 Task: Look for space in Gillette, United States from 24th June, 2023 to 10th July,  2023 for 5 adults in price range Rs.15000 to Rs.25000. Place can be entire place or private room with 5 bedrooms having 5 beds and 5 bathrooms. Property type can be house, flat, guest house. Amenities needed are: wifi, TV, free parkinig on premises, gym, breakfast. Booking option can be shelf check-in. Required host language is English.
Action: Mouse moved to (432, 118)
Screenshot: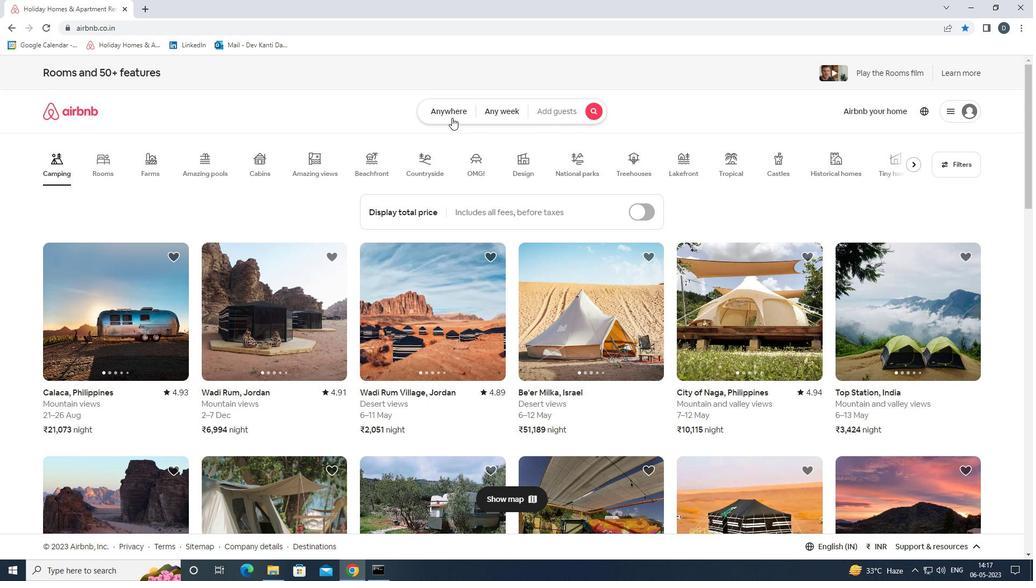 
Action: Mouse pressed left at (432, 118)
Screenshot: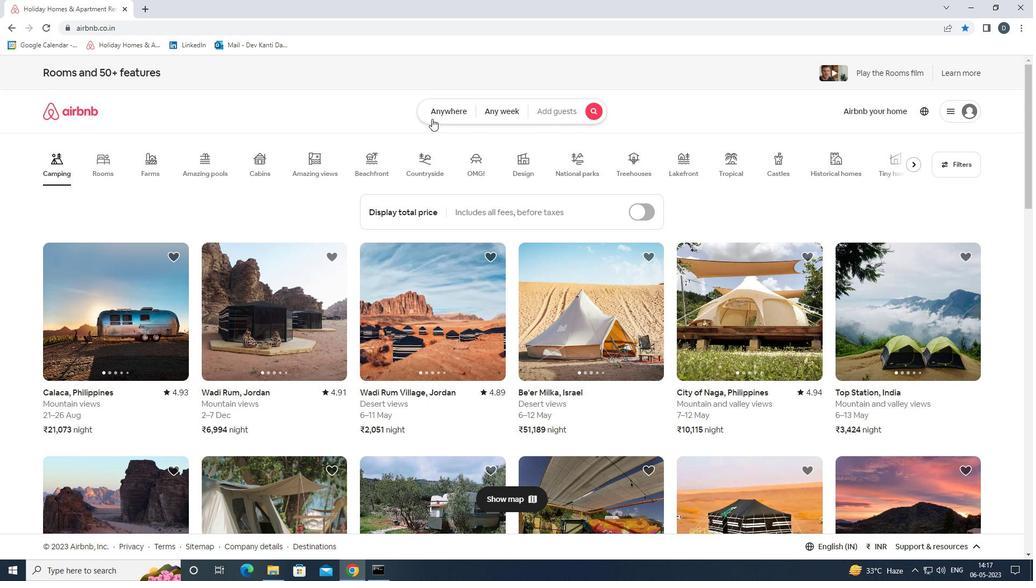 
Action: Mouse moved to (380, 151)
Screenshot: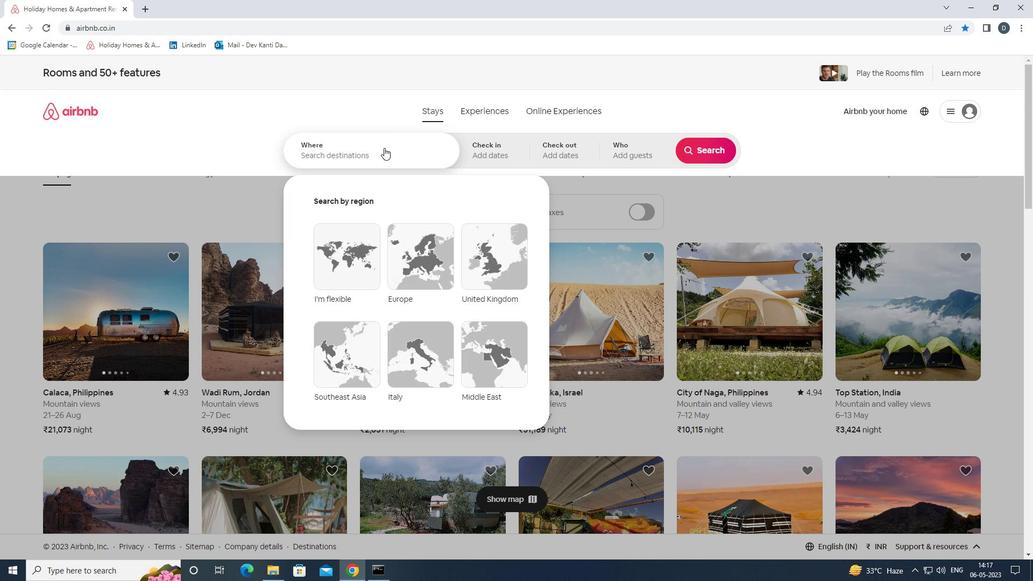 
Action: Mouse pressed left at (380, 151)
Screenshot: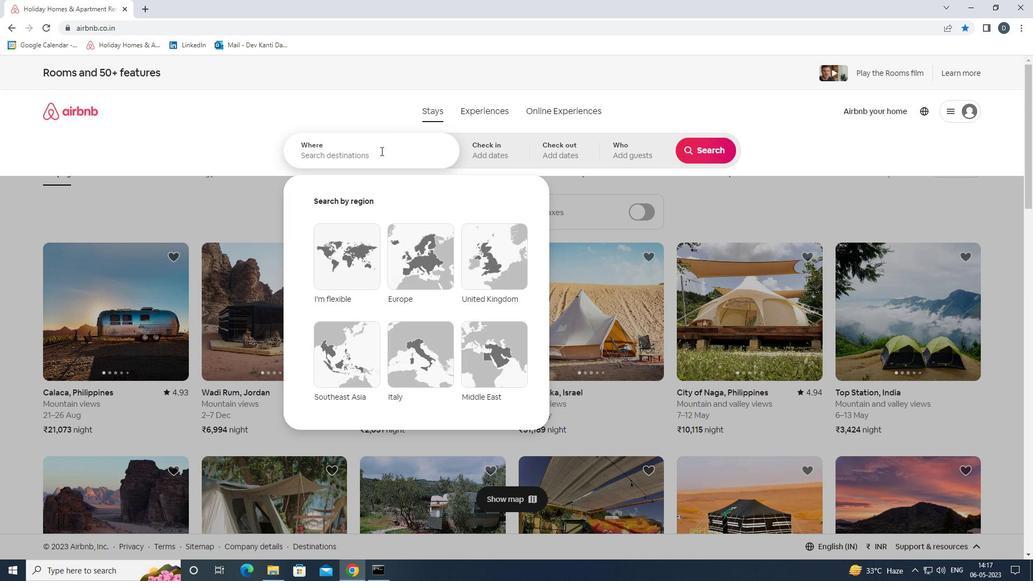 
Action: Key pressed <Key.shift><Key.shift><Key.shift><Key.shift><Key.shift><Key.shift><Key.shift><Key.shift><Key.shift><Key.shift><Key.shift><Key.shift><Key.shift><Key.shift><Key.shift><Key.shift><Key.shift><Key.shift><Key.shift><Key.shift><Key.shift><Key.shift><Key.shift><Key.shift><Key.shift><Key.shift><Key.shift><Key.shift><Key.shift><Key.shift><Key.shift><Key.shift><Key.shift><Key.shift><Key.shift><Key.shift><Key.shift><Key.shift><Key.shift><Key.shift><Key.shift><Key.shift><Key.shift><Key.shift><Key.shift><Key.shift><Key.shift><Key.shift><Key.shift>GILLETTE,<Key.shift><Key.shift>UNITED<Key.space><Key.shift>STATES<Key.enter>
Screenshot: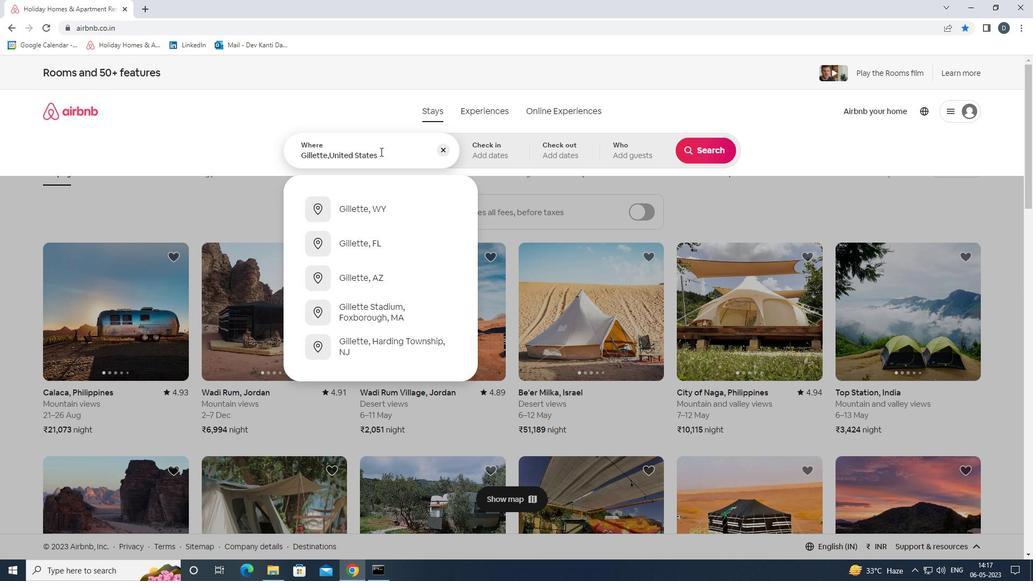 
Action: Mouse moved to (711, 238)
Screenshot: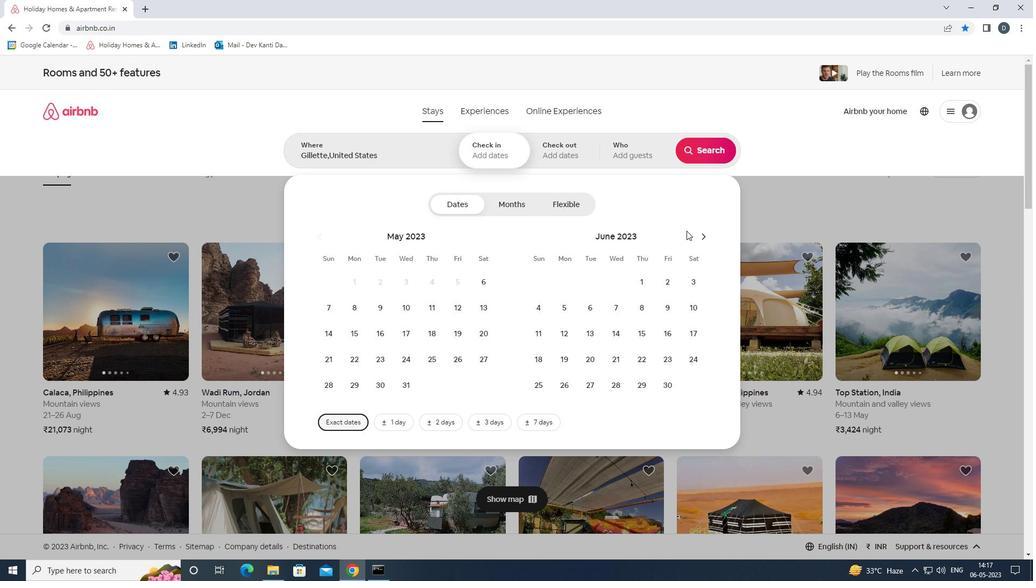 
Action: Mouse pressed left at (711, 238)
Screenshot: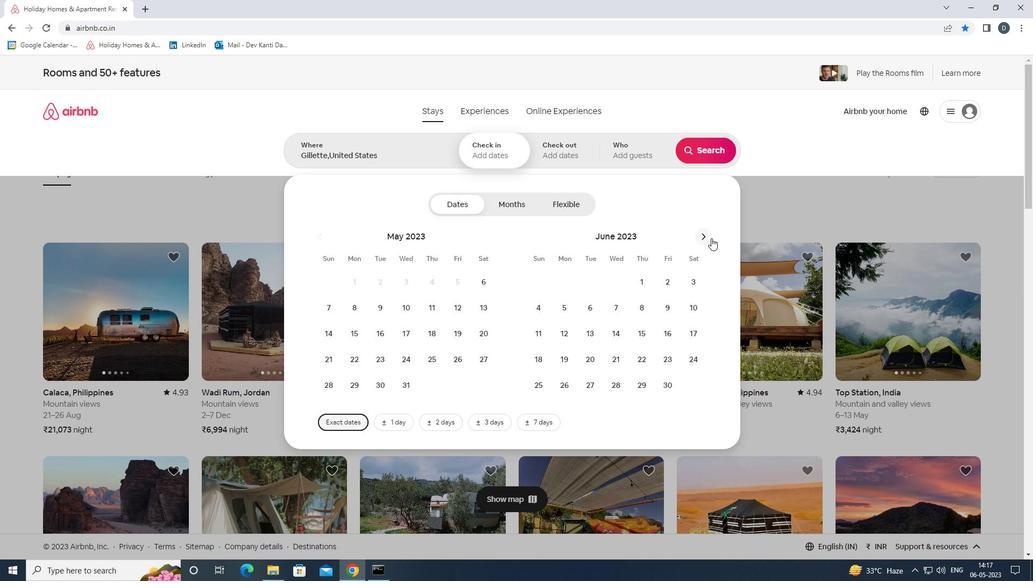
Action: Mouse moved to (708, 236)
Screenshot: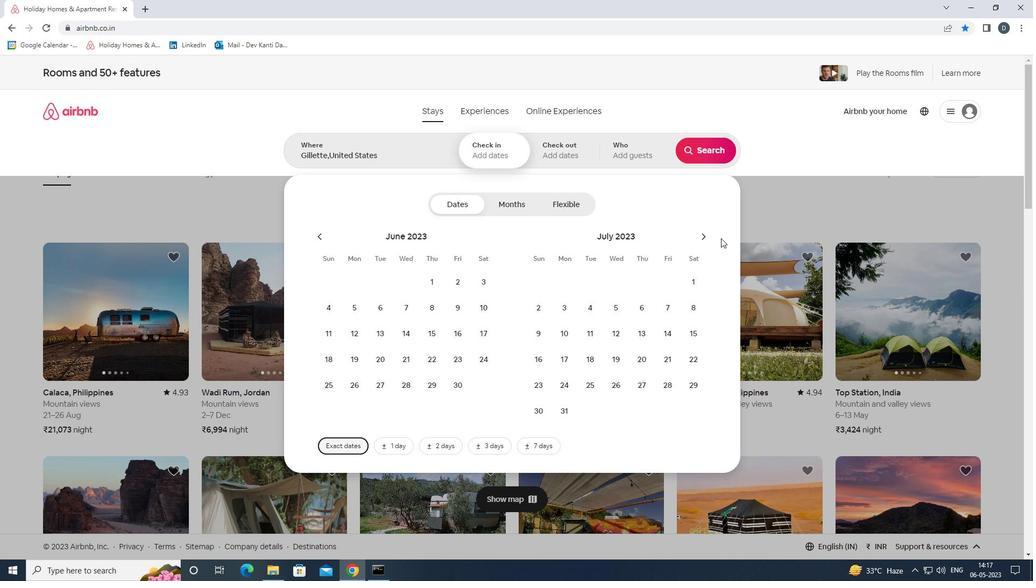 
Action: Mouse pressed left at (708, 236)
Screenshot: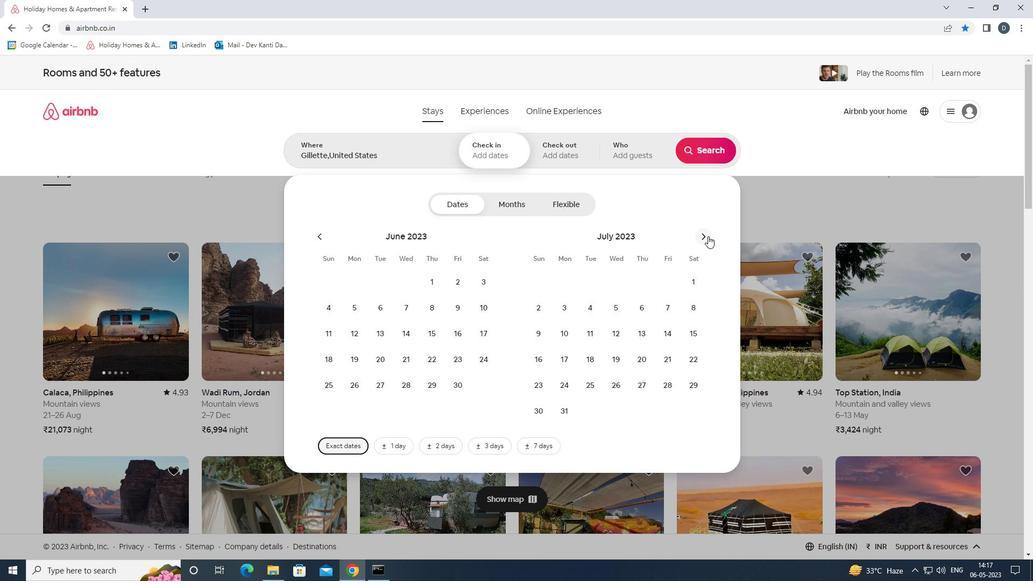 
Action: Mouse moved to (646, 354)
Screenshot: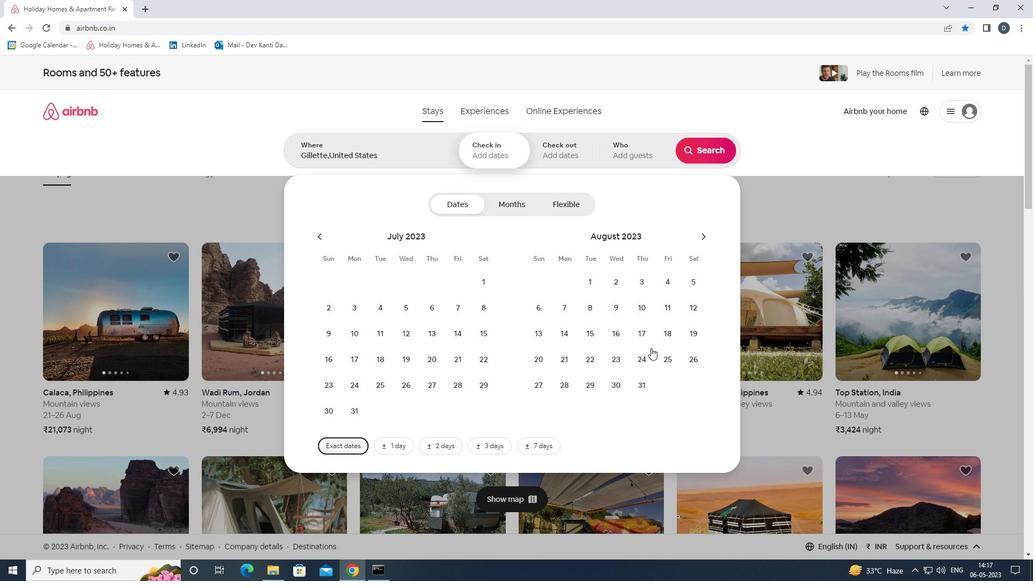
Action: Mouse pressed left at (646, 354)
Screenshot: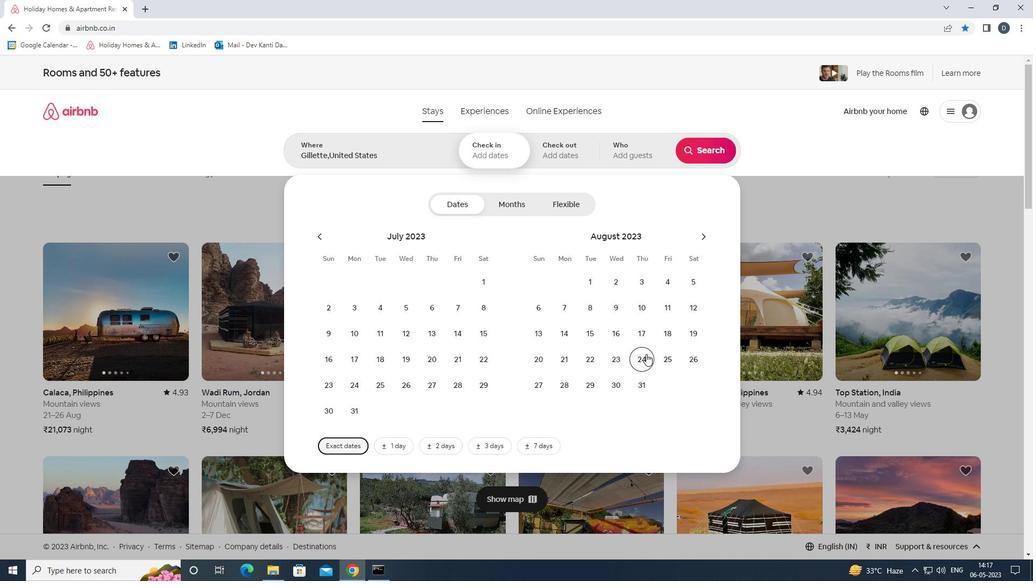 
Action: Mouse moved to (322, 238)
Screenshot: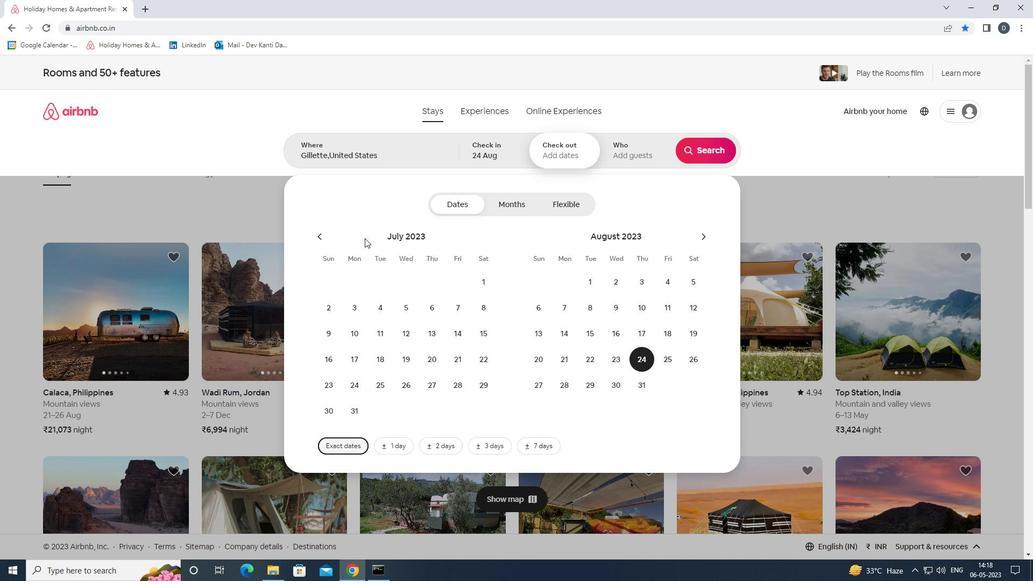 
Action: Mouse pressed left at (322, 238)
Screenshot: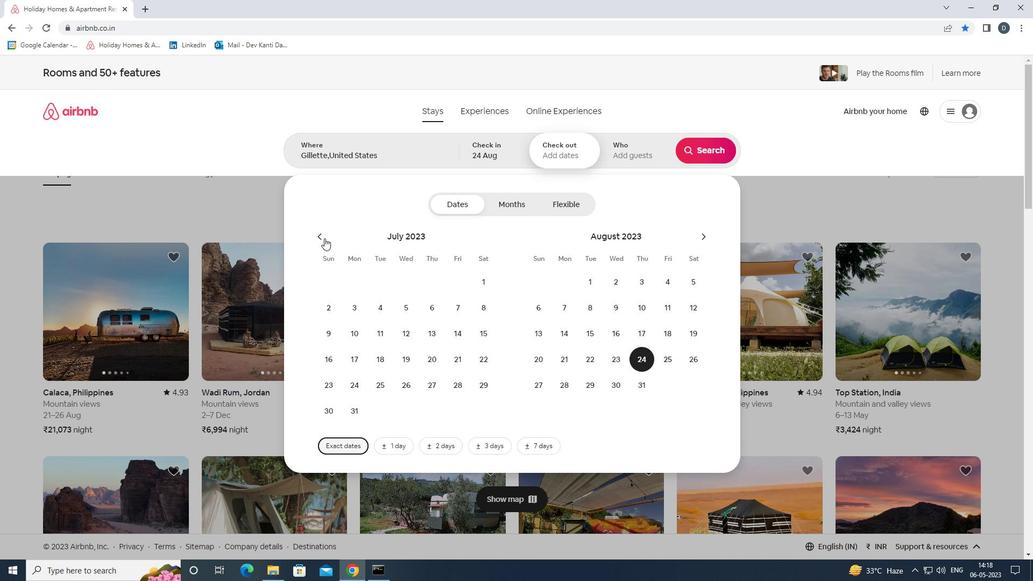 
Action: Mouse moved to (518, 164)
Screenshot: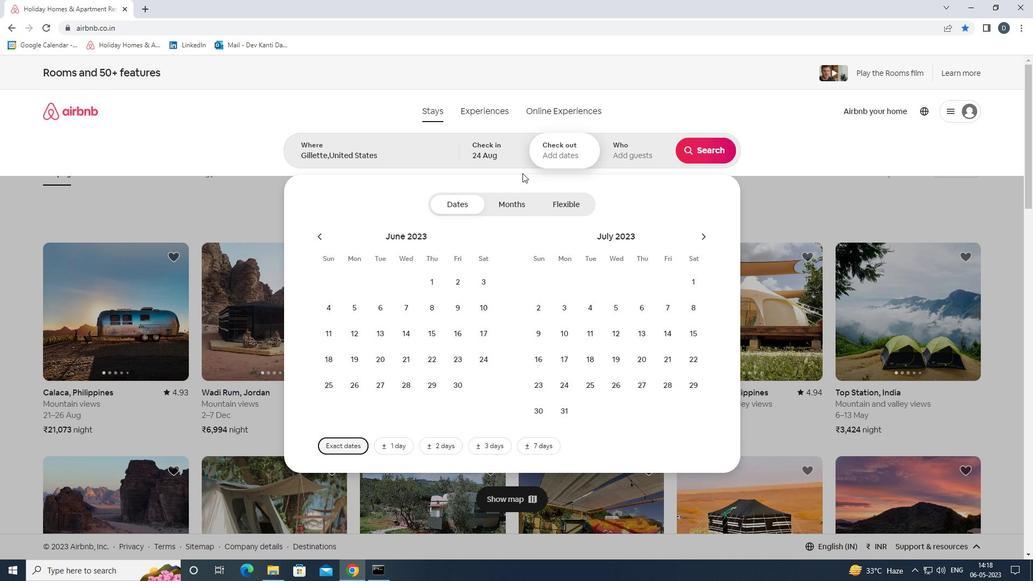 
Action: Mouse pressed left at (518, 164)
Screenshot: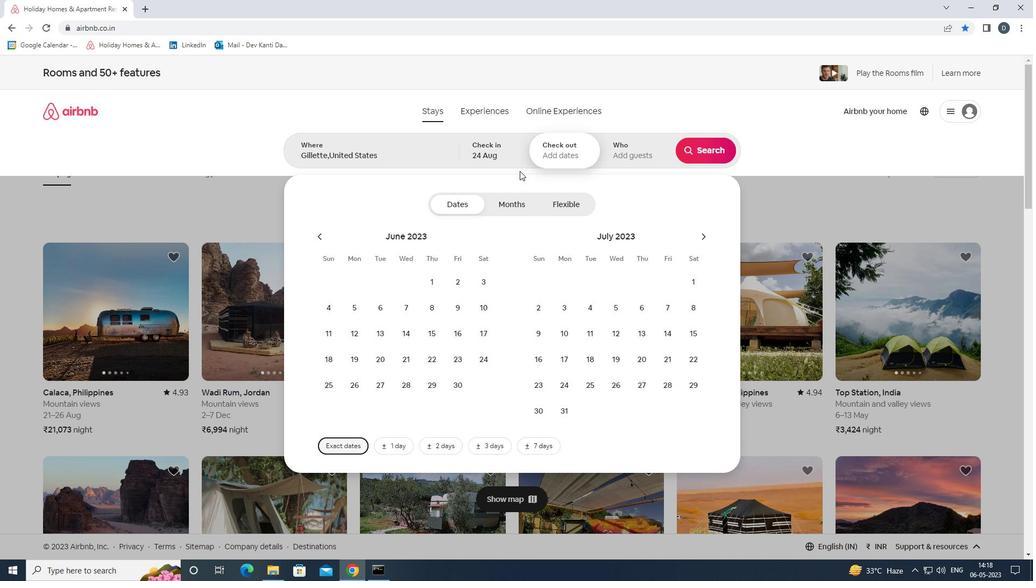 
Action: Mouse moved to (515, 151)
Screenshot: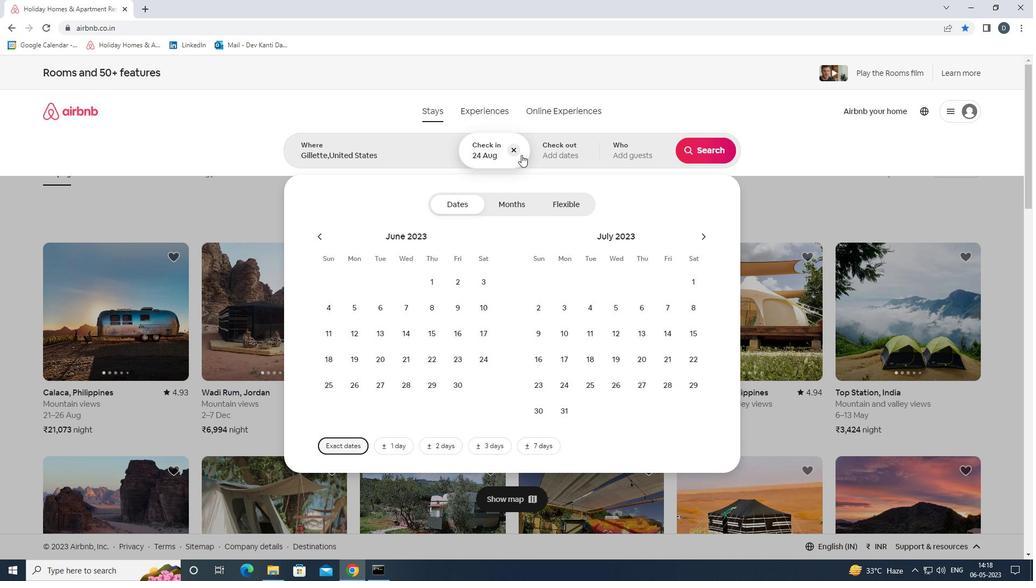 
Action: Mouse pressed left at (515, 151)
Screenshot: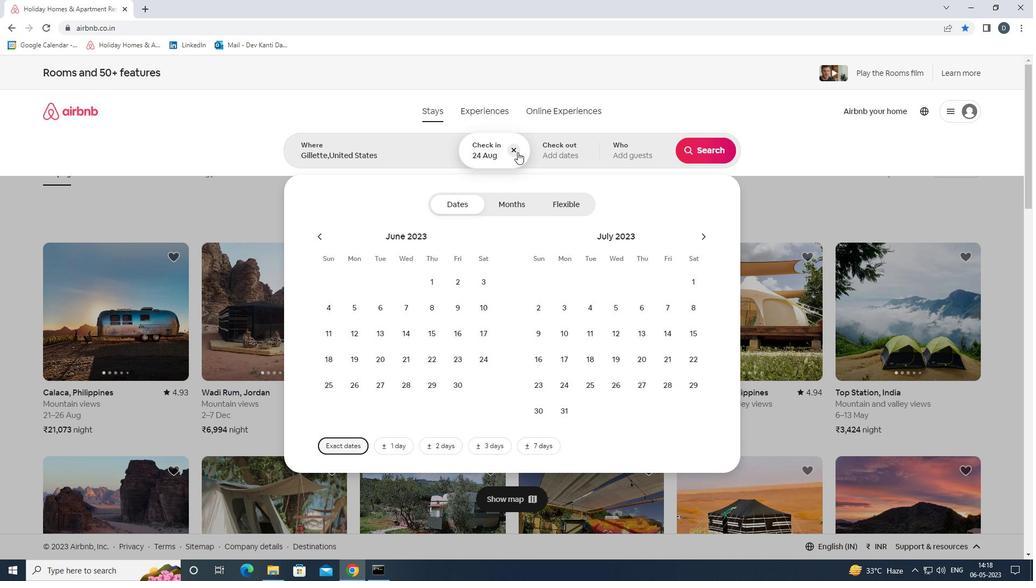 
Action: Mouse moved to (479, 358)
Screenshot: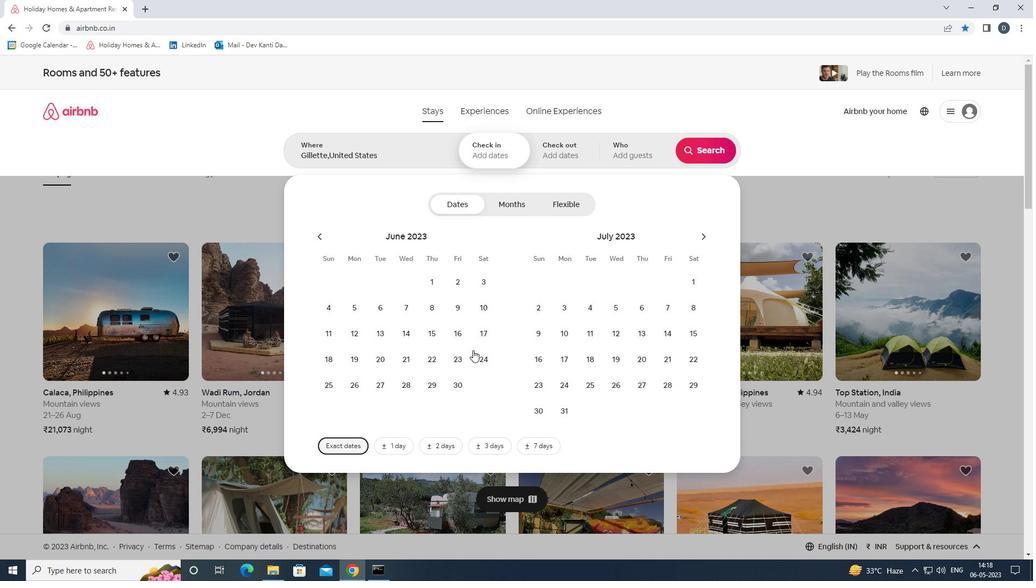 
Action: Mouse pressed left at (479, 358)
Screenshot: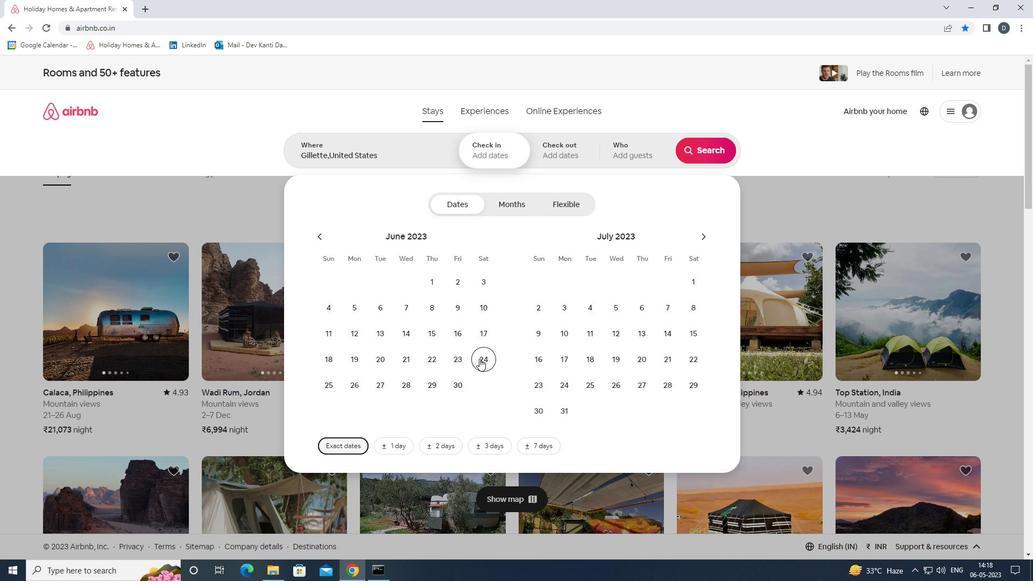 
Action: Mouse moved to (573, 330)
Screenshot: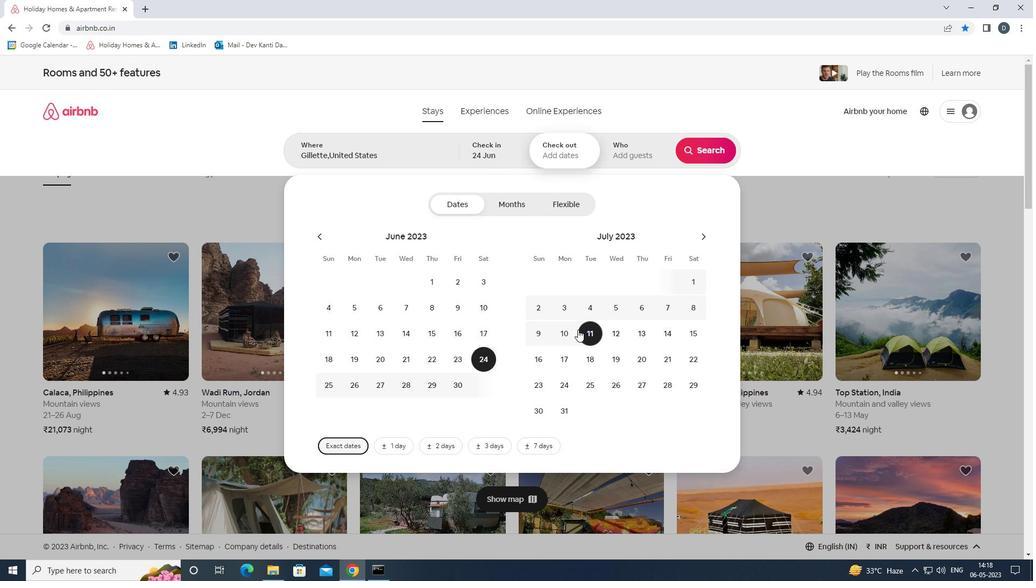 
Action: Mouse pressed left at (573, 330)
Screenshot: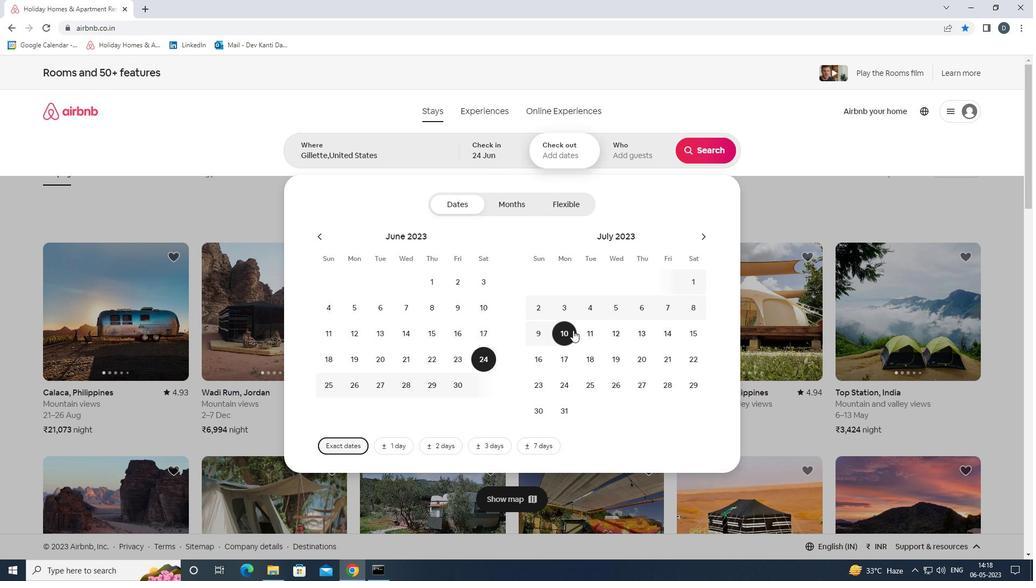 
Action: Mouse moved to (636, 154)
Screenshot: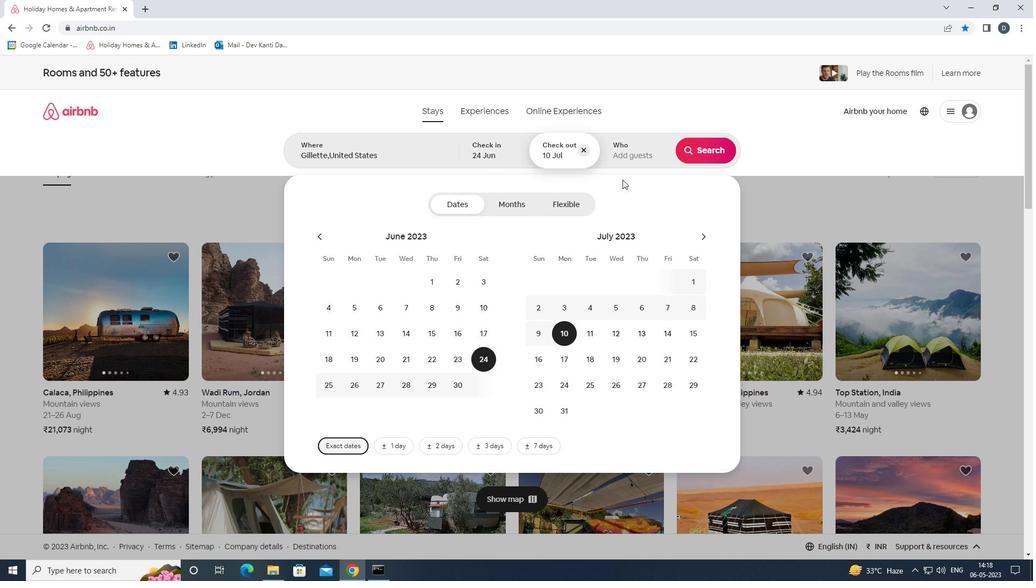 
Action: Mouse pressed left at (636, 154)
Screenshot: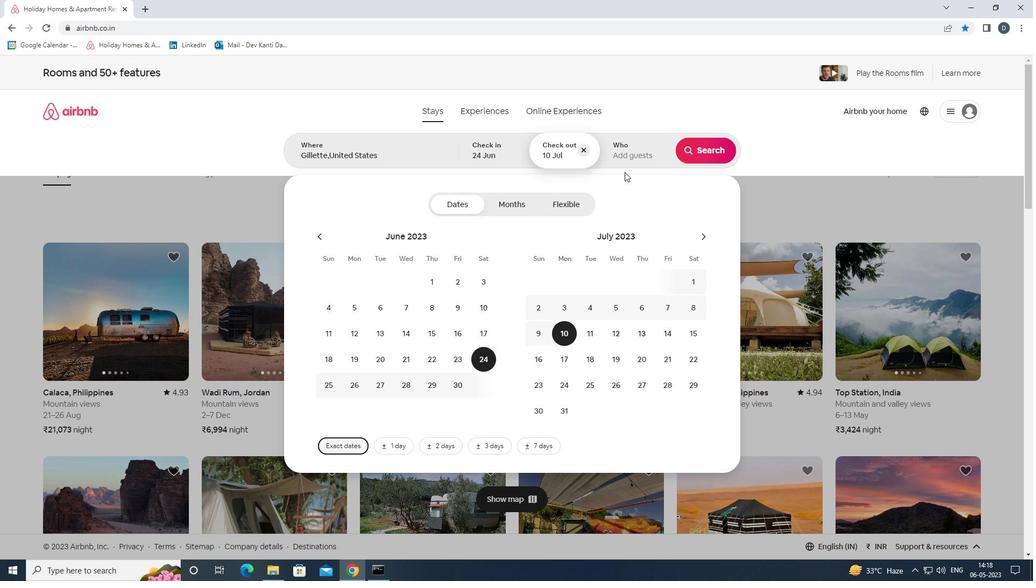 
Action: Mouse moved to (703, 207)
Screenshot: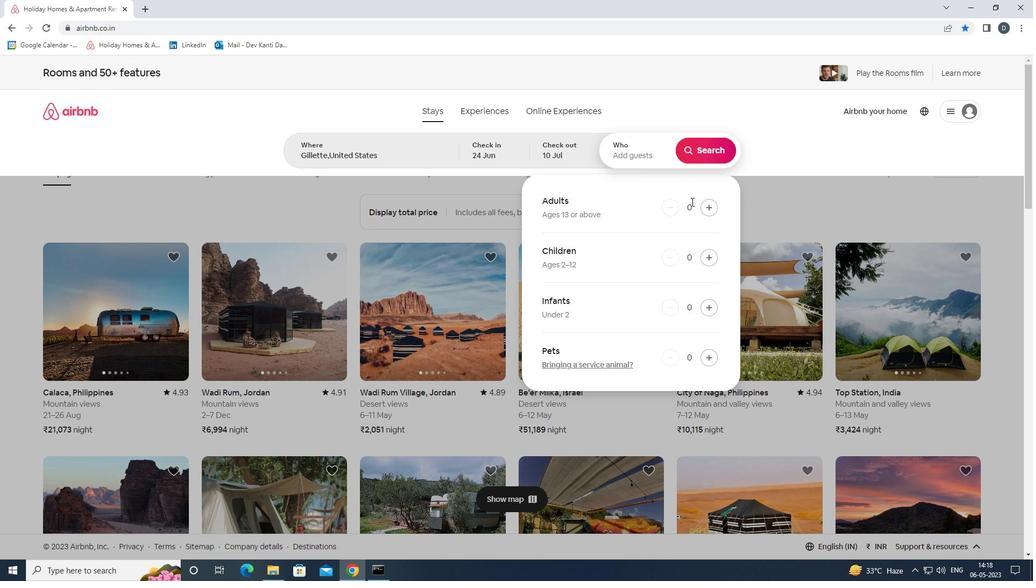 
Action: Mouse pressed left at (703, 207)
Screenshot: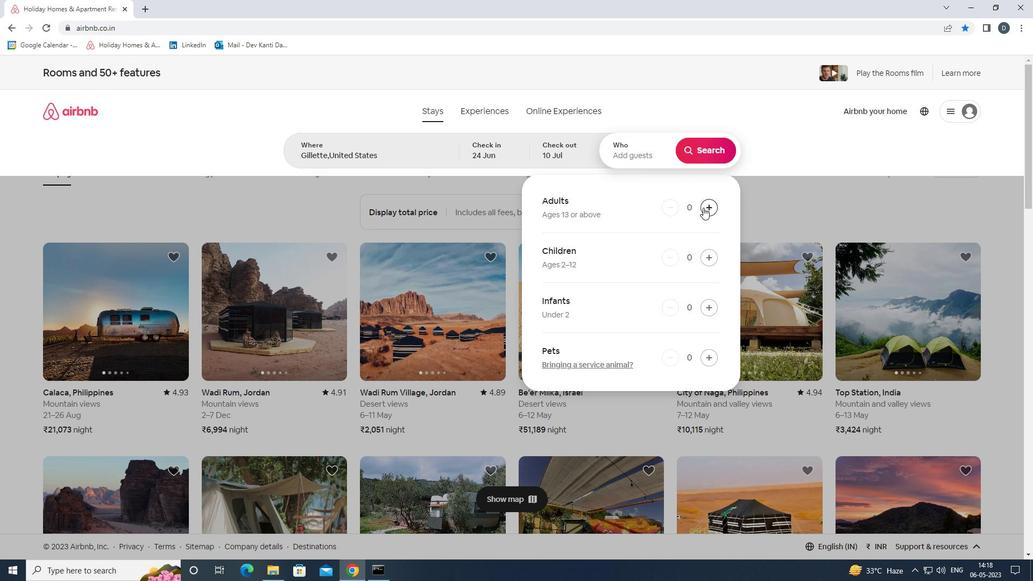 
Action: Mouse pressed left at (703, 207)
Screenshot: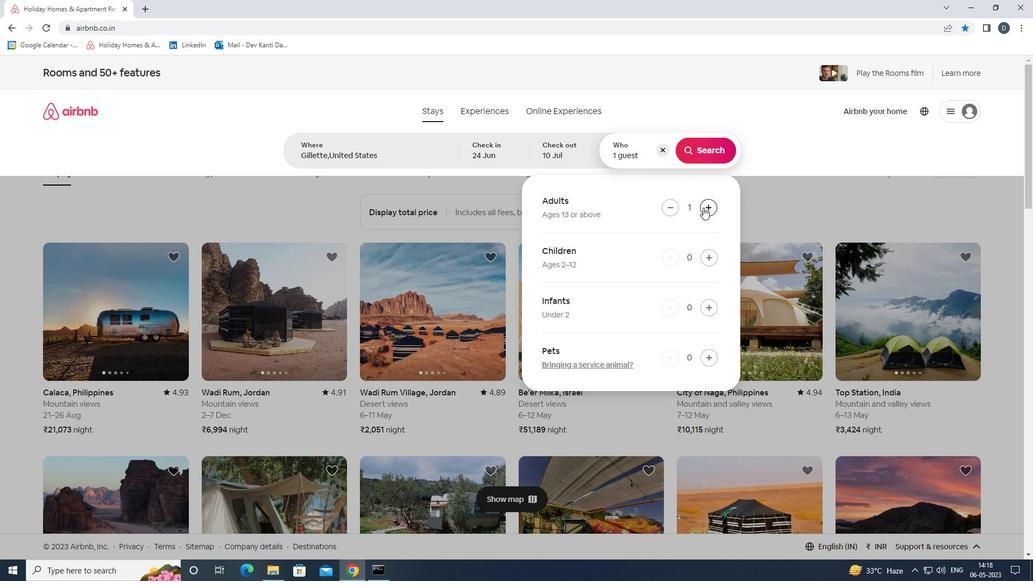 
Action: Mouse pressed left at (703, 207)
Screenshot: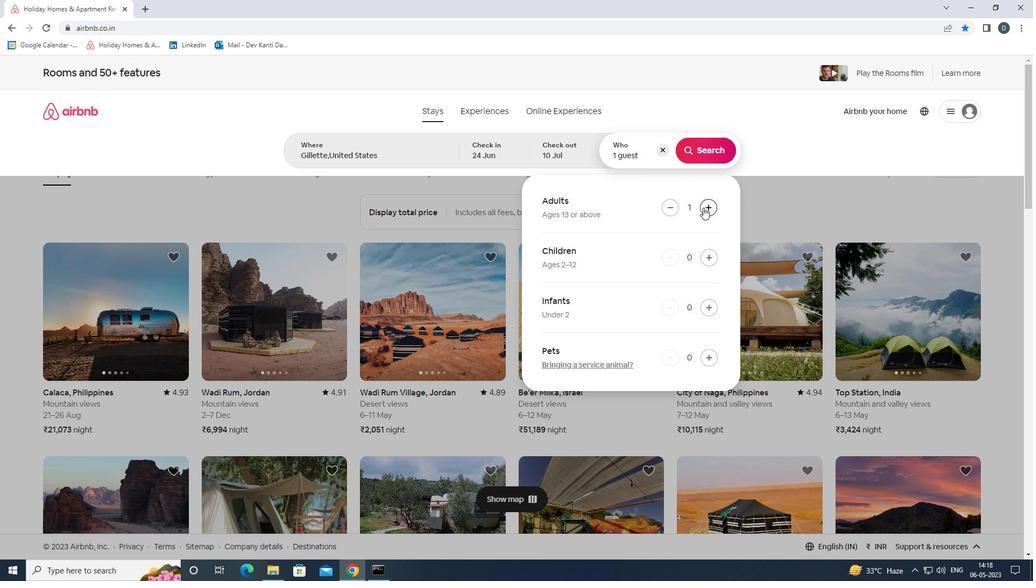 
Action: Mouse moved to (703, 207)
Screenshot: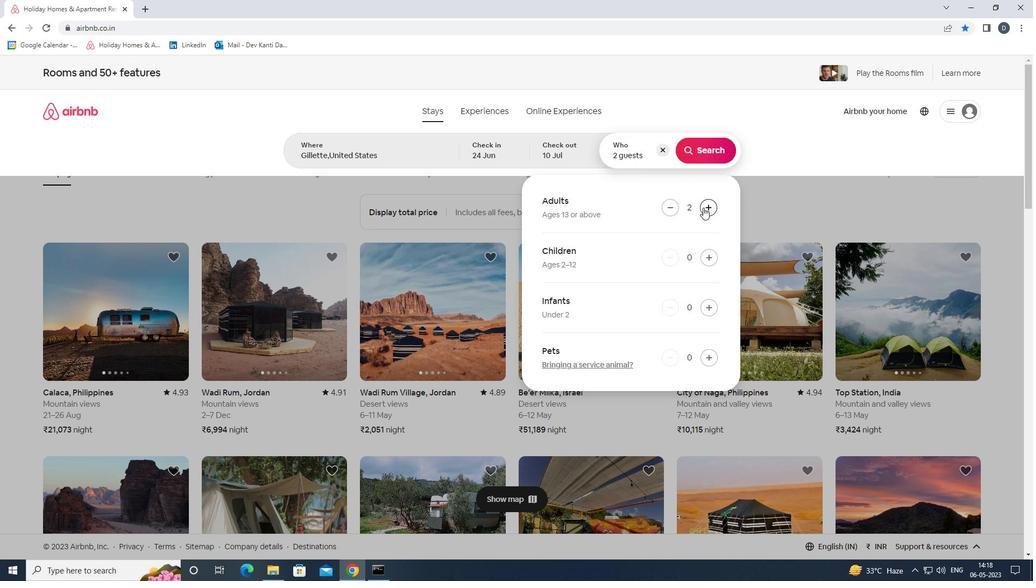 
Action: Mouse pressed left at (703, 207)
Screenshot: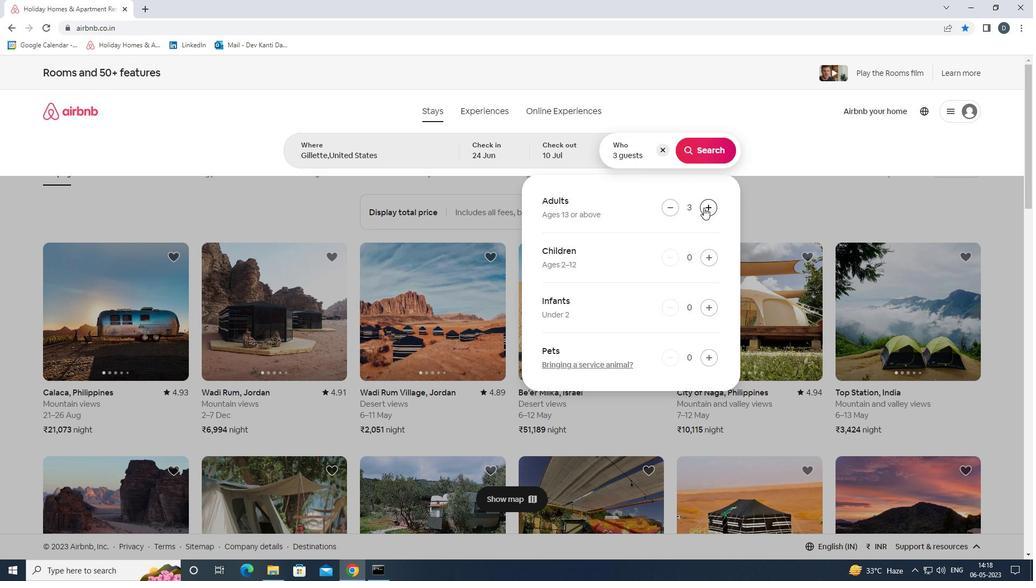 
Action: Mouse pressed left at (703, 207)
Screenshot: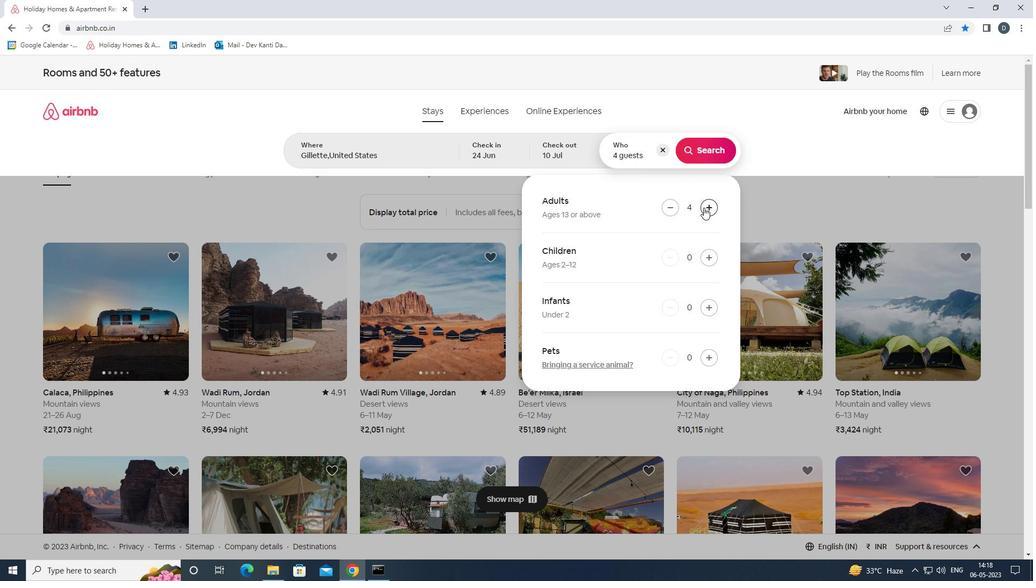 
Action: Mouse moved to (703, 158)
Screenshot: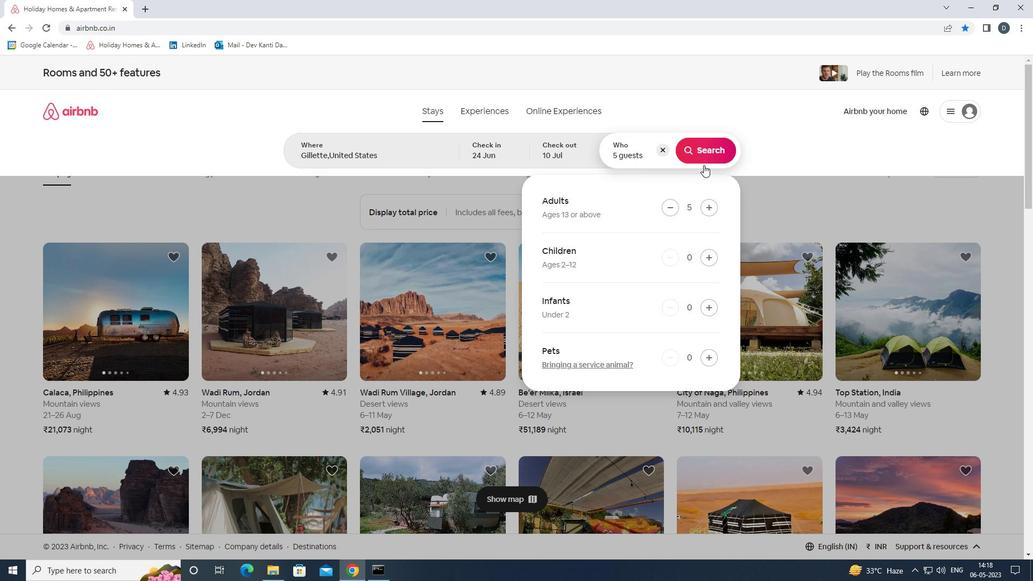 
Action: Mouse pressed left at (703, 158)
Screenshot: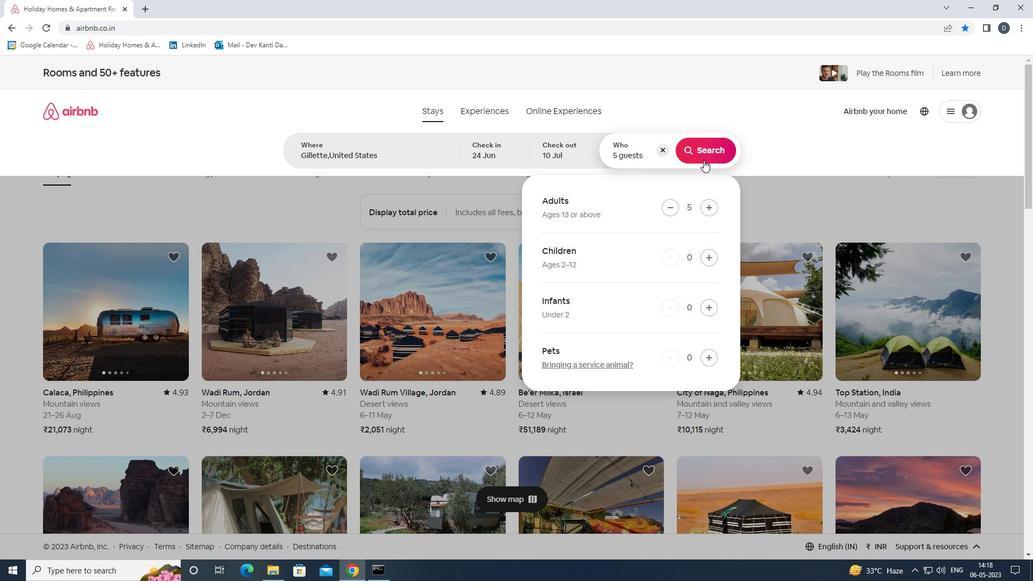 
Action: Mouse moved to (975, 123)
Screenshot: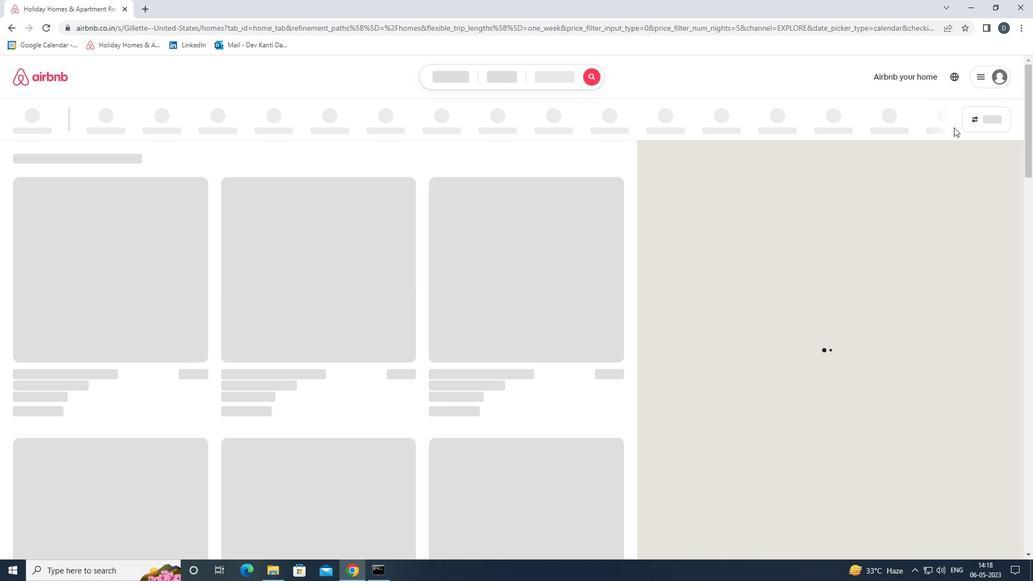 
Action: Mouse pressed left at (975, 123)
Screenshot: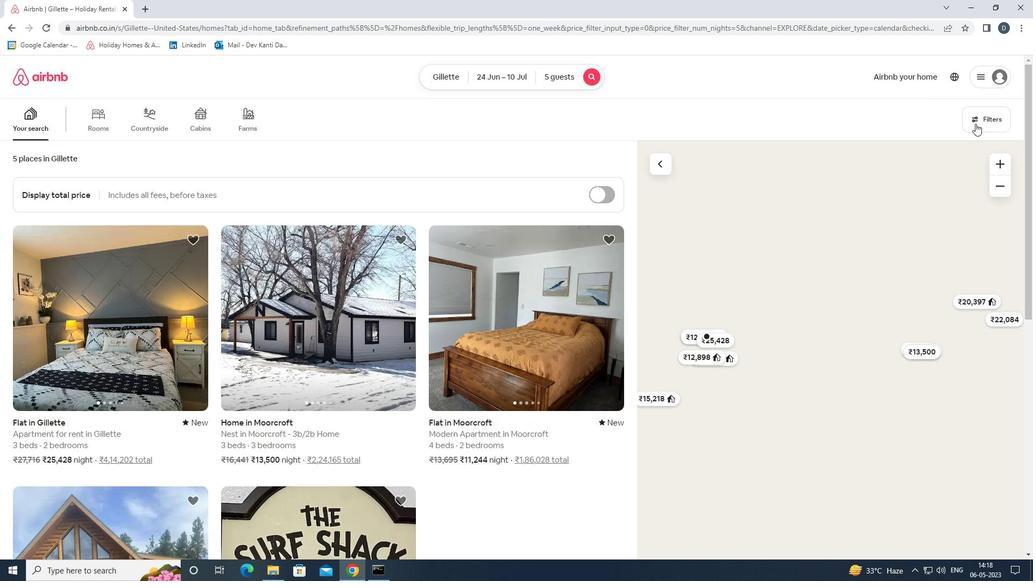 
Action: Mouse moved to (456, 378)
Screenshot: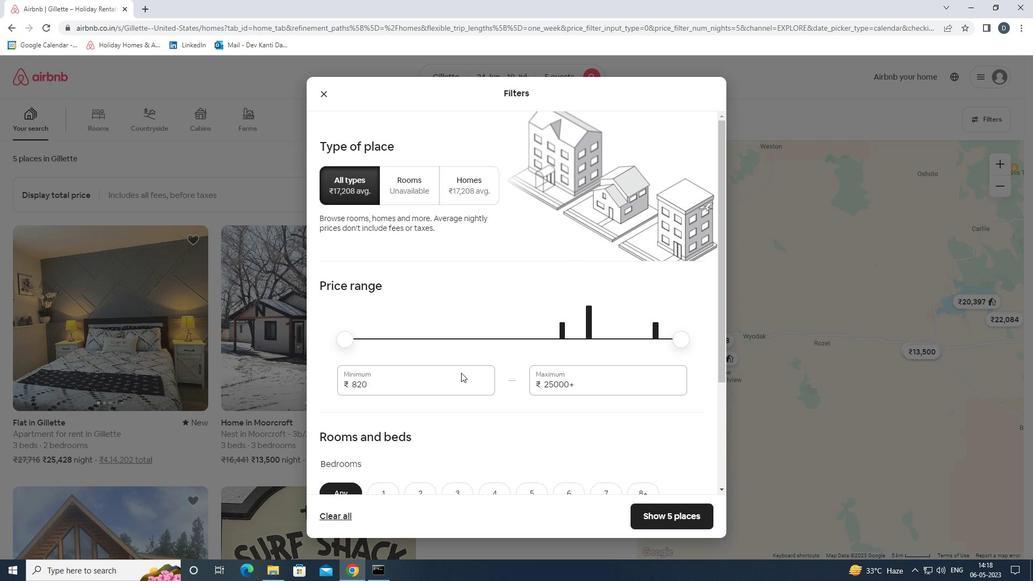 
Action: Mouse pressed left at (456, 378)
Screenshot: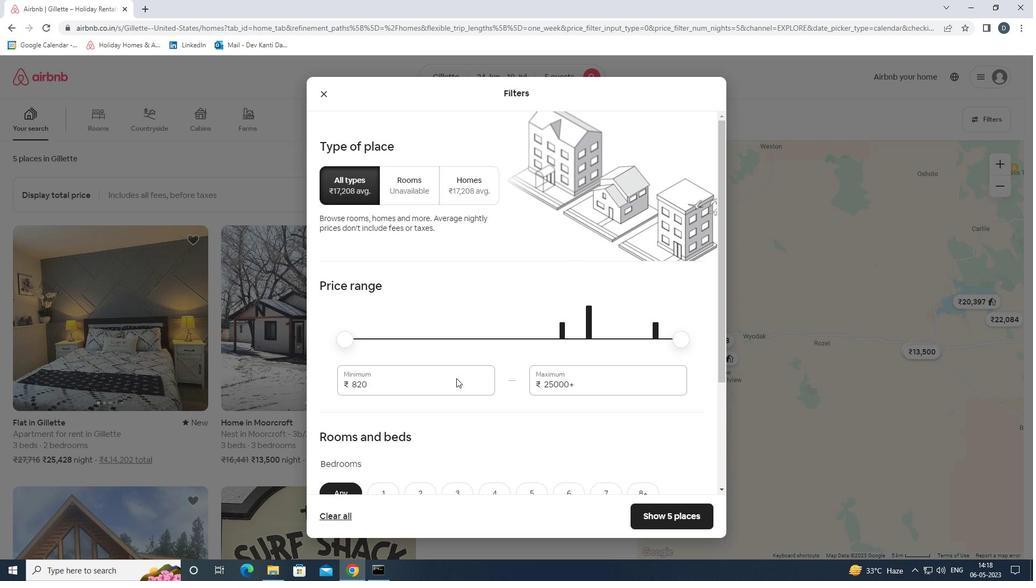 
Action: Mouse pressed left at (456, 378)
Screenshot: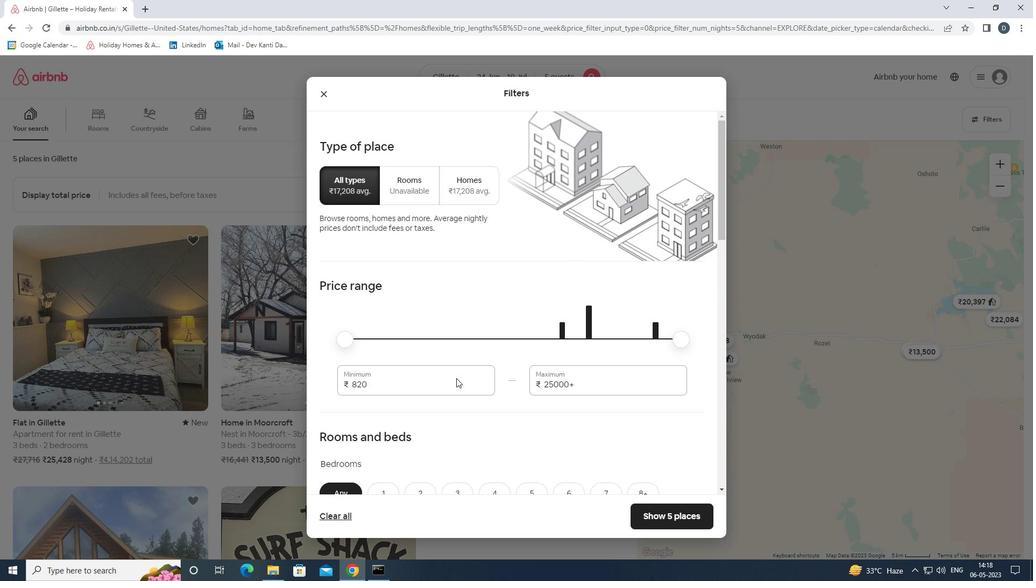 
Action: Mouse pressed left at (456, 378)
Screenshot: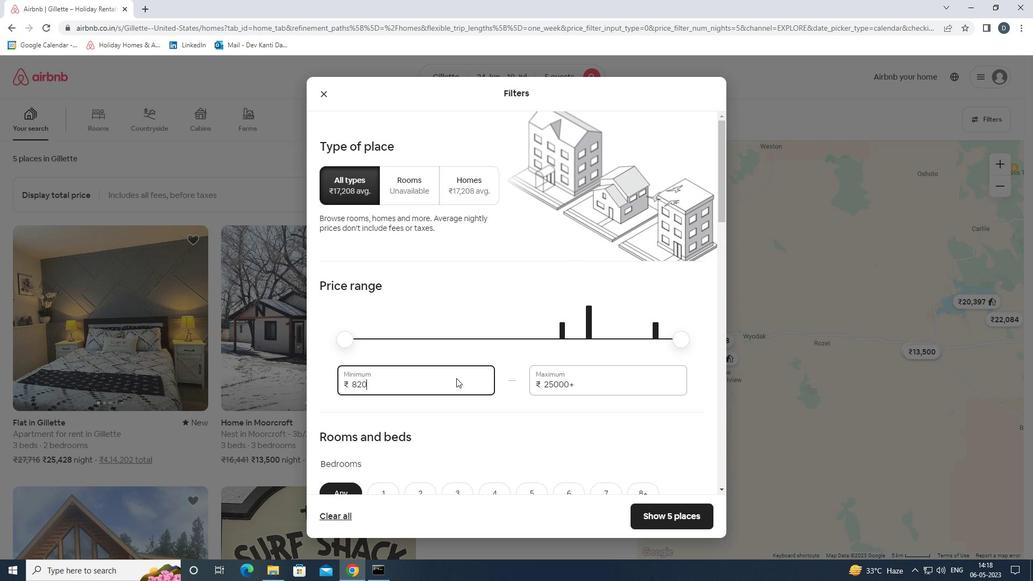 
Action: Mouse moved to (456, 378)
Screenshot: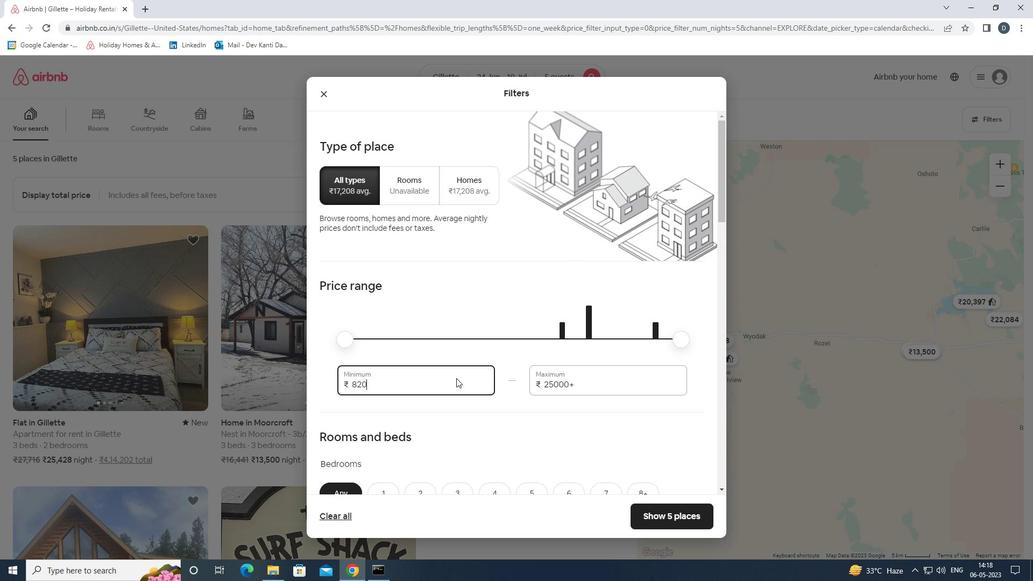 
Action: Mouse pressed left at (456, 378)
Screenshot: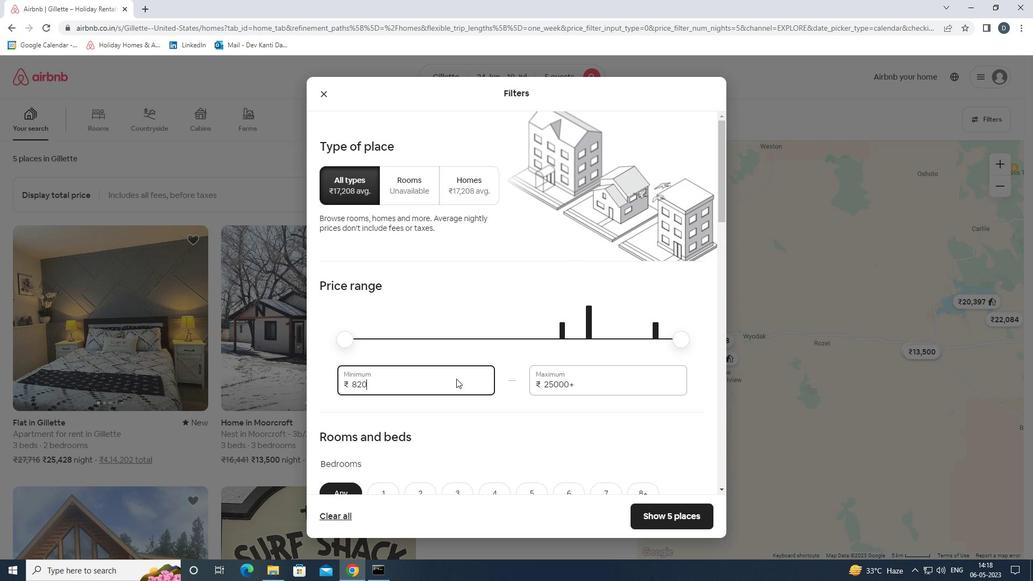 
Action: Mouse moved to (451, 383)
Screenshot: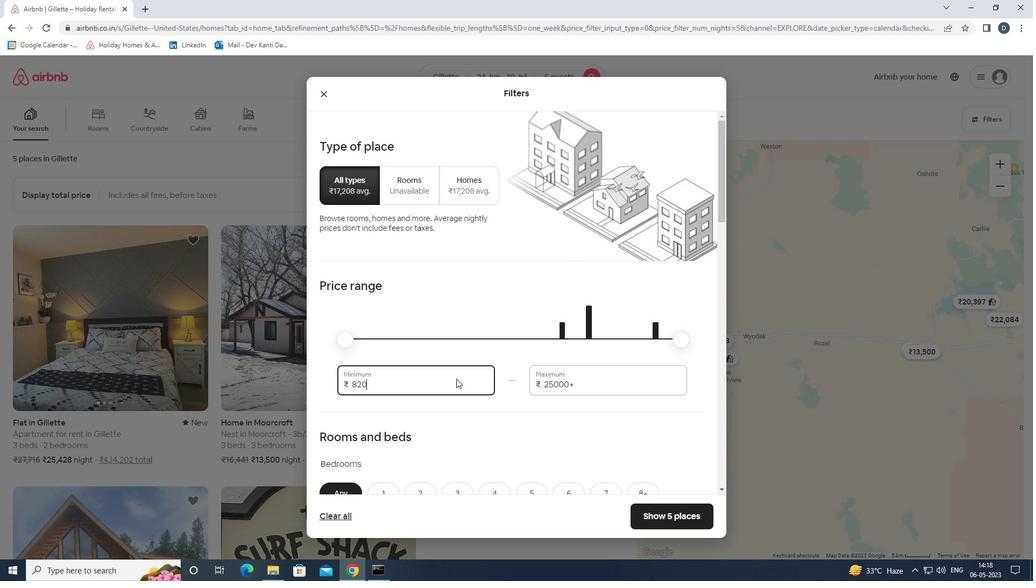 
Action: Mouse pressed left at (451, 383)
Screenshot: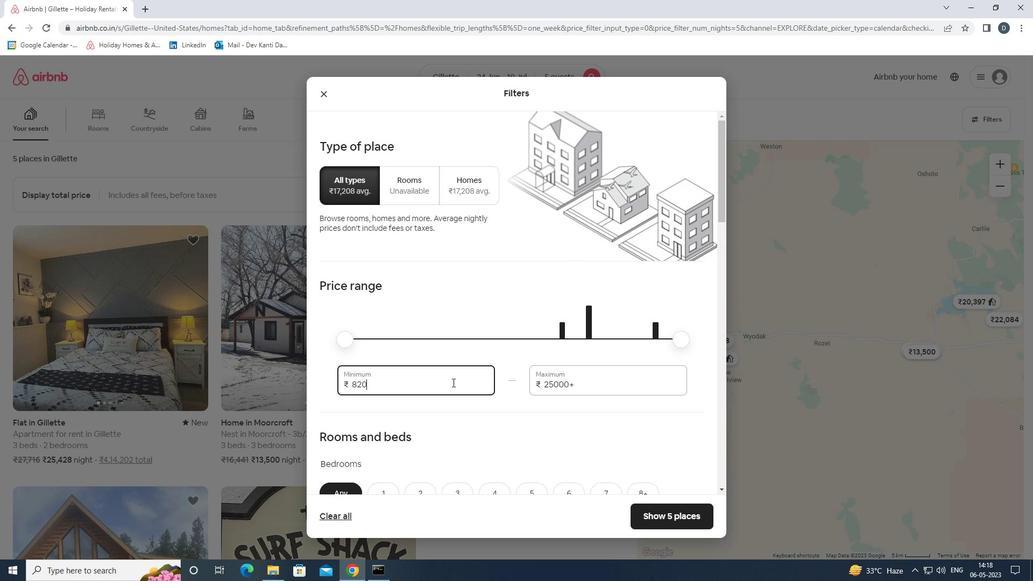 
Action: Mouse pressed left at (451, 383)
Screenshot: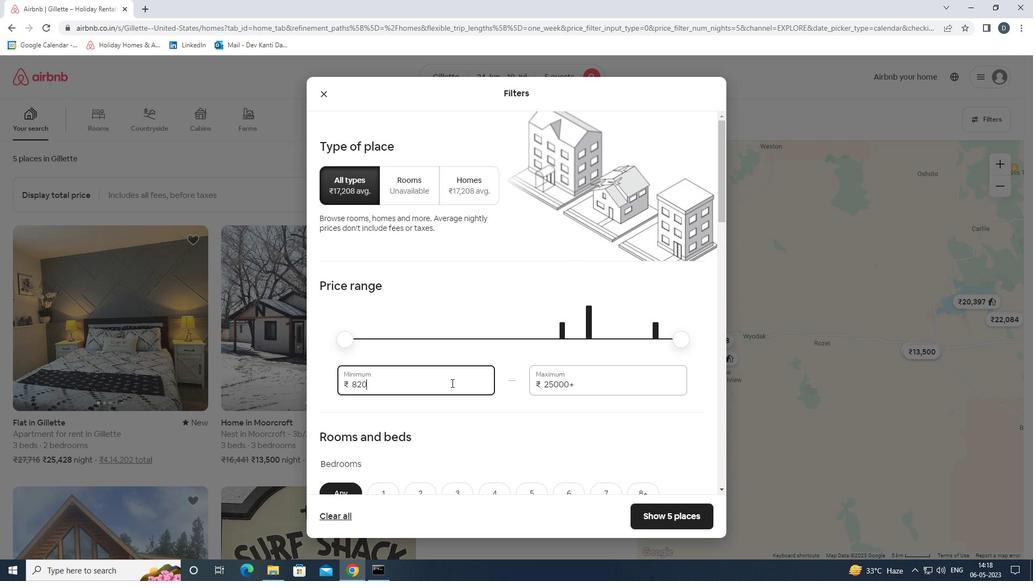 
Action: Mouse moved to (451, 383)
Screenshot: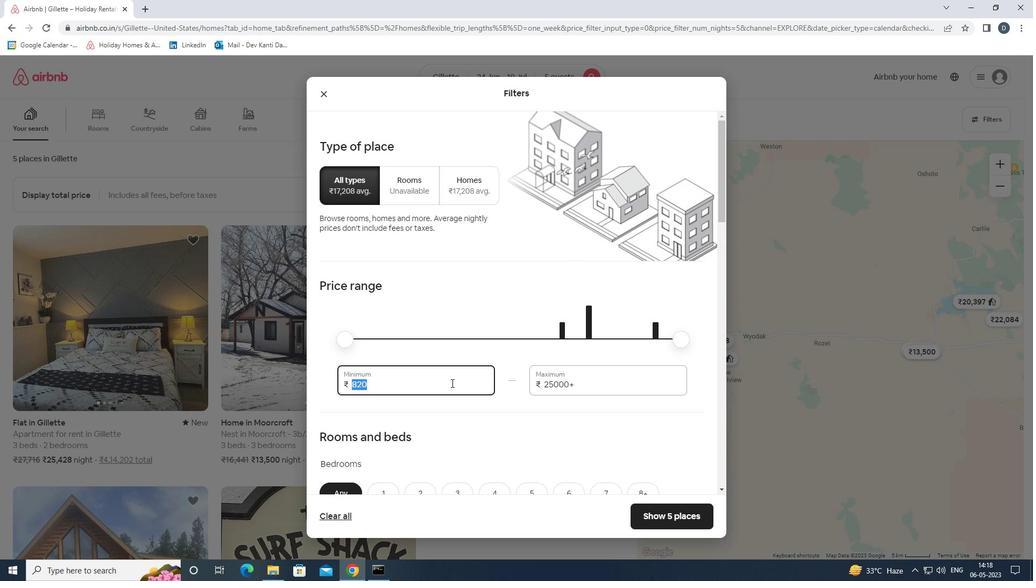 
Action: Key pressed 15000<Key.tab>25000
Screenshot: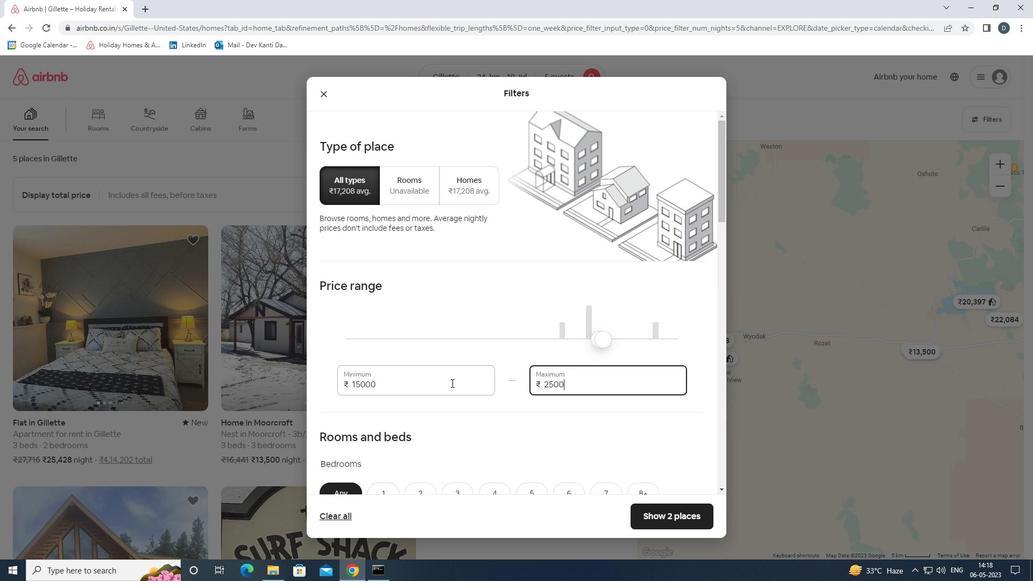 
Action: Mouse moved to (450, 379)
Screenshot: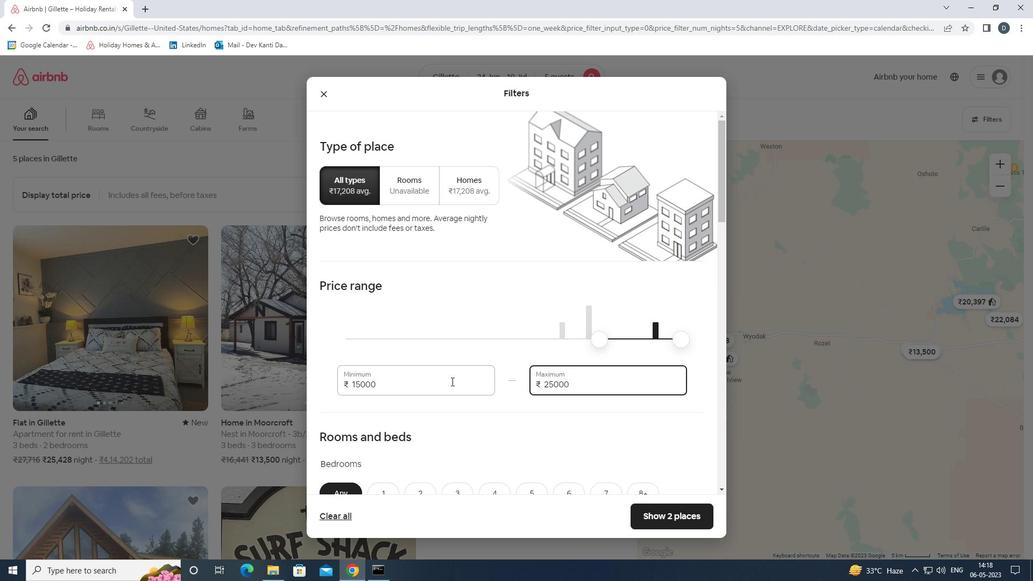 
Action: Mouse scrolled (450, 379) with delta (0, 0)
Screenshot: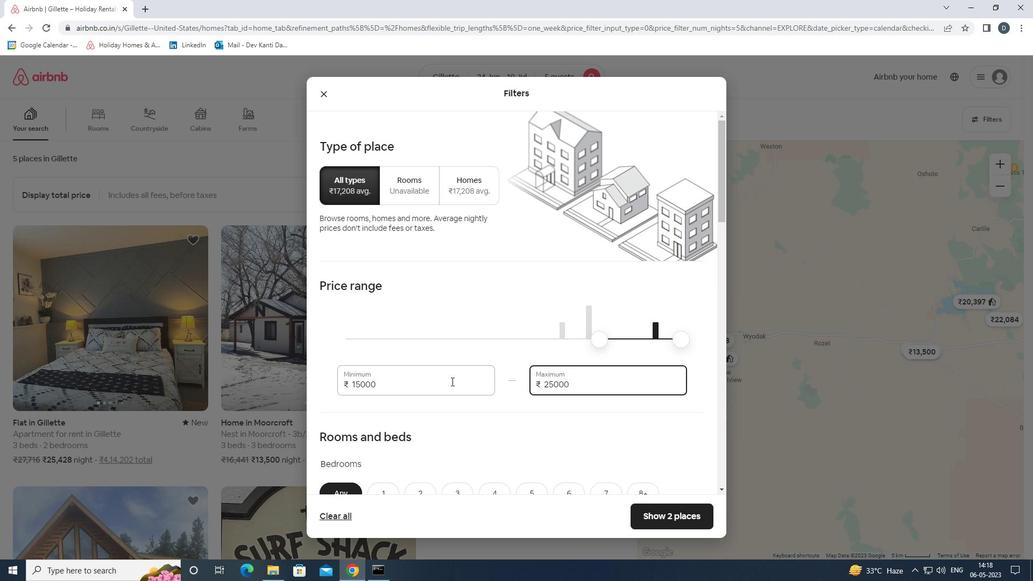 
Action: Mouse scrolled (450, 379) with delta (0, 0)
Screenshot: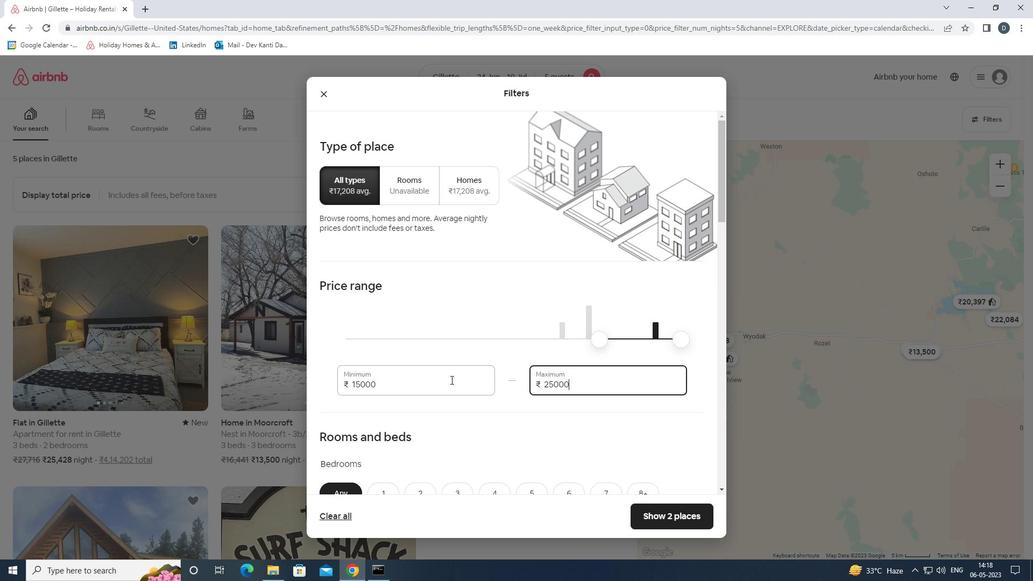 
Action: Mouse moved to (449, 376)
Screenshot: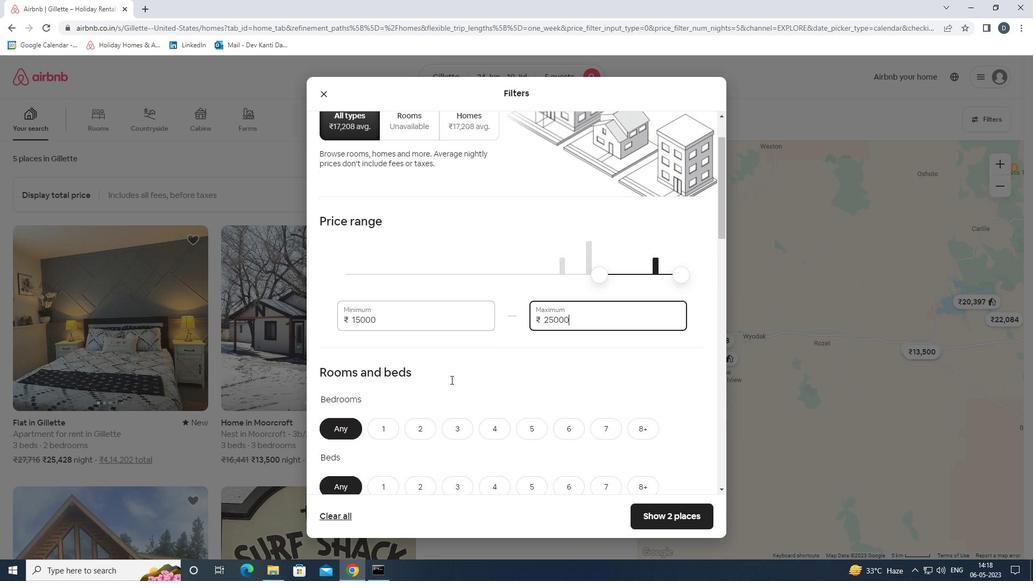 
Action: Mouse scrolled (449, 375) with delta (0, 0)
Screenshot: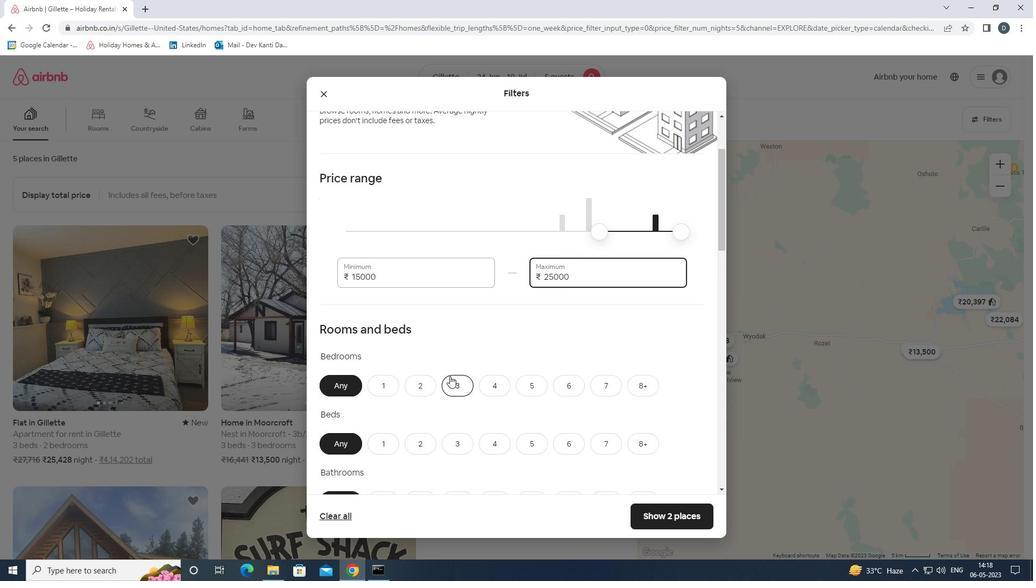 
Action: Mouse moved to (533, 330)
Screenshot: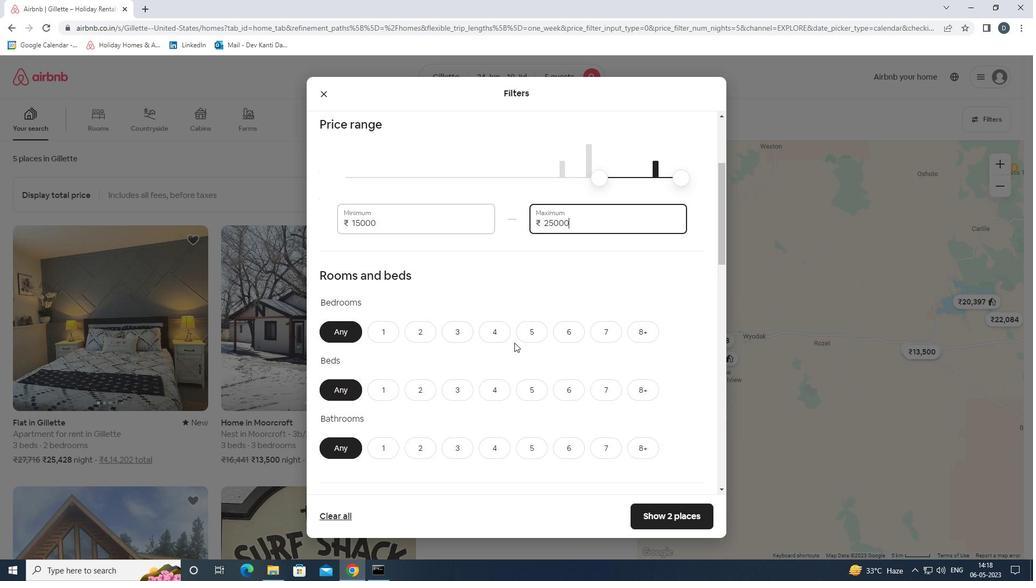 
Action: Mouse pressed left at (533, 330)
Screenshot: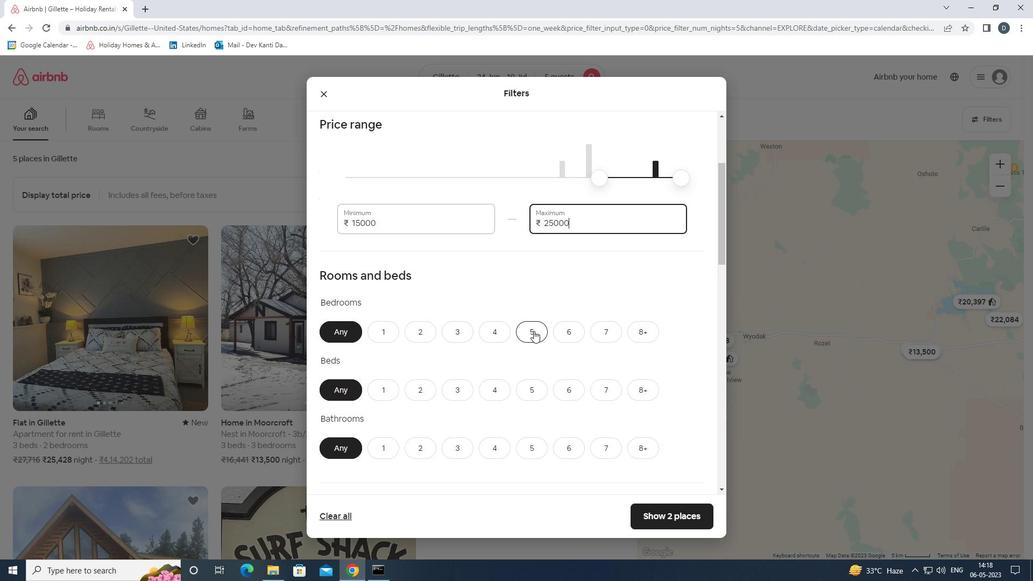 
Action: Mouse moved to (529, 389)
Screenshot: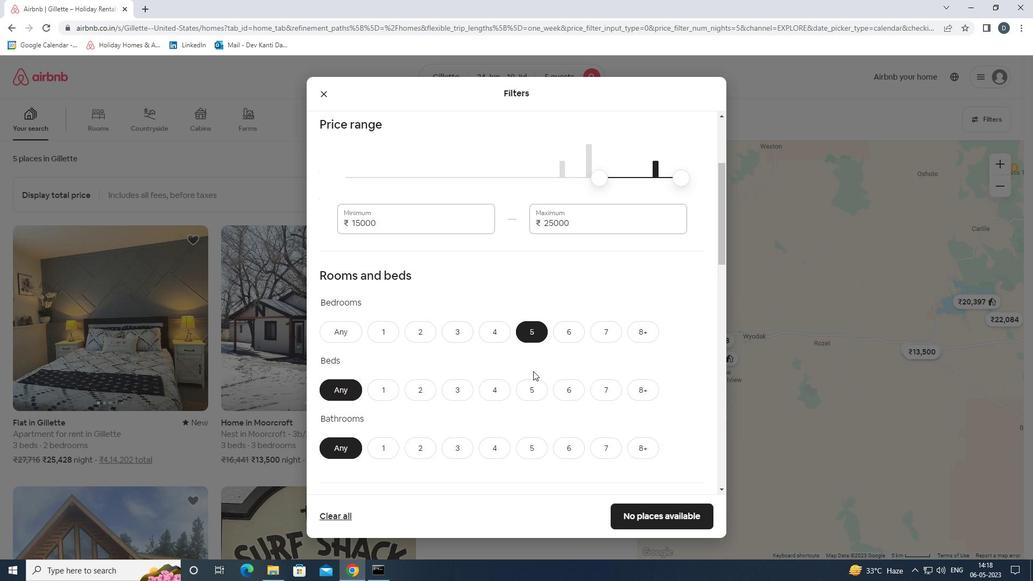 
Action: Mouse pressed left at (529, 389)
Screenshot: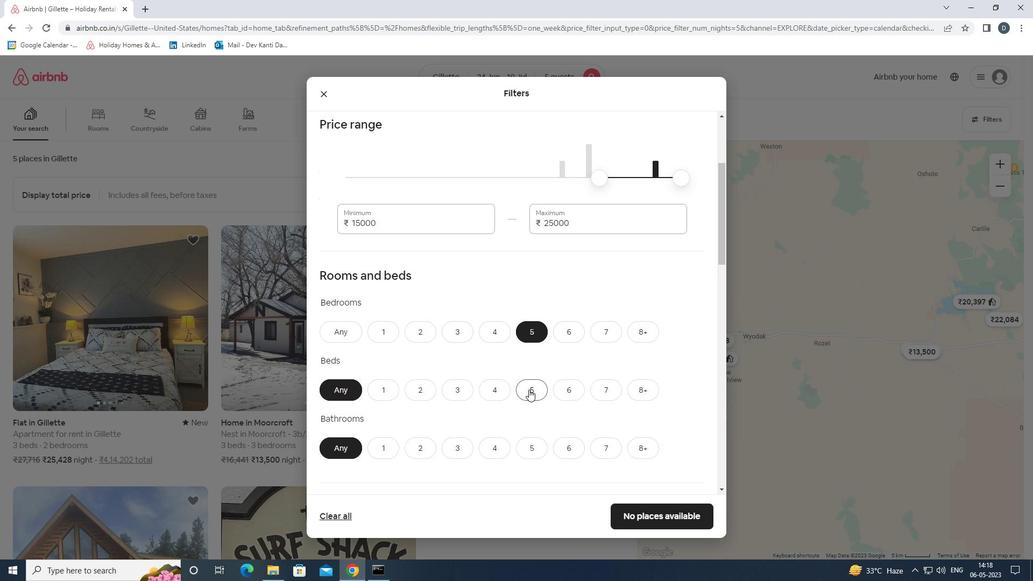 
Action: Mouse moved to (531, 449)
Screenshot: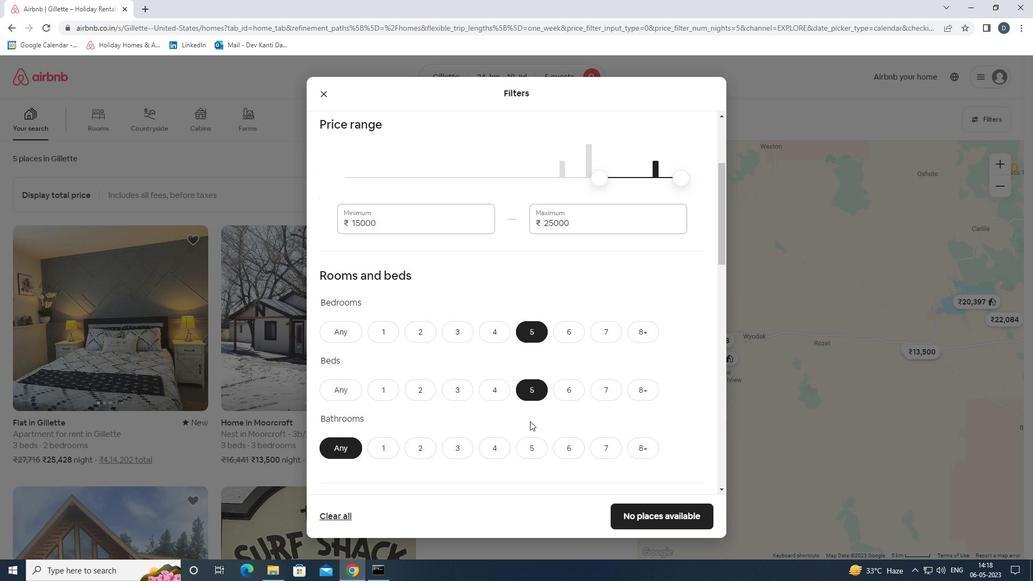 
Action: Mouse pressed left at (531, 449)
Screenshot: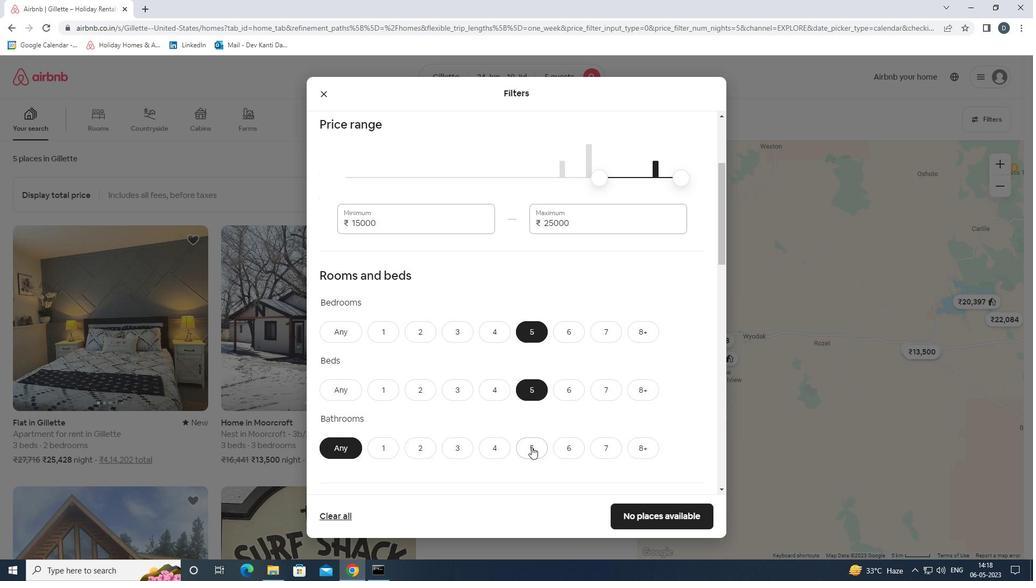 
Action: Mouse moved to (530, 413)
Screenshot: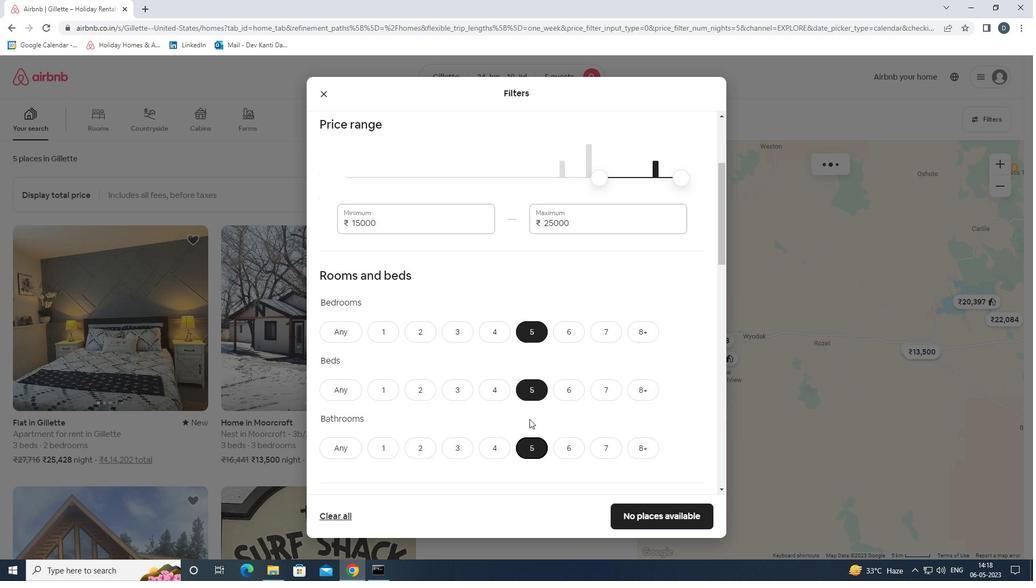 
Action: Mouse scrolled (530, 413) with delta (0, 0)
Screenshot: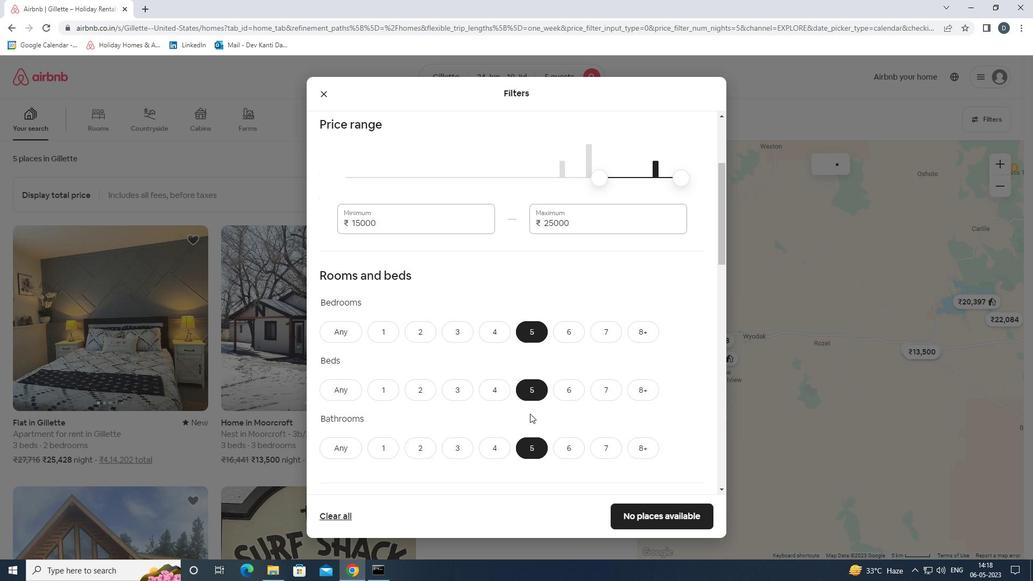 
Action: Mouse scrolled (530, 413) with delta (0, 0)
Screenshot: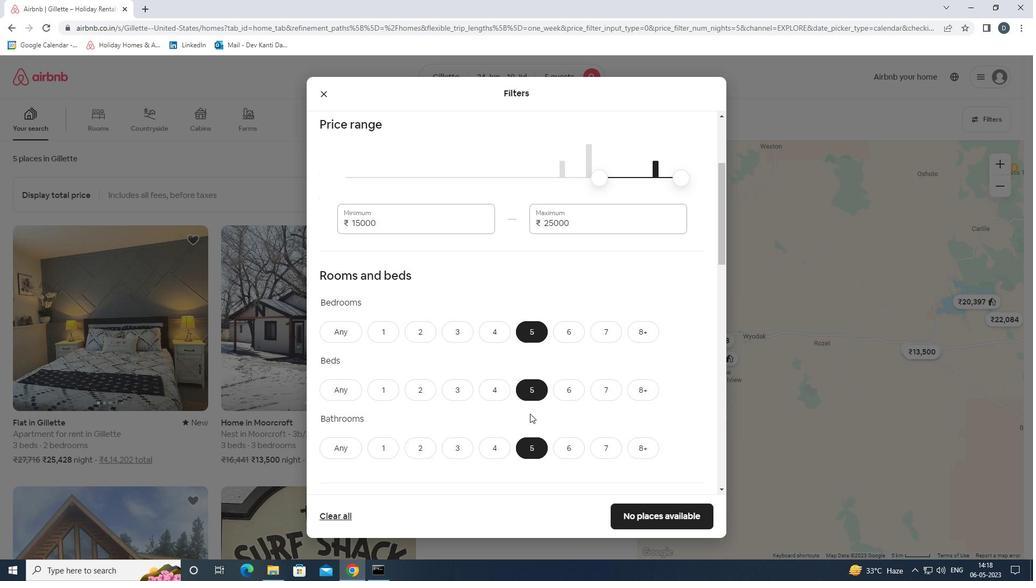 
Action: Mouse moved to (510, 383)
Screenshot: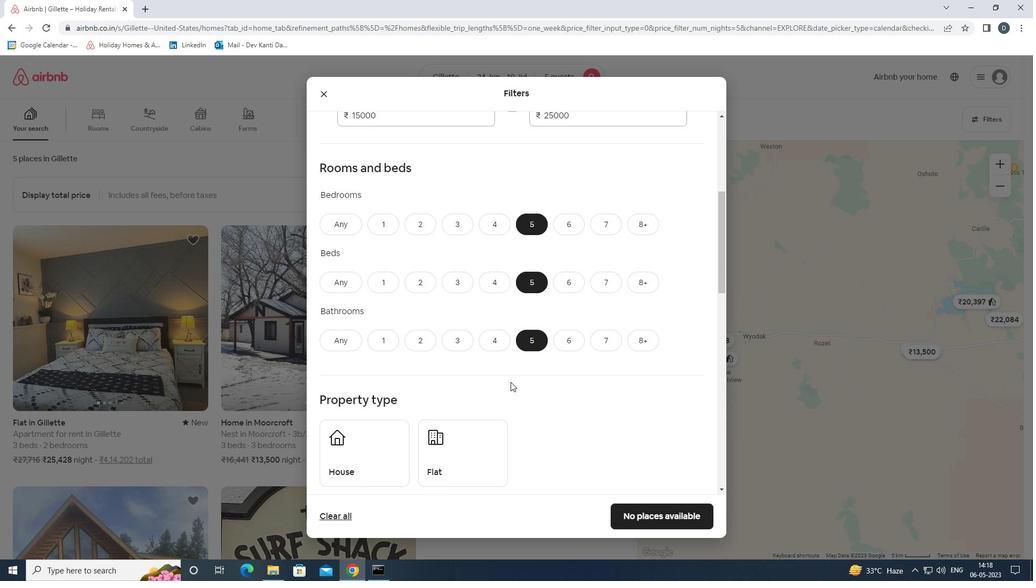 
Action: Mouse scrolled (510, 382) with delta (0, 0)
Screenshot: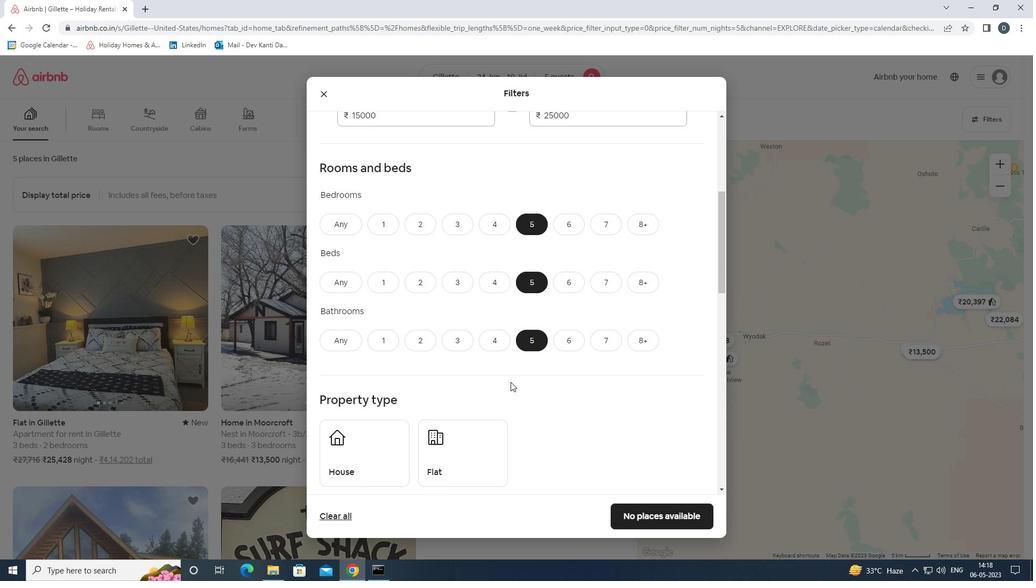 
Action: Mouse moved to (384, 403)
Screenshot: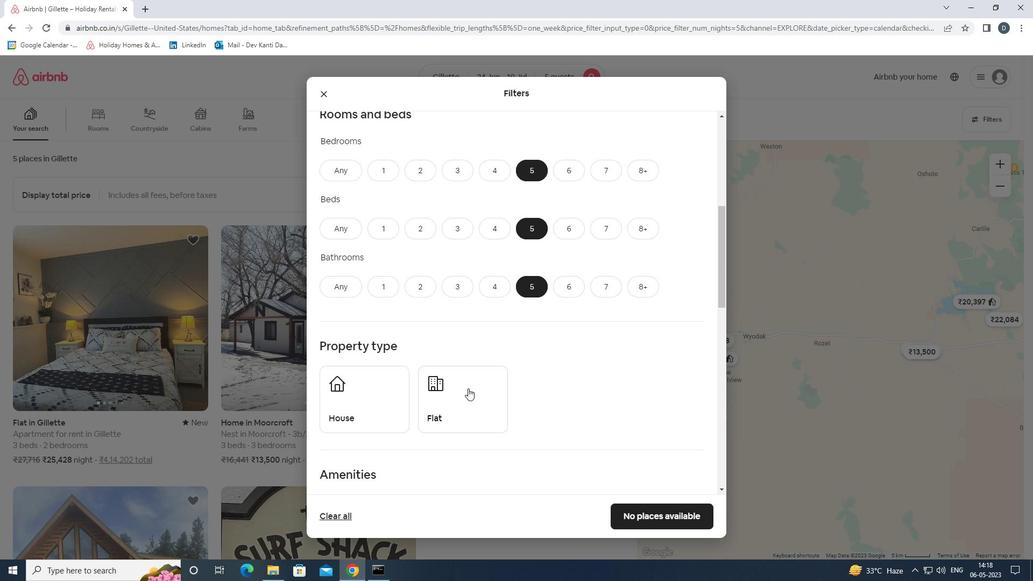 
Action: Mouse pressed left at (384, 403)
Screenshot: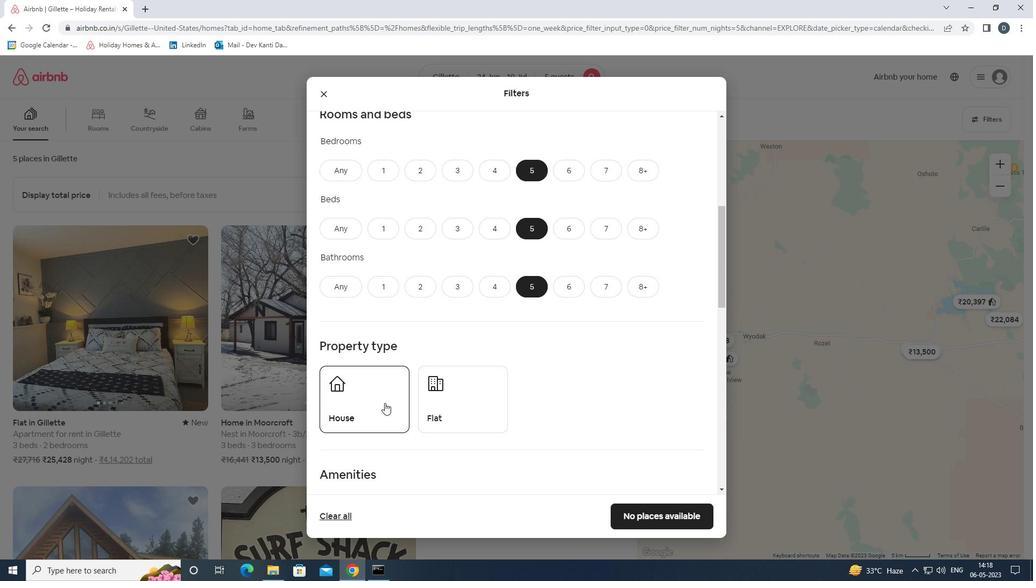 
Action: Mouse moved to (453, 408)
Screenshot: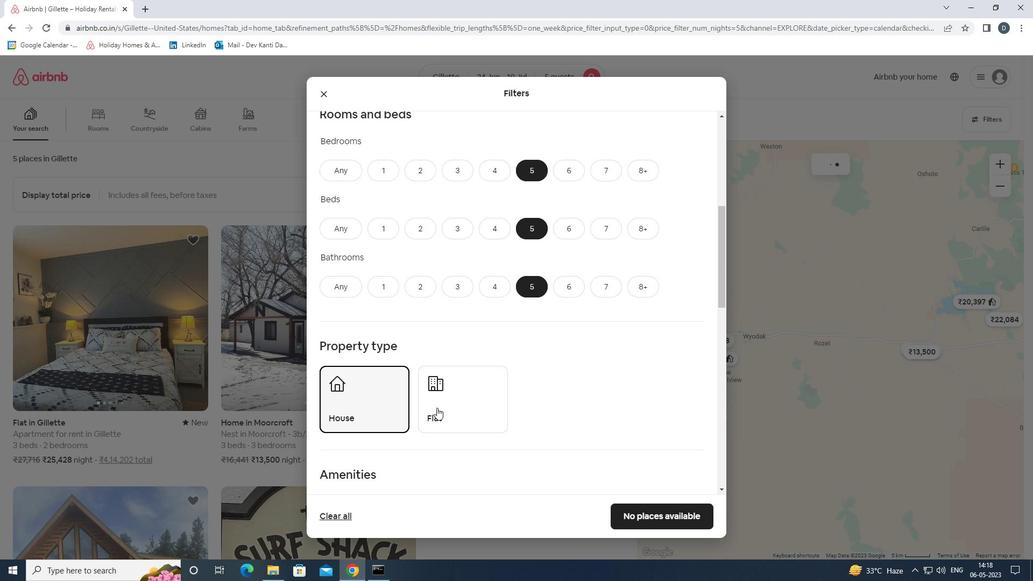 
Action: Mouse pressed left at (453, 408)
Screenshot: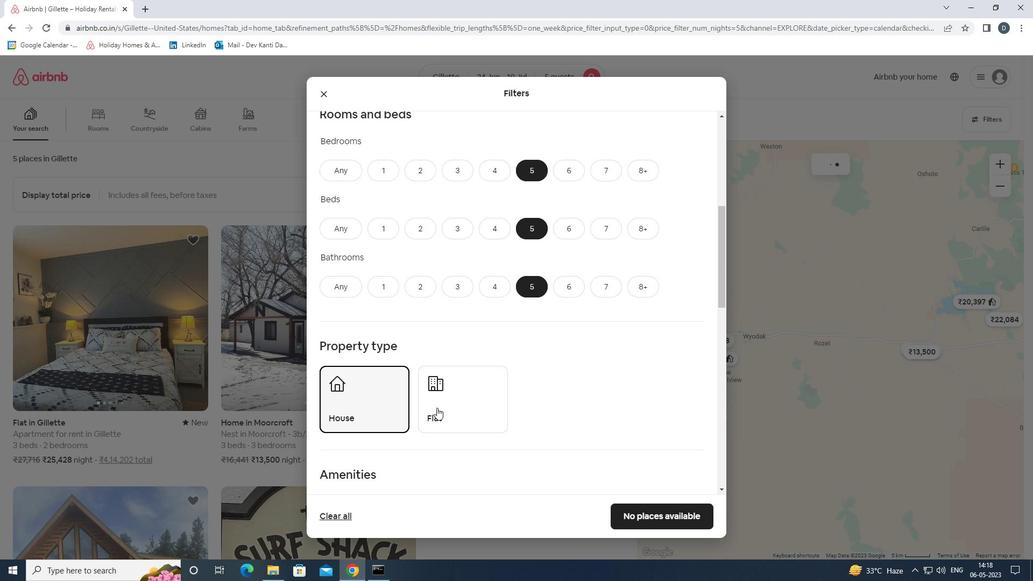 
Action: Mouse moved to (517, 404)
Screenshot: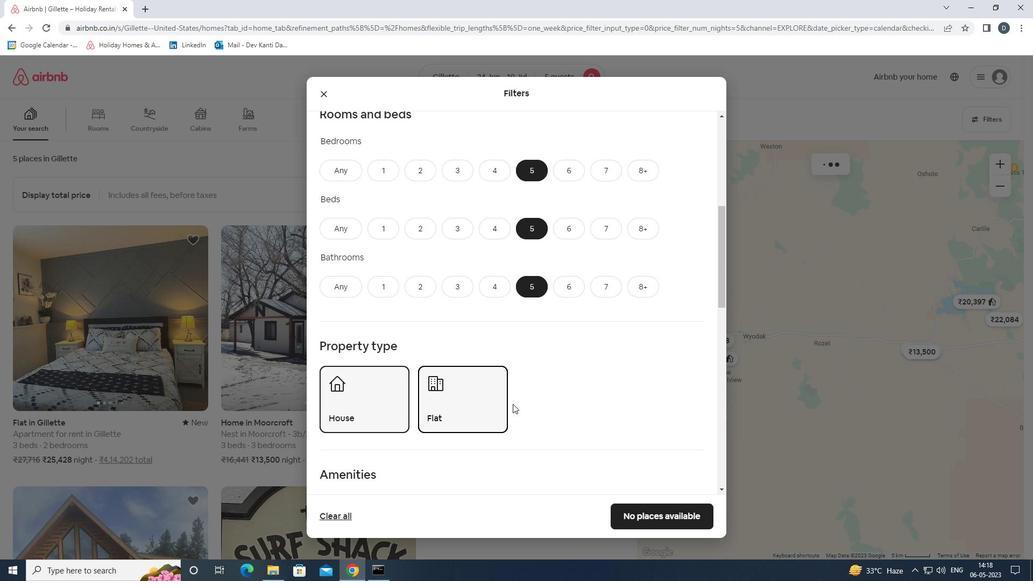 
Action: Mouse scrolled (517, 403) with delta (0, 0)
Screenshot: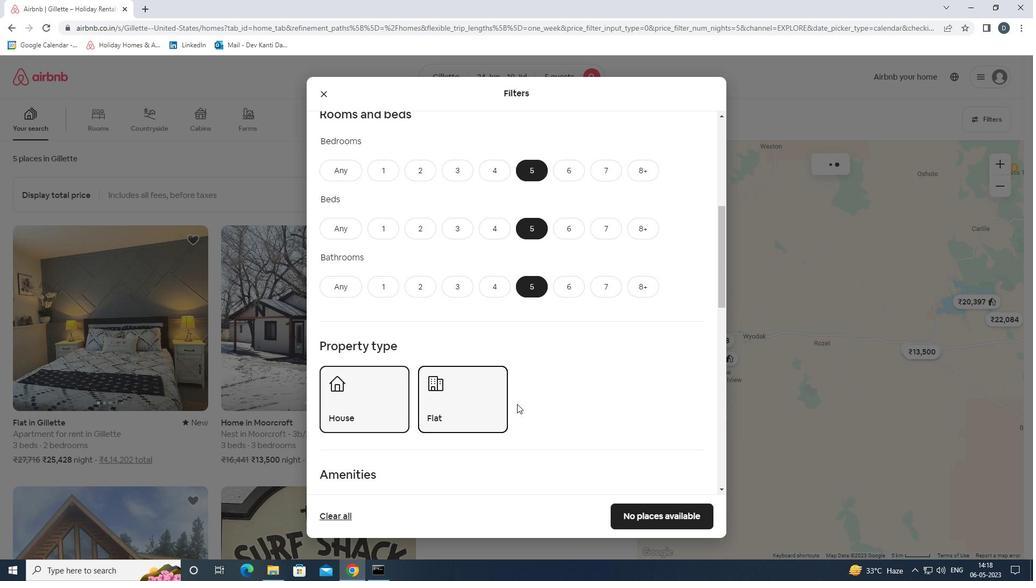 
Action: Mouse moved to (520, 404)
Screenshot: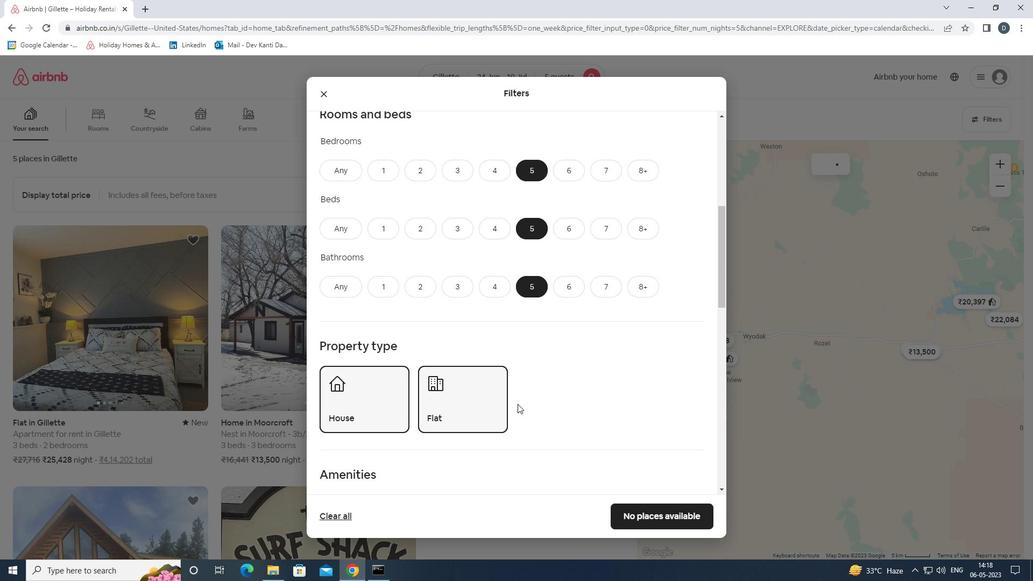 
Action: Mouse scrolled (520, 403) with delta (0, 0)
Screenshot: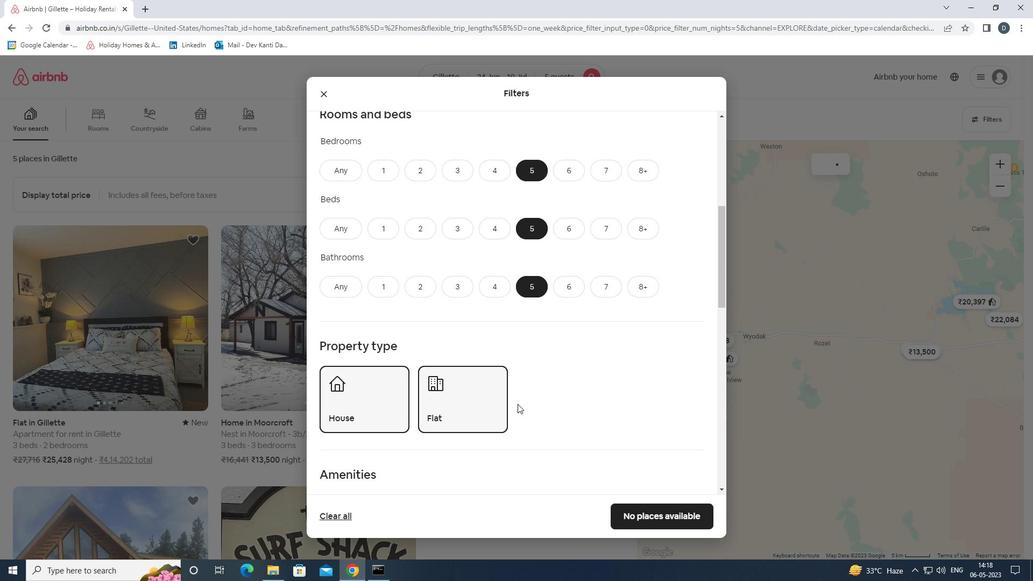 
Action: Mouse moved to (524, 399)
Screenshot: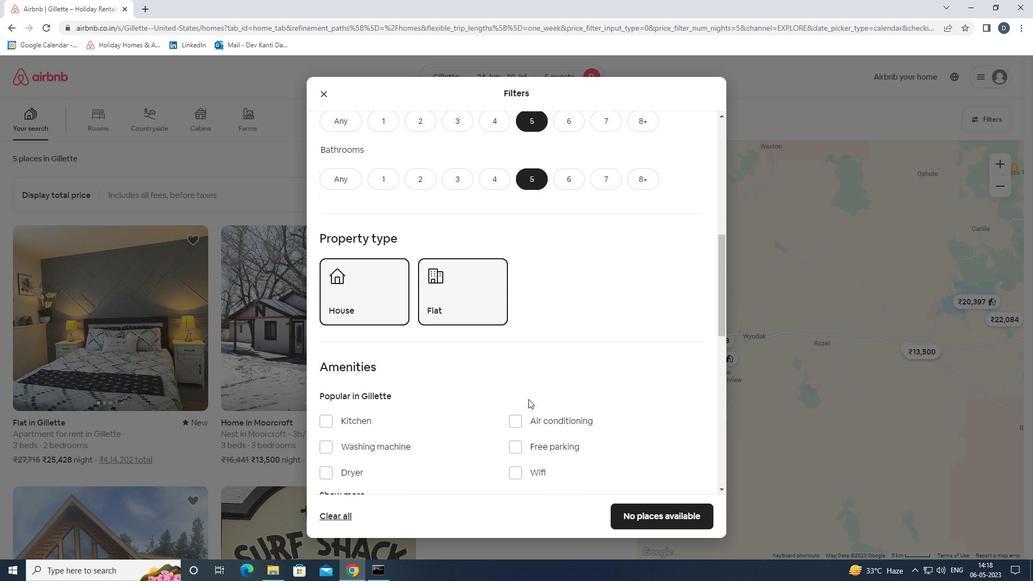 
Action: Mouse scrolled (524, 398) with delta (0, 0)
Screenshot: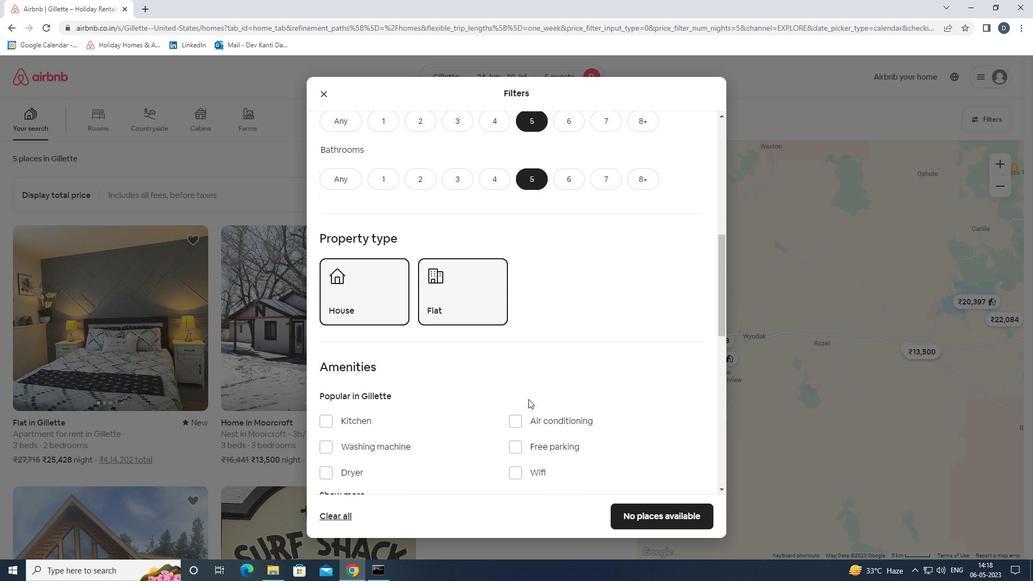 
Action: Mouse moved to (531, 420)
Screenshot: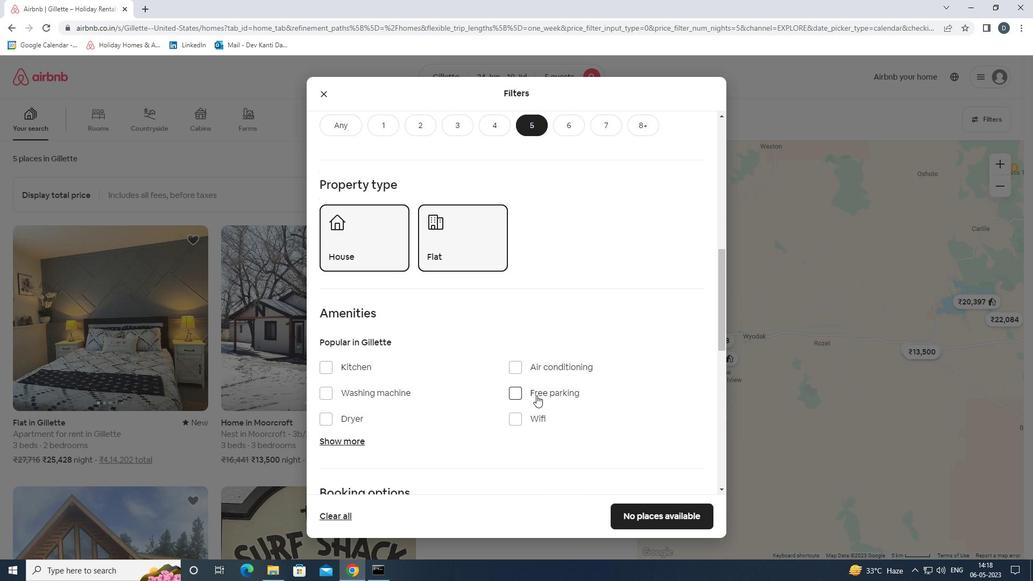 
Action: Mouse pressed left at (531, 420)
Screenshot: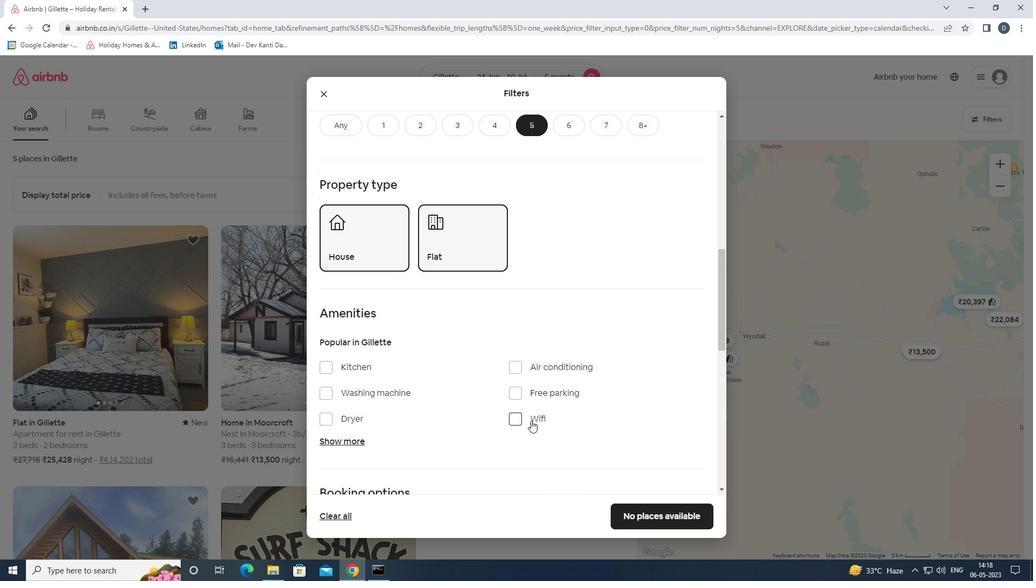 
Action: Mouse moved to (544, 399)
Screenshot: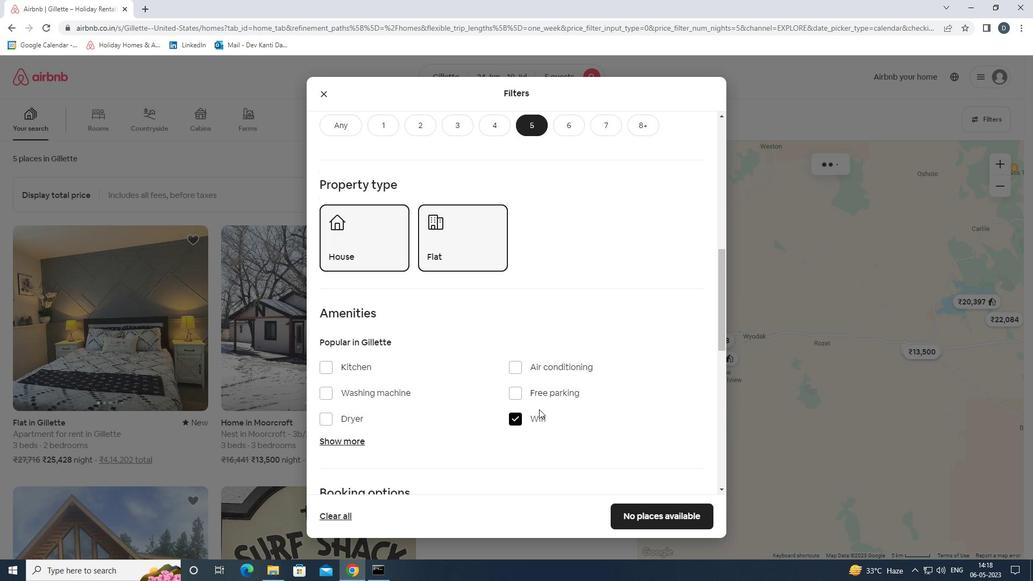 
Action: Mouse pressed left at (544, 399)
Screenshot: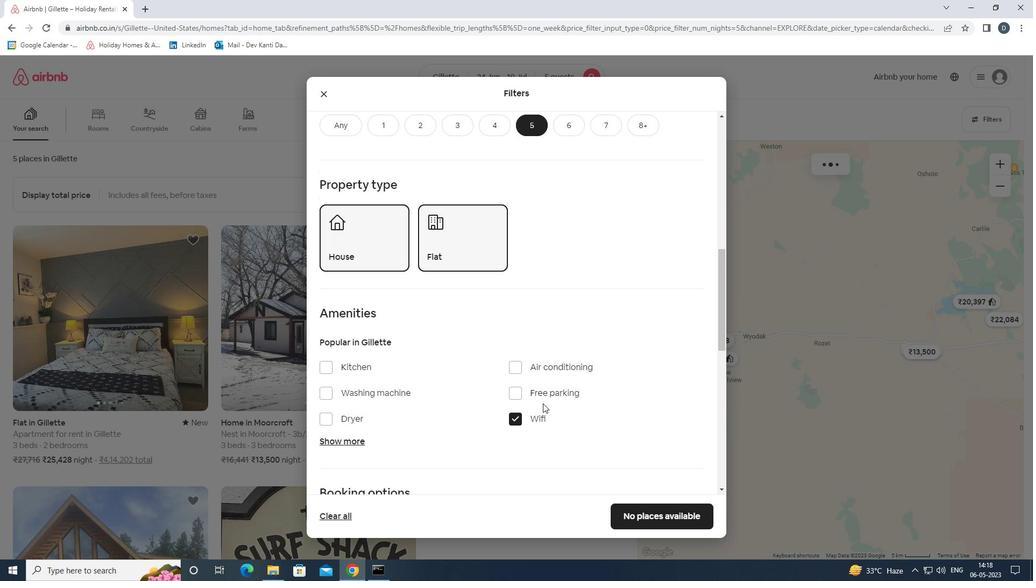 
Action: Mouse moved to (360, 440)
Screenshot: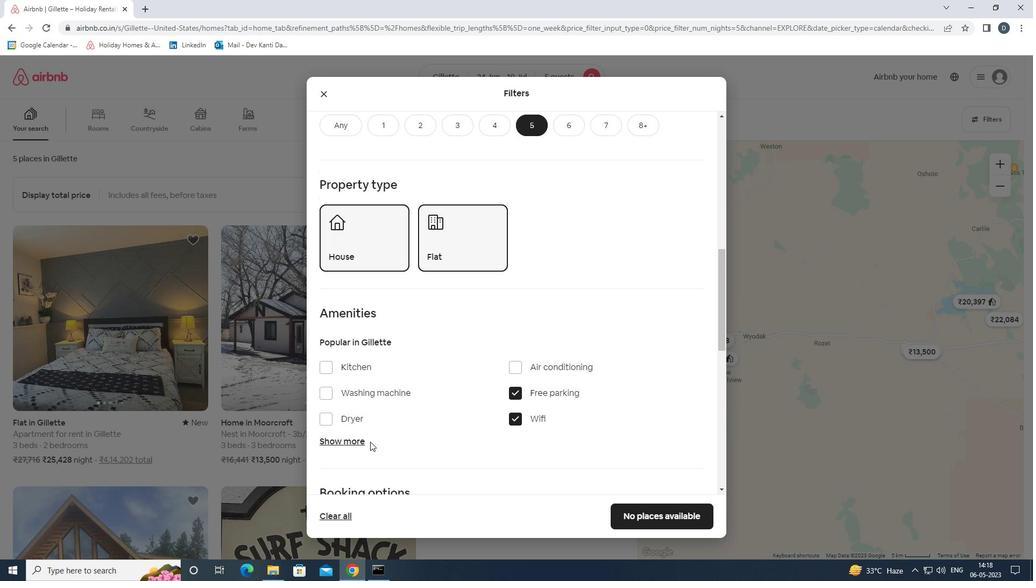 
Action: Mouse pressed left at (360, 440)
Screenshot: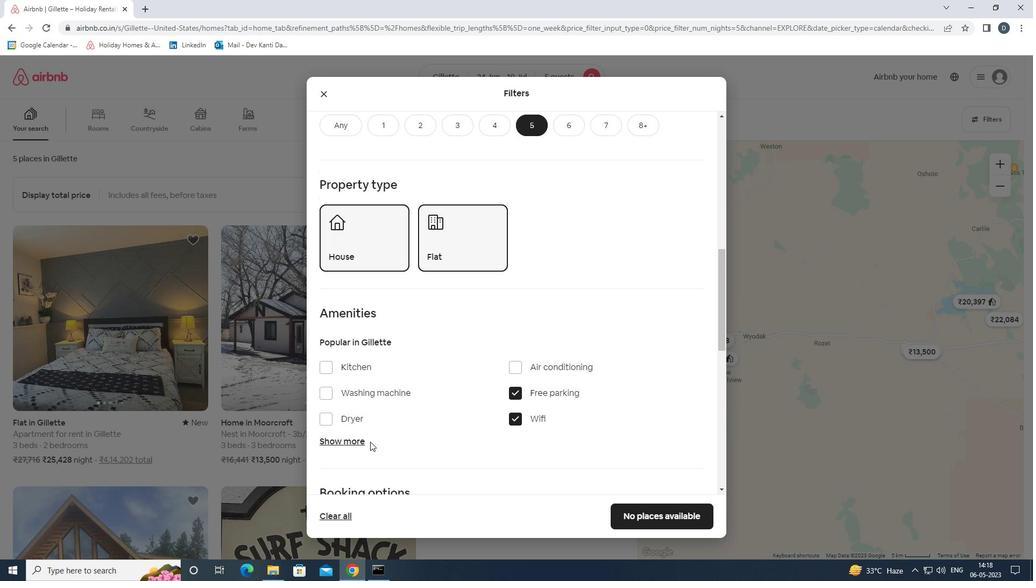 
Action: Mouse moved to (466, 397)
Screenshot: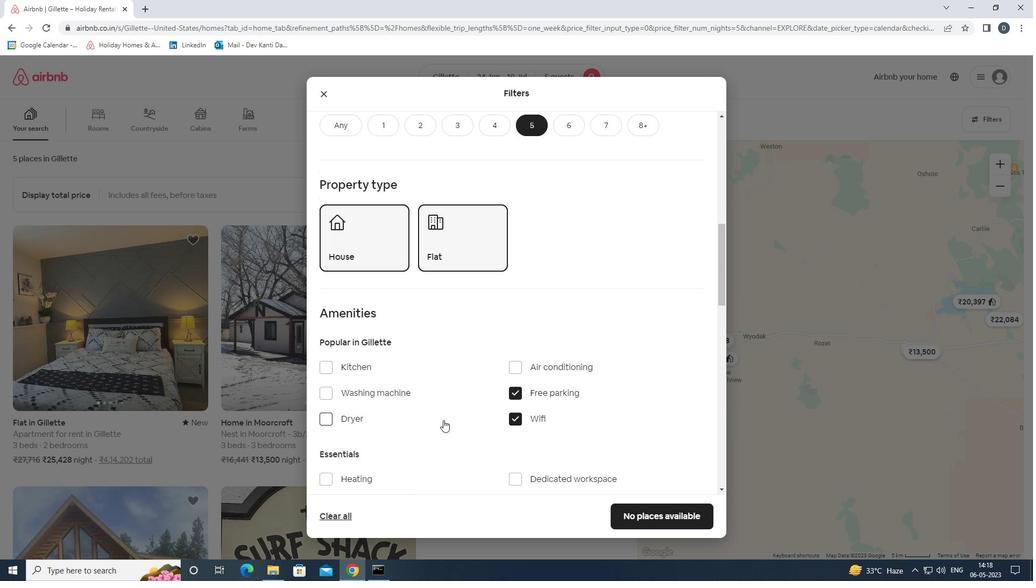 
Action: Mouse scrolled (466, 397) with delta (0, 0)
Screenshot: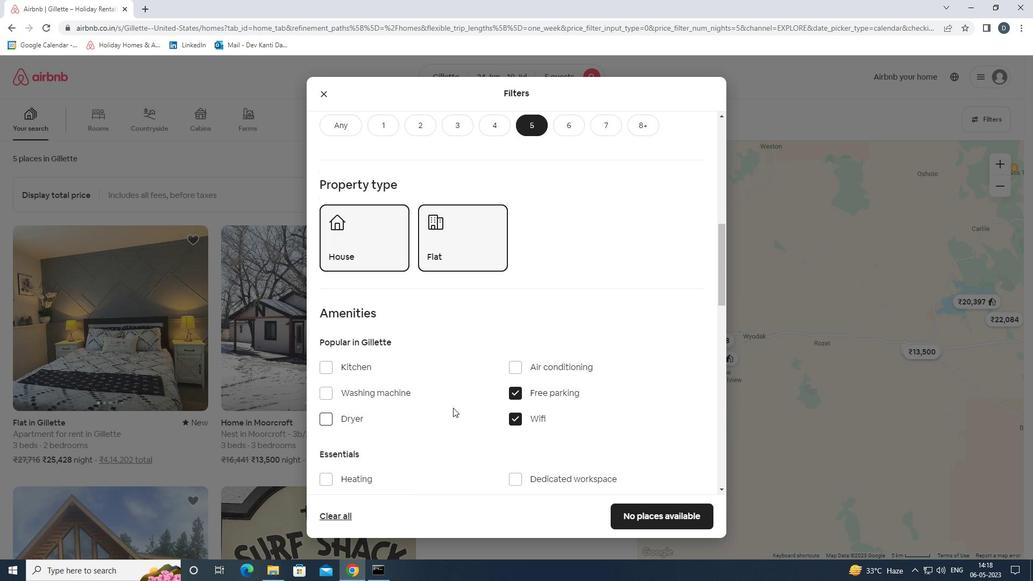 
Action: Mouse moved to (466, 397)
Screenshot: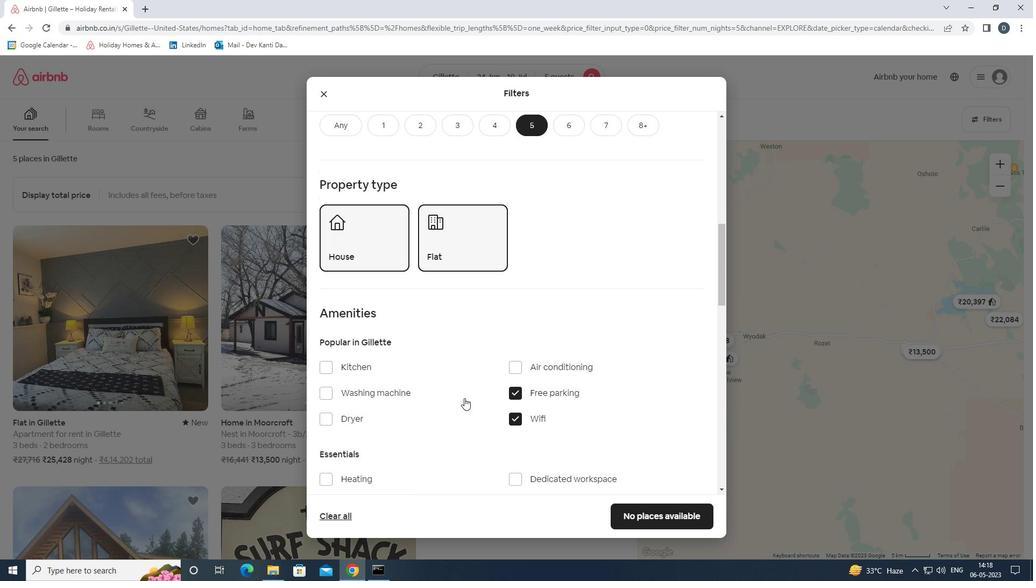 
Action: Mouse scrolled (466, 397) with delta (0, 0)
Screenshot: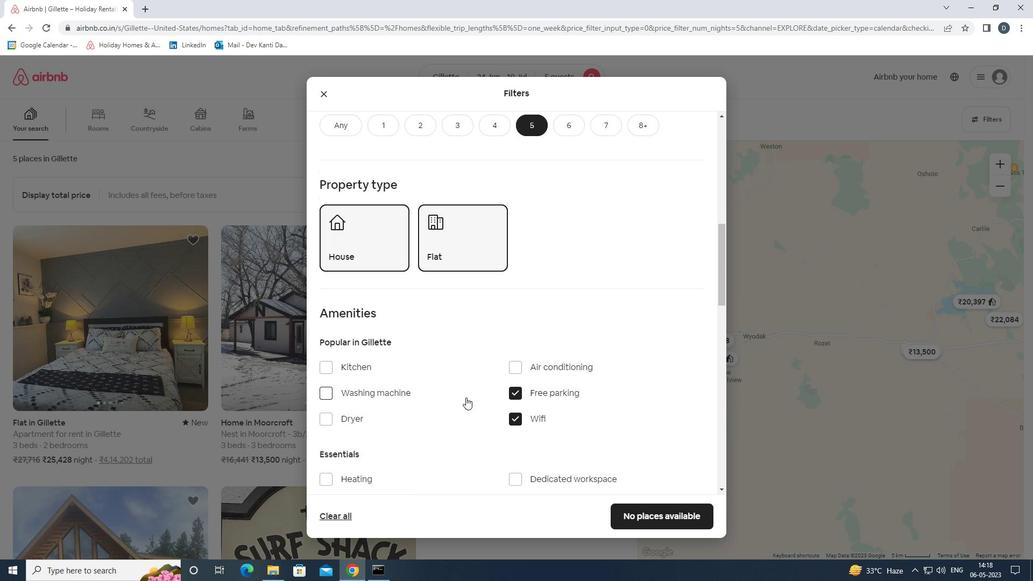 
Action: Mouse scrolled (466, 397) with delta (0, 0)
Screenshot: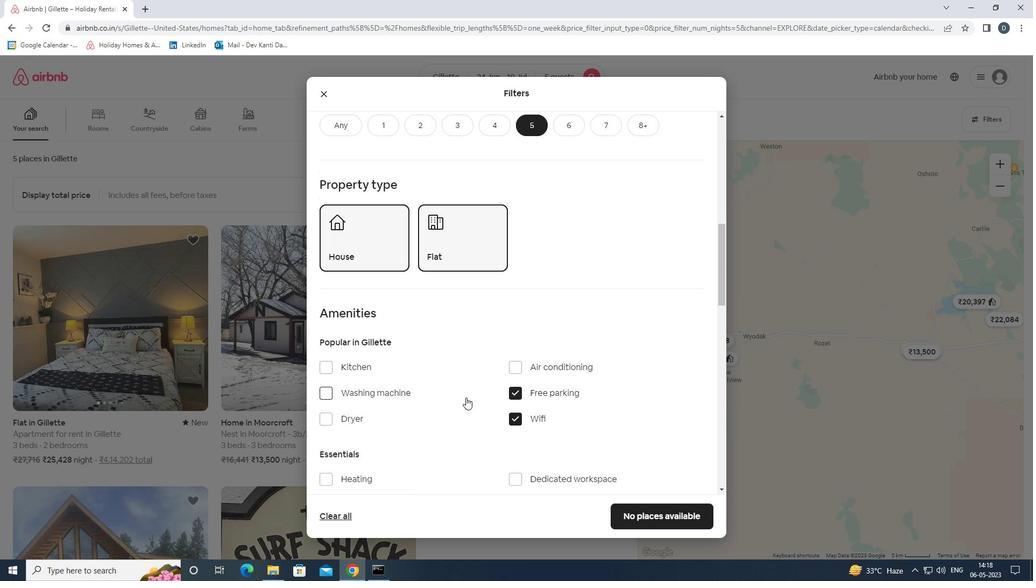 
Action: Mouse moved to (393, 349)
Screenshot: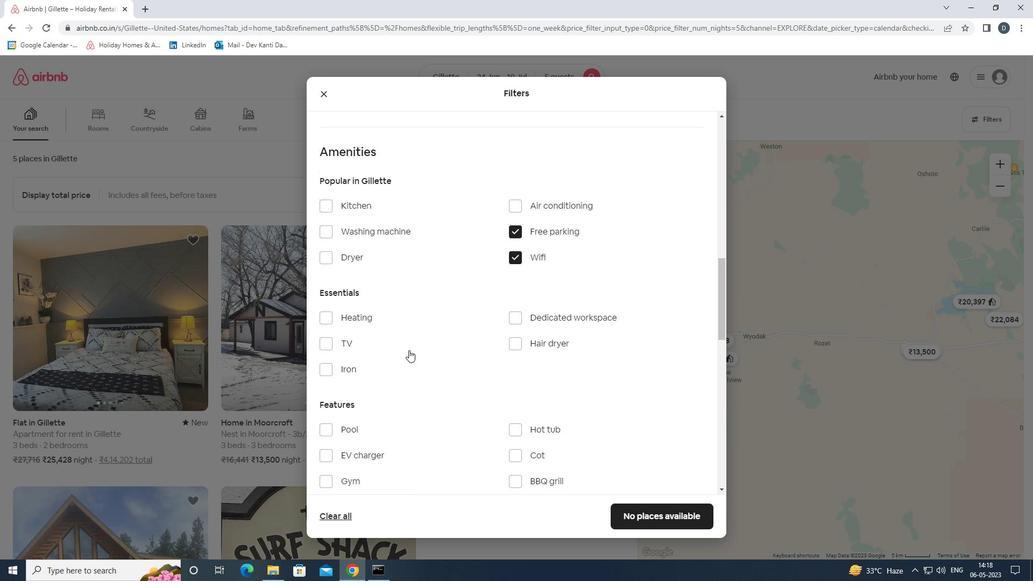
Action: Mouse pressed left at (393, 349)
Screenshot: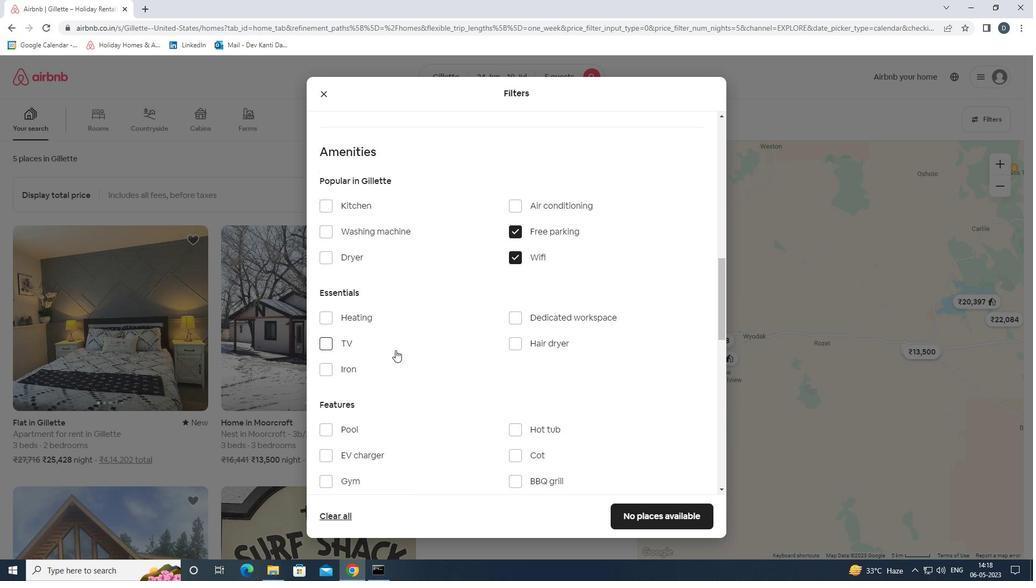 
Action: Mouse moved to (401, 356)
Screenshot: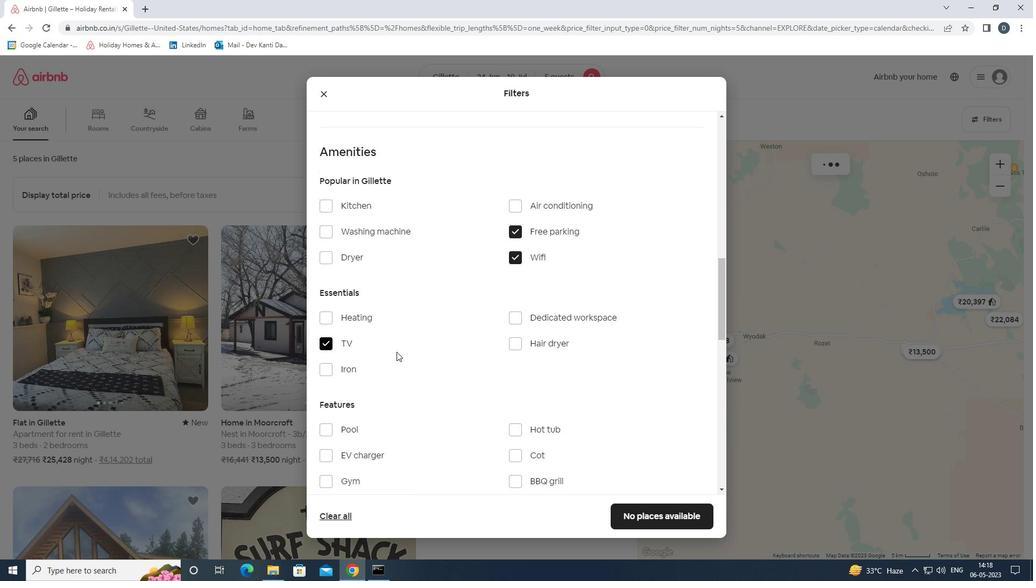 
Action: Mouse scrolled (401, 356) with delta (0, 0)
Screenshot: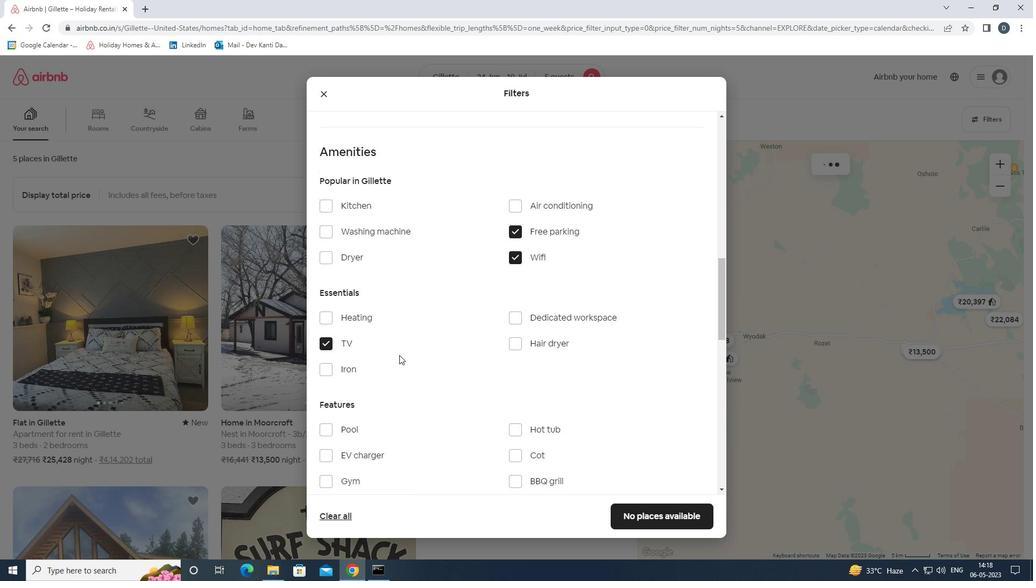 
Action: Mouse scrolled (401, 356) with delta (0, 0)
Screenshot: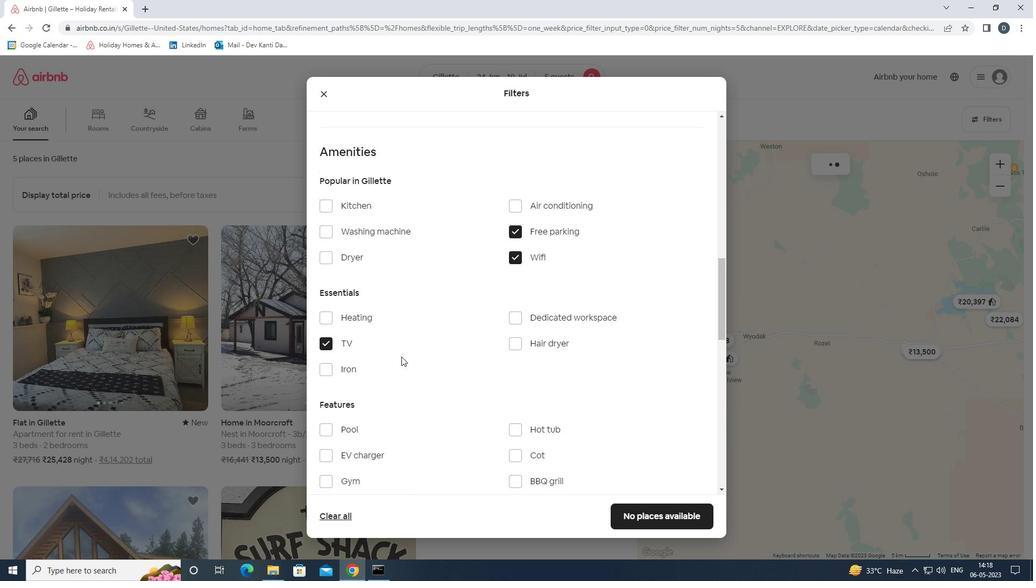 
Action: Mouse moved to (390, 371)
Screenshot: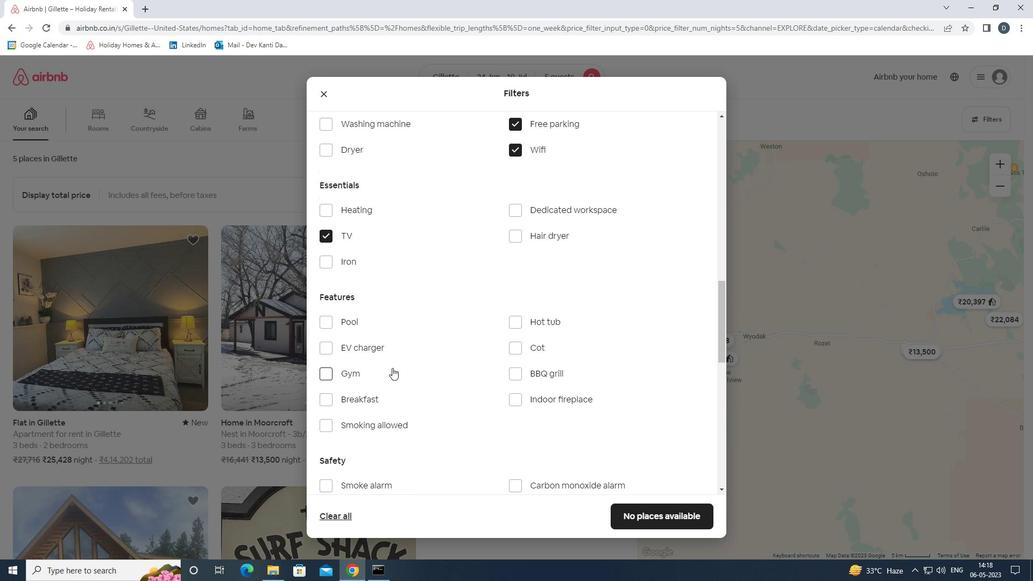 
Action: Mouse pressed left at (390, 371)
Screenshot: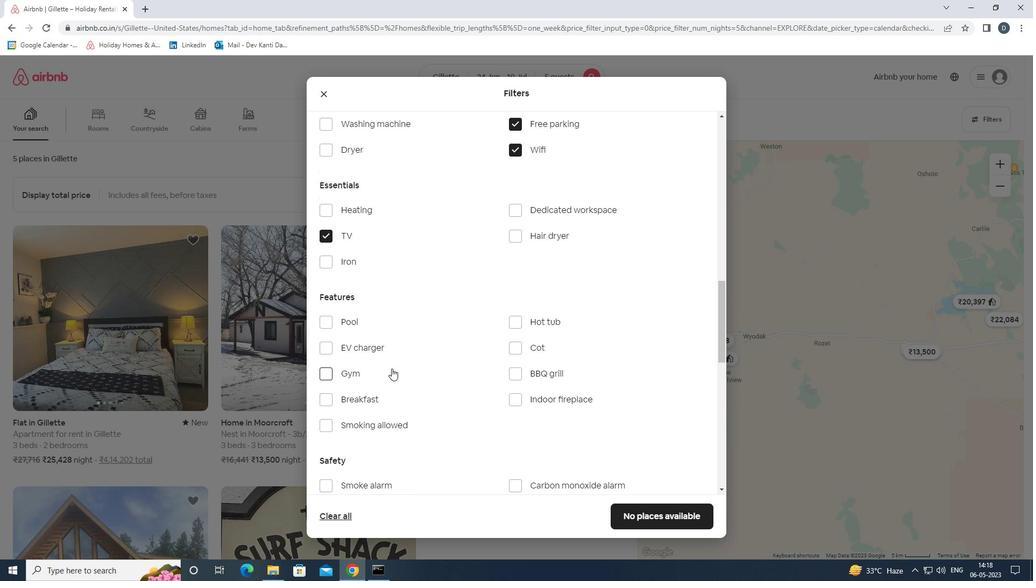 
Action: Mouse moved to (391, 400)
Screenshot: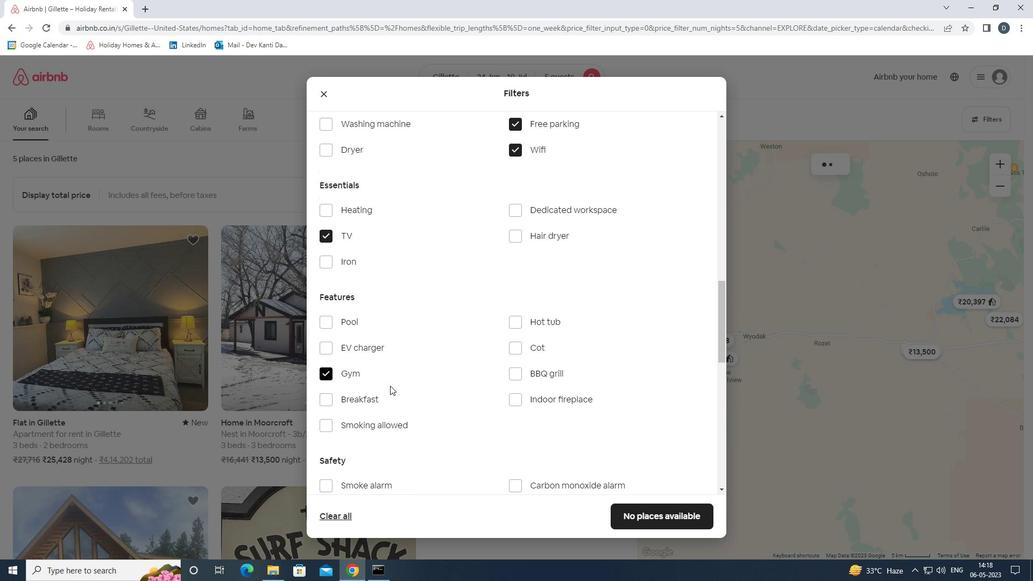 
Action: Mouse pressed left at (391, 400)
Screenshot: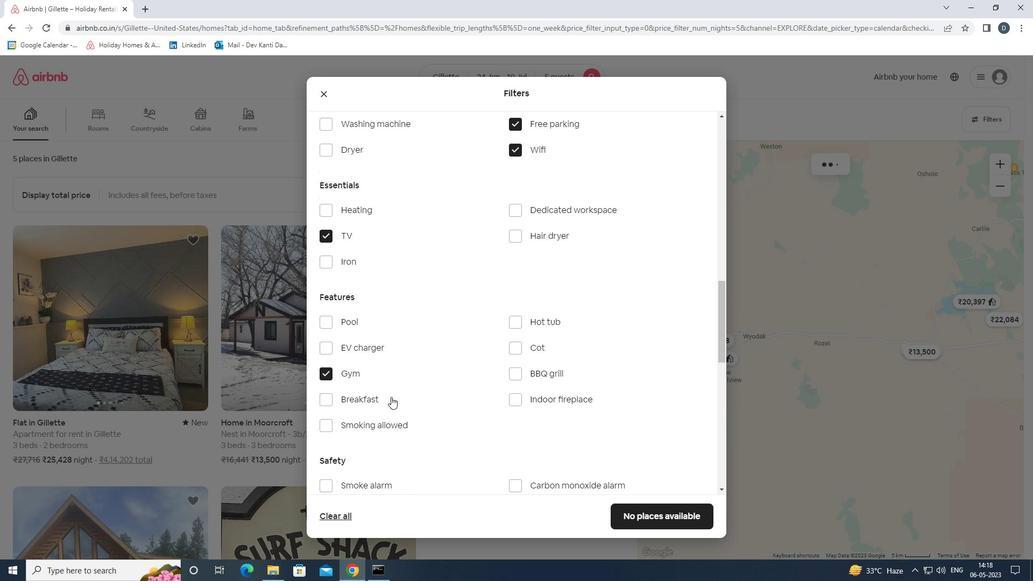 
Action: Mouse moved to (585, 403)
Screenshot: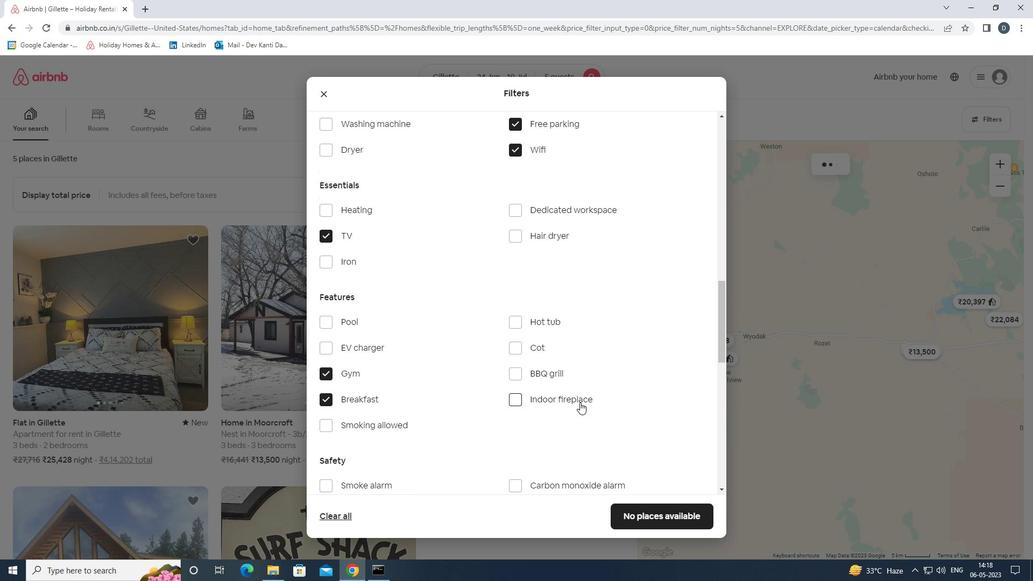 
Action: Mouse scrolled (585, 402) with delta (0, 0)
Screenshot: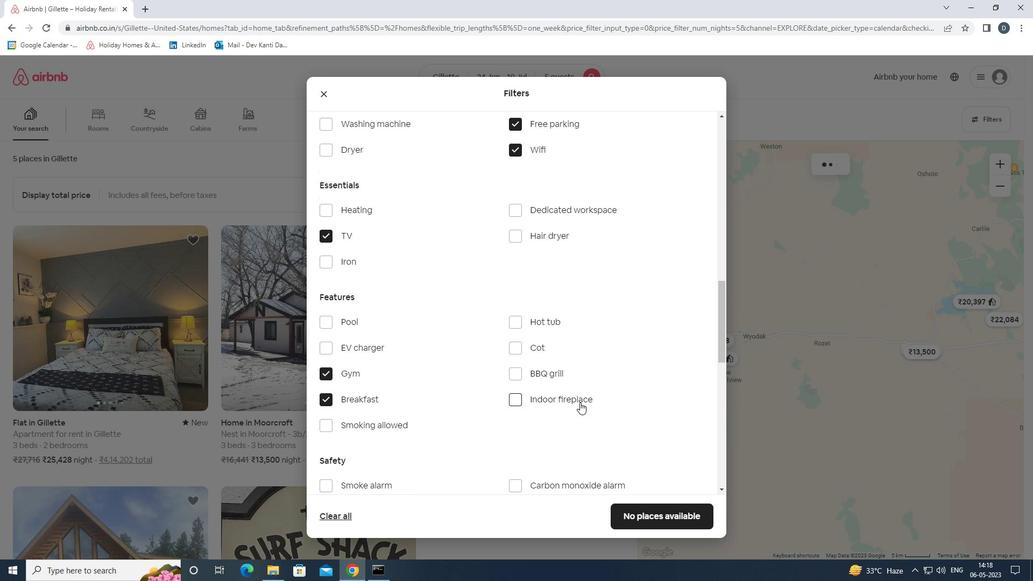 
Action: Mouse moved to (597, 404)
Screenshot: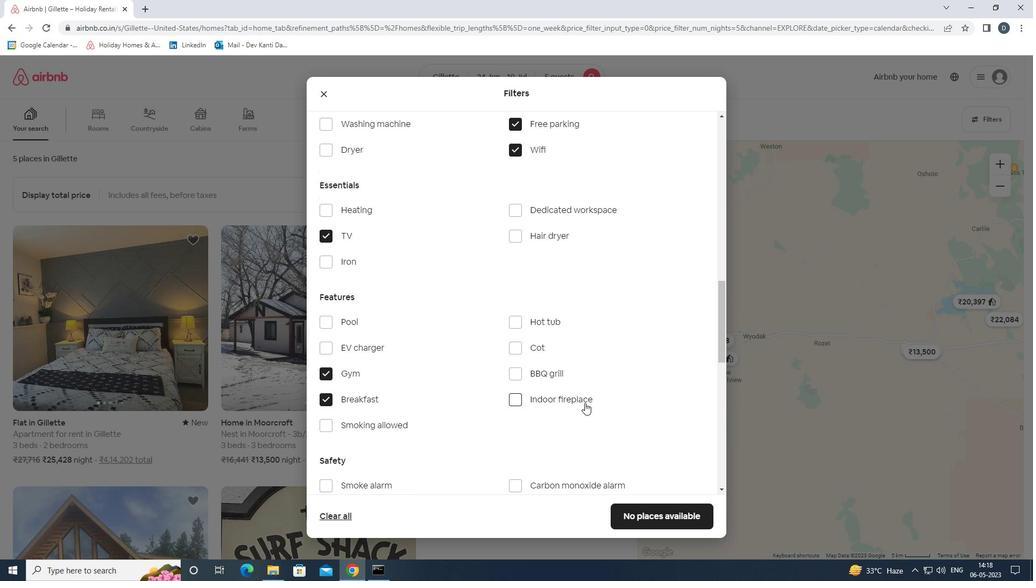 
Action: Mouse scrolled (597, 403) with delta (0, 0)
Screenshot: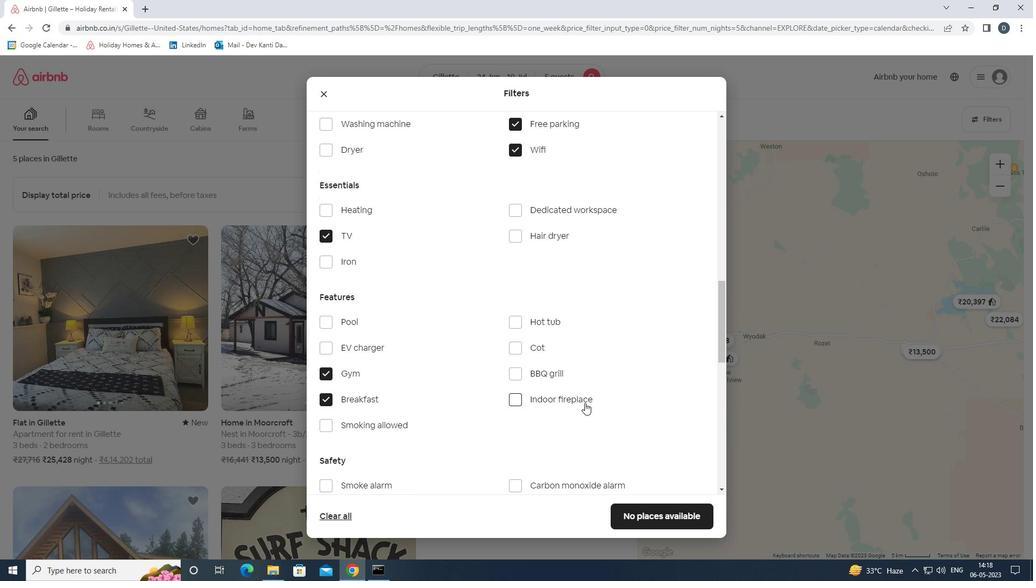 
Action: Mouse moved to (603, 402)
Screenshot: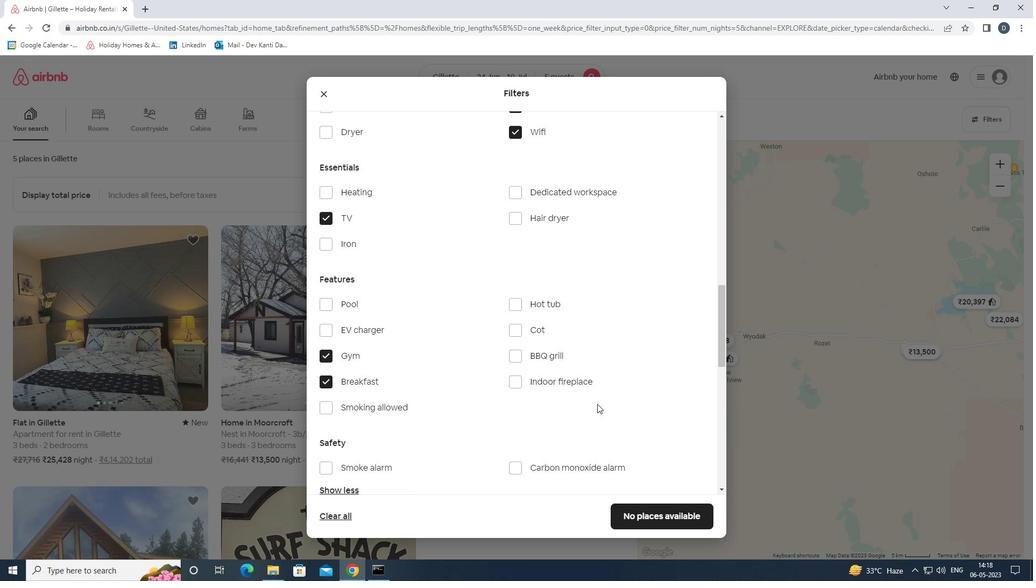 
Action: Mouse scrolled (603, 401) with delta (0, 0)
Screenshot: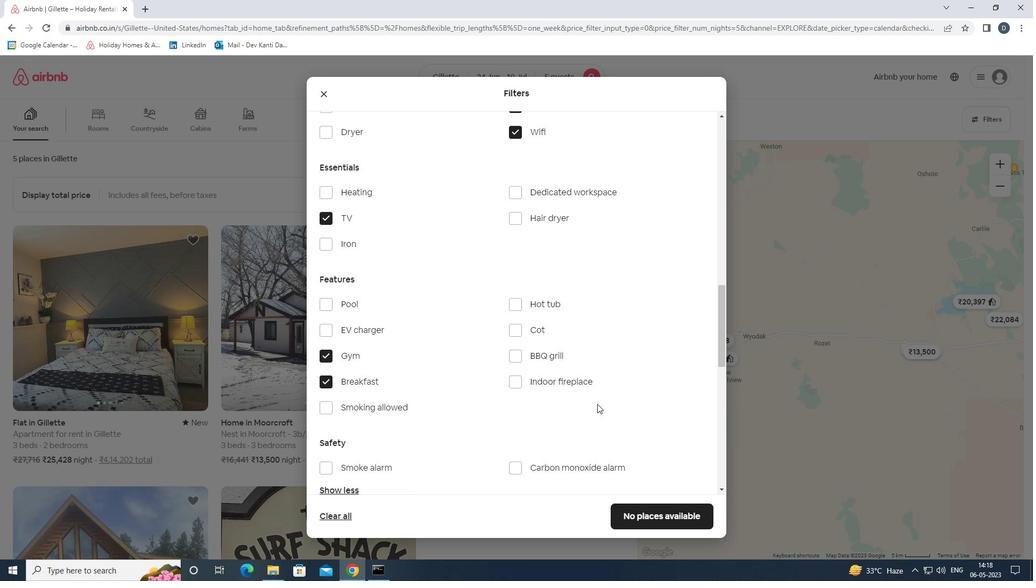 
Action: Mouse moved to (618, 397)
Screenshot: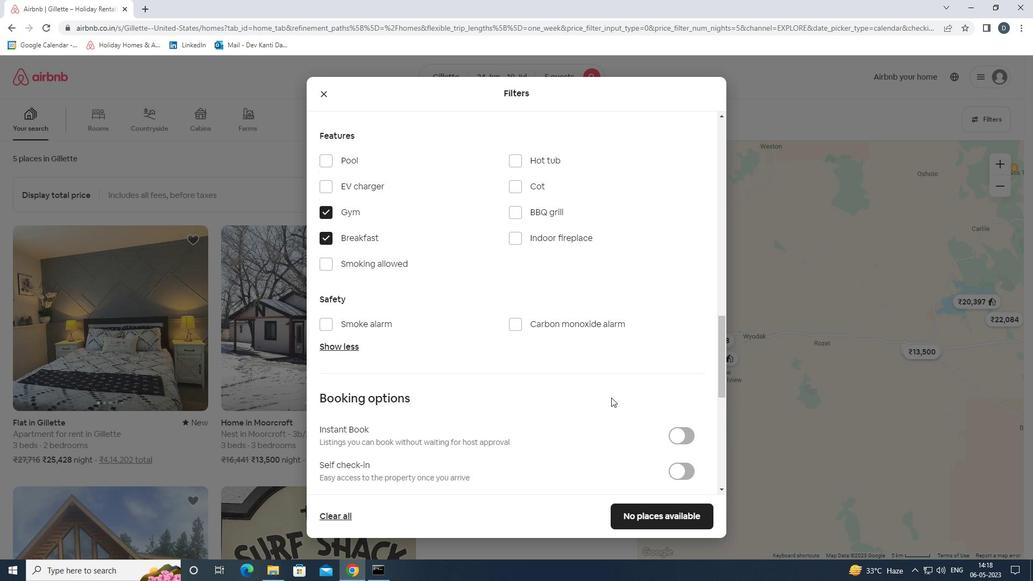 
Action: Mouse scrolled (618, 396) with delta (0, 0)
Screenshot: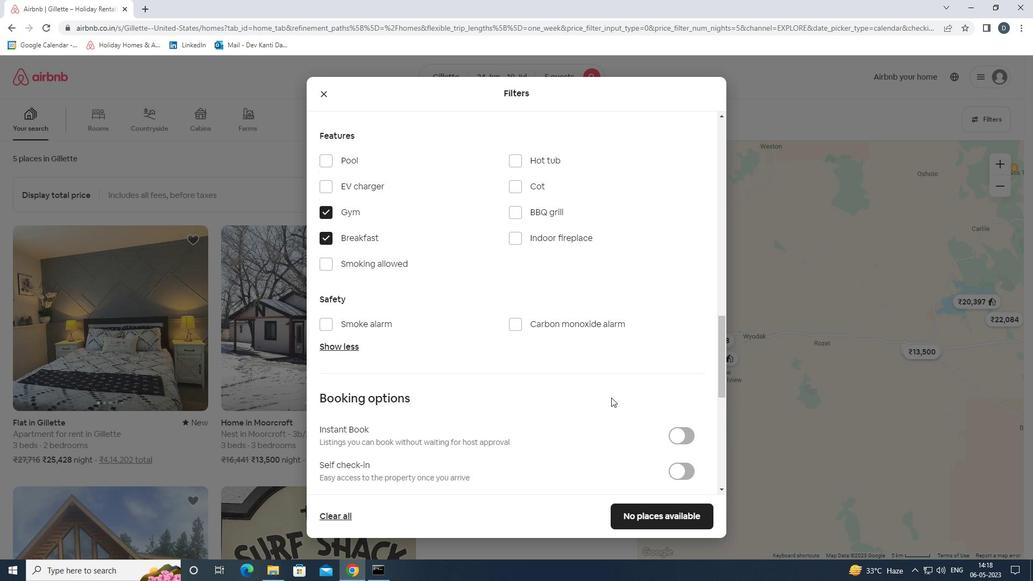 
Action: Mouse moved to (688, 416)
Screenshot: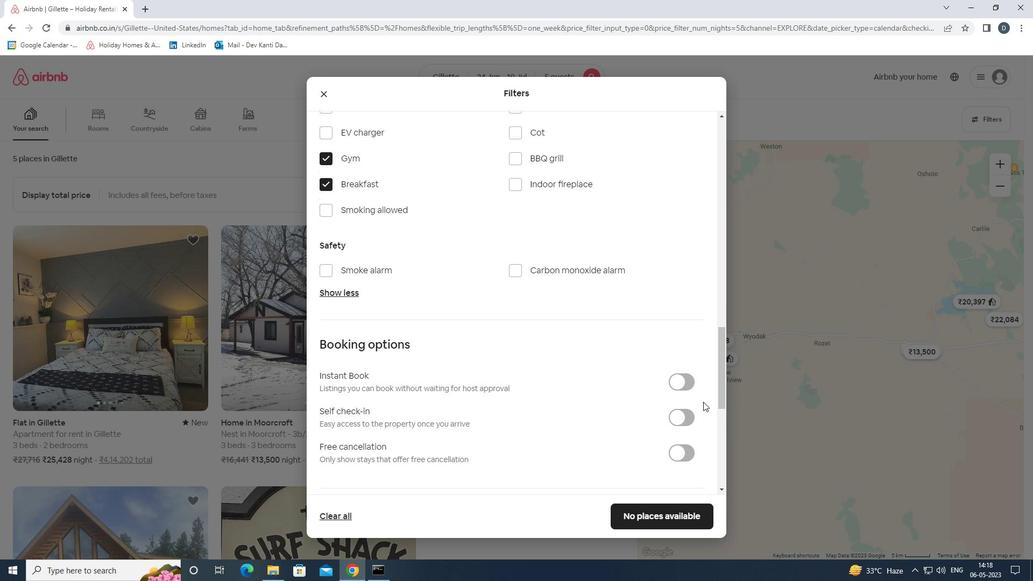 
Action: Mouse pressed left at (688, 416)
Screenshot: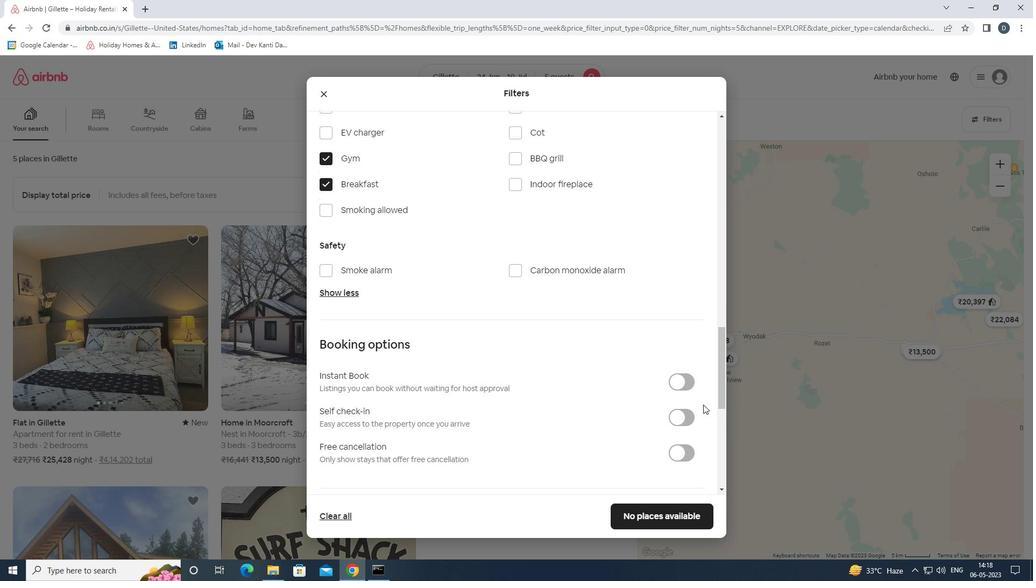 
Action: Mouse moved to (670, 406)
Screenshot: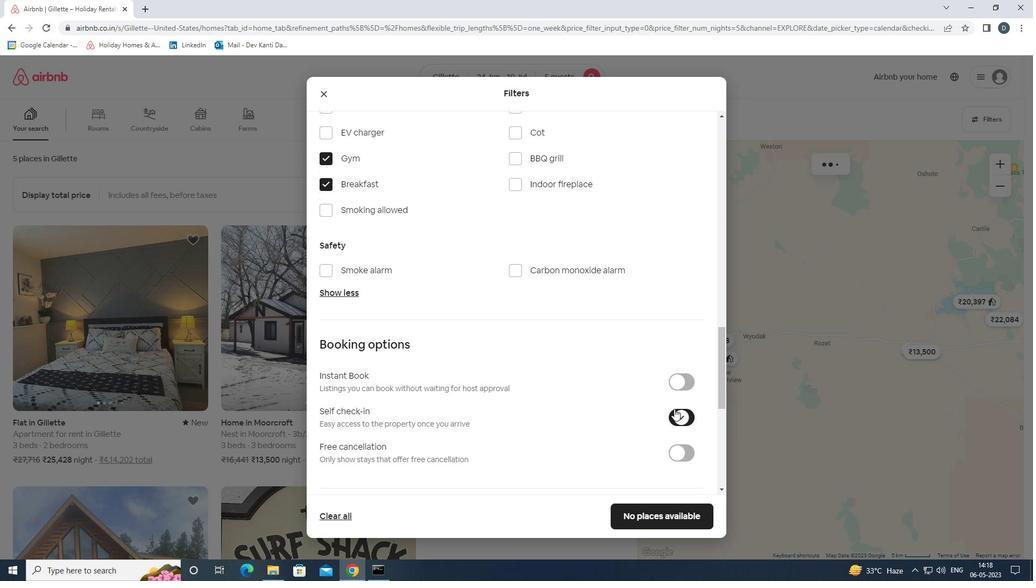 
Action: Mouse scrolled (670, 406) with delta (0, 0)
Screenshot: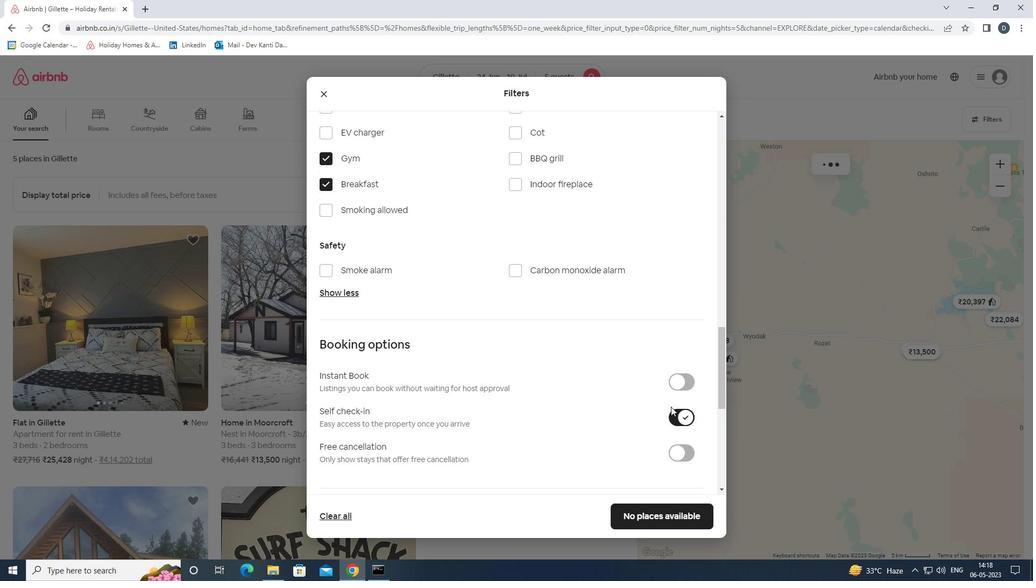 
Action: Mouse scrolled (670, 406) with delta (0, 0)
Screenshot: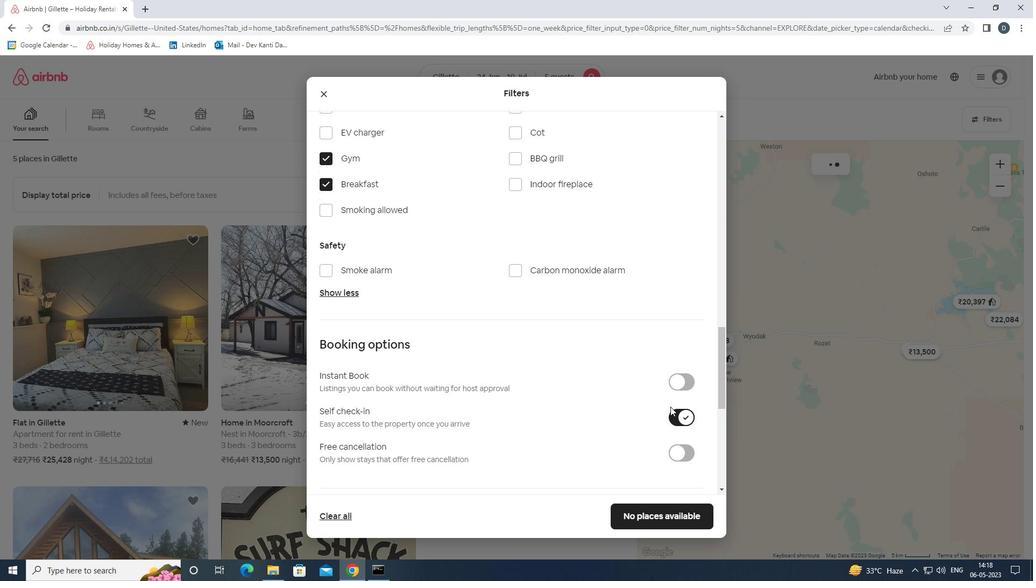 
Action: Mouse scrolled (670, 406) with delta (0, 0)
Screenshot: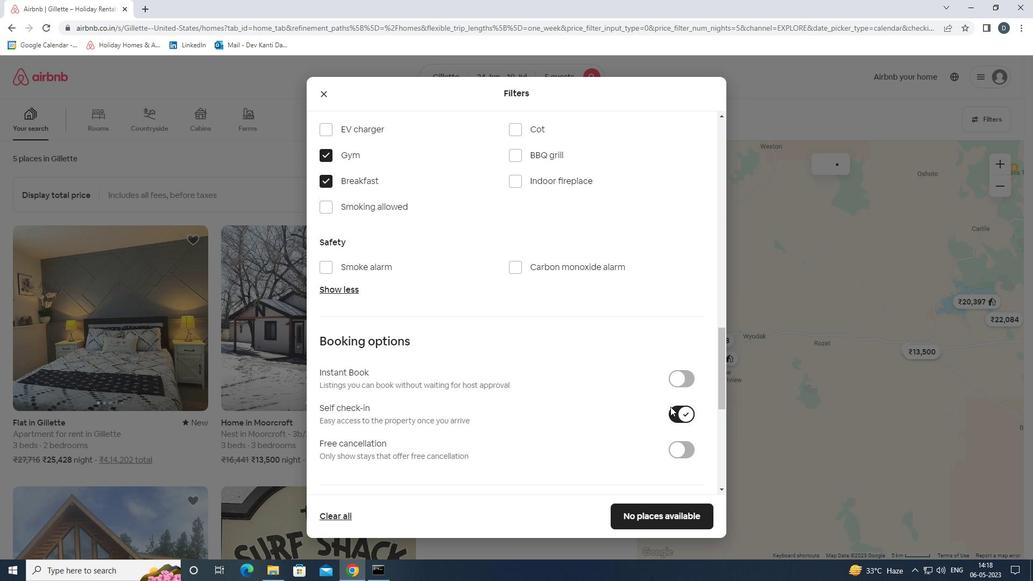 
Action: Mouse scrolled (670, 406) with delta (0, 0)
Screenshot: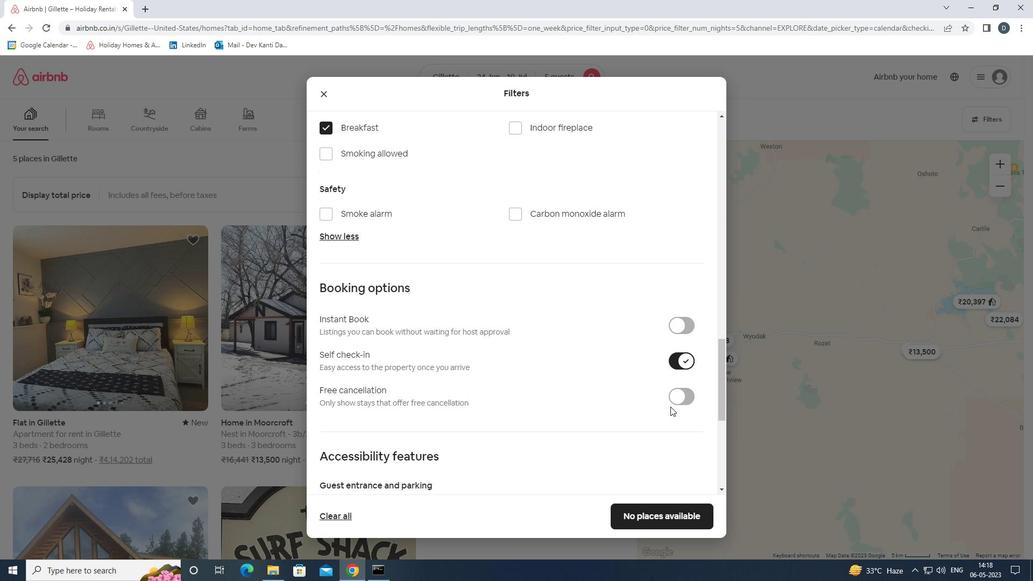 
Action: Mouse moved to (669, 404)
Screenshot: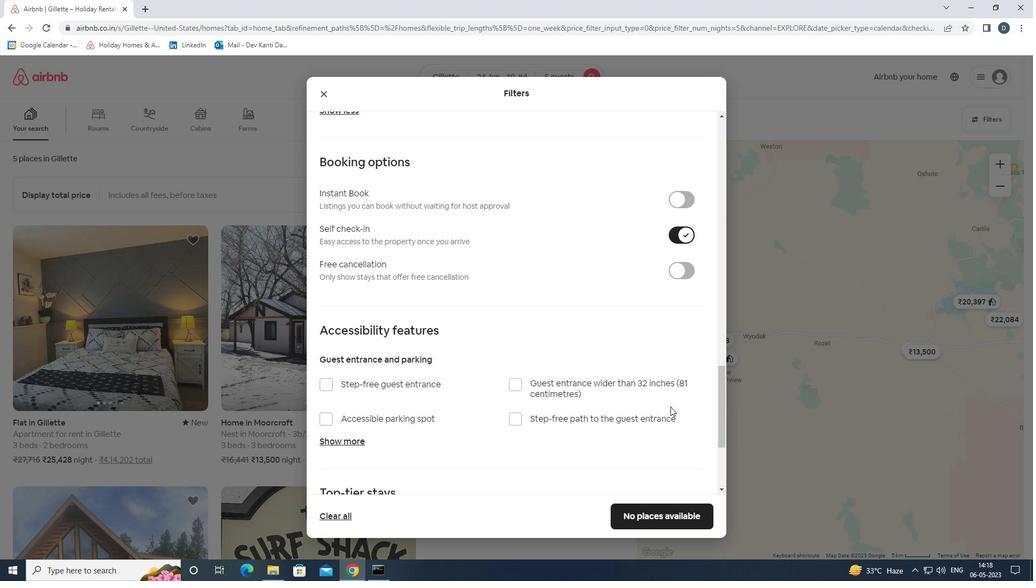 
Action: Mouse scrolled (669, 403) with delta (0, 0)
Screenshot: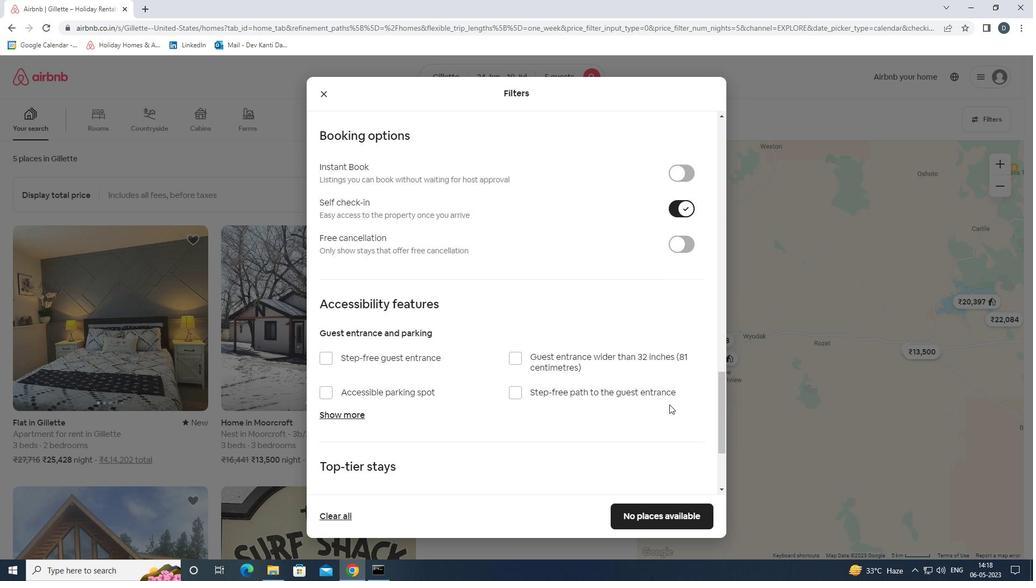 
Action: Mouse scrolled (669, 403) with delta (0, 0)
Screenshot: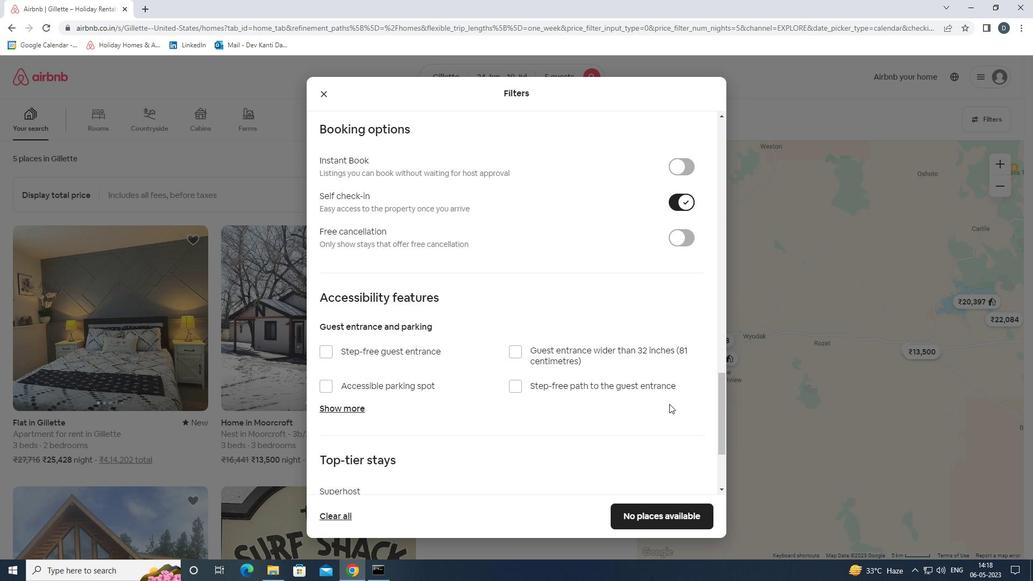 
Action: Mouse scrolled (669, 403) with delta (0, 0)
Screenshot: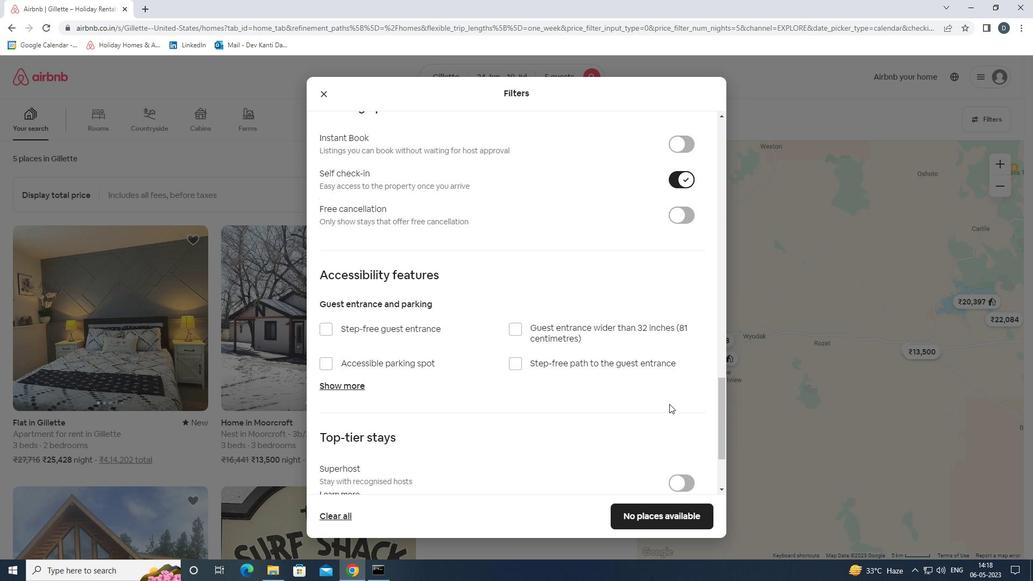 
Action: Mouse scrolled (669, 403) with delta (0, 0)
Screenshot: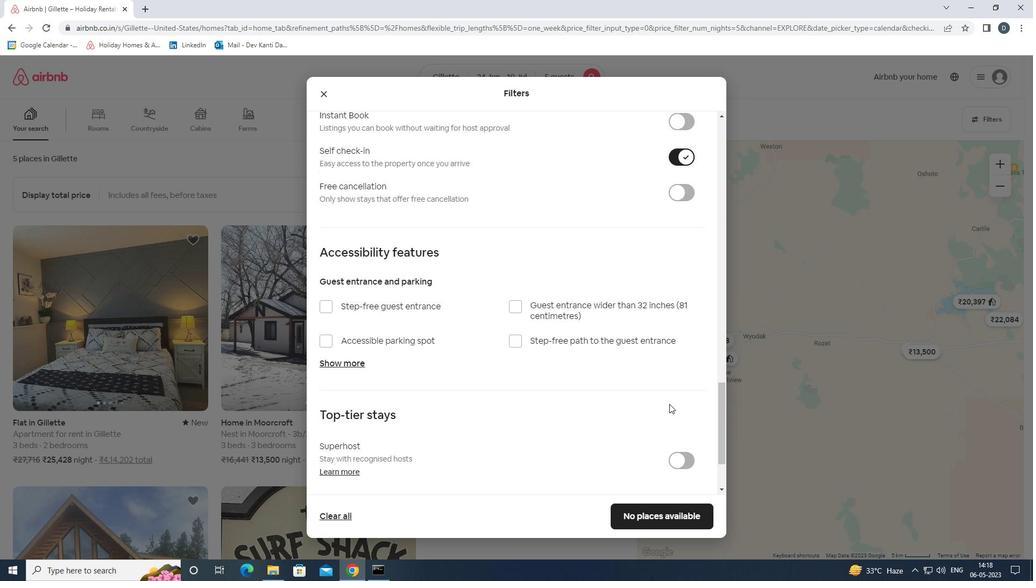 
Action: Mouse moved to (667, 404)
Screenshot: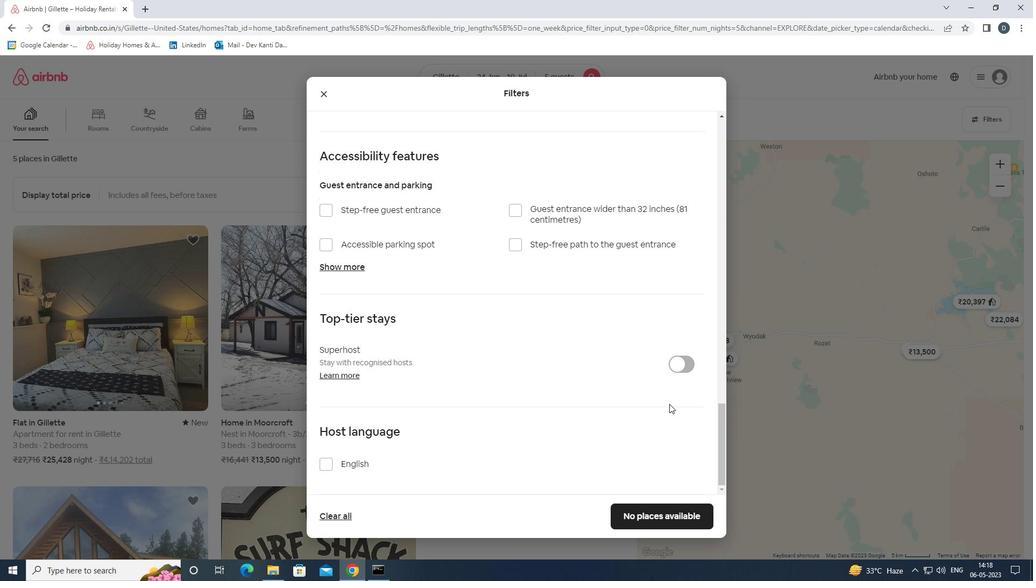 
Action: Mouse scrolled (667, 403) with delta (0, 0)
Screenshot: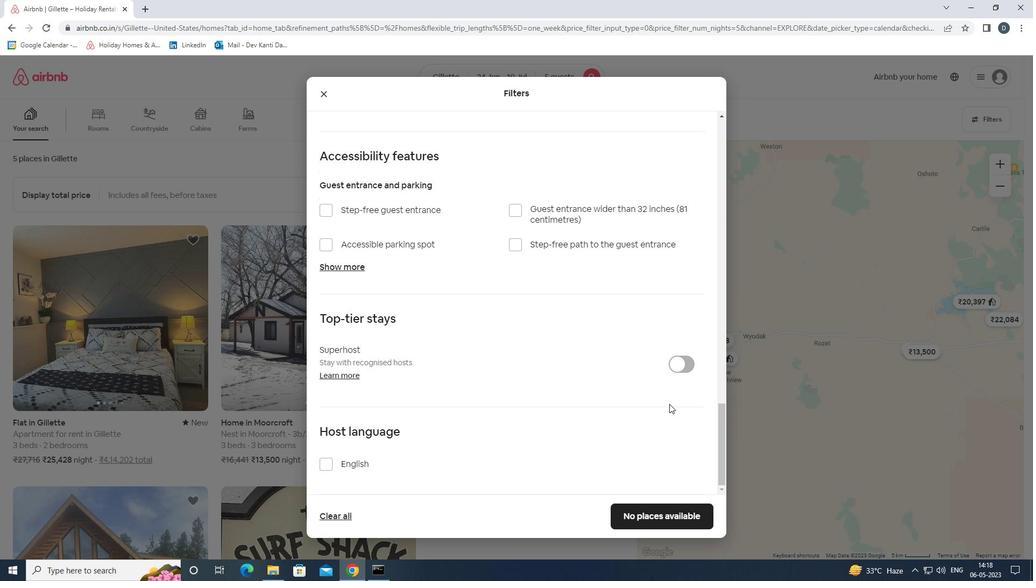 
Action: Mouse moved to (658, 404)
Screenshot: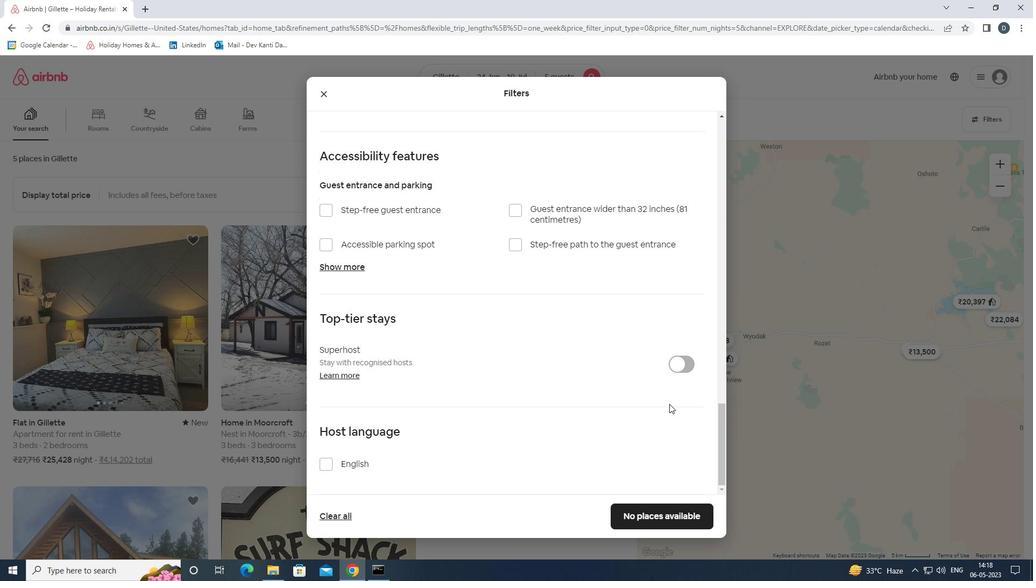 
Action: Mouse scrolled (658, 403) with delta (0, 0)
Screenshot: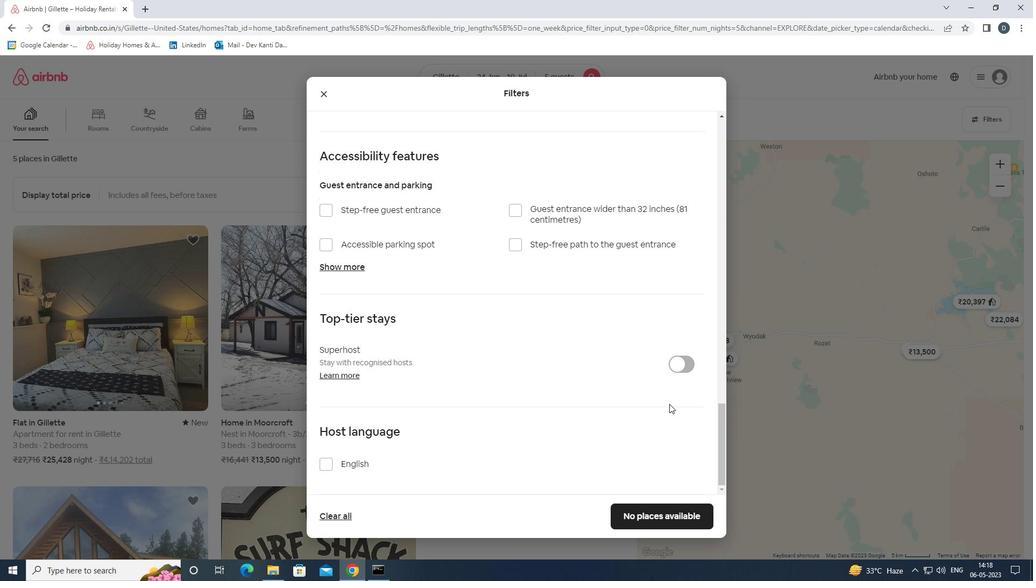 
Action: Mouse moved to (388, 462)
Screenshot: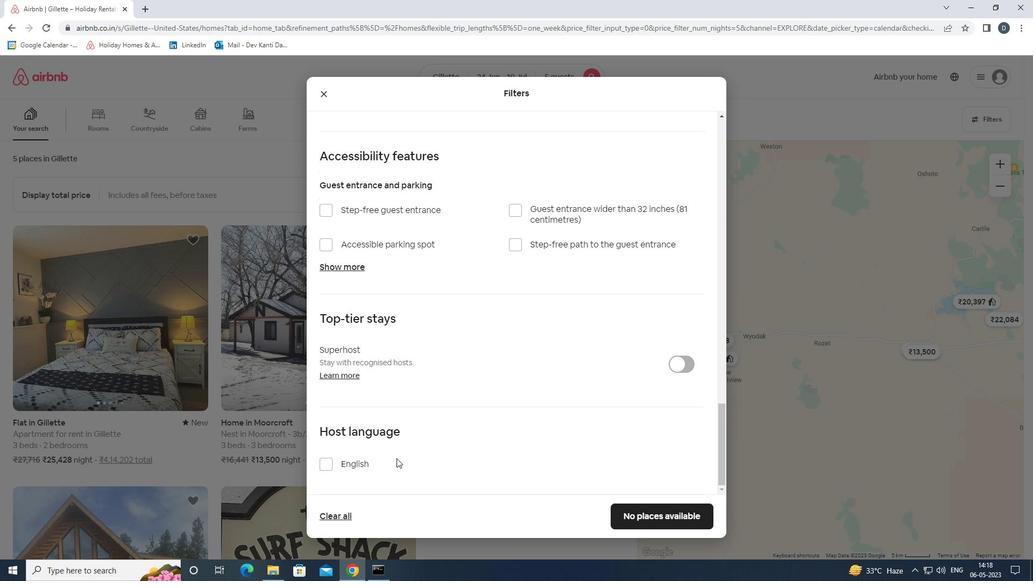 
Action: Mouse pressed left at (388, 462)
Screenshot: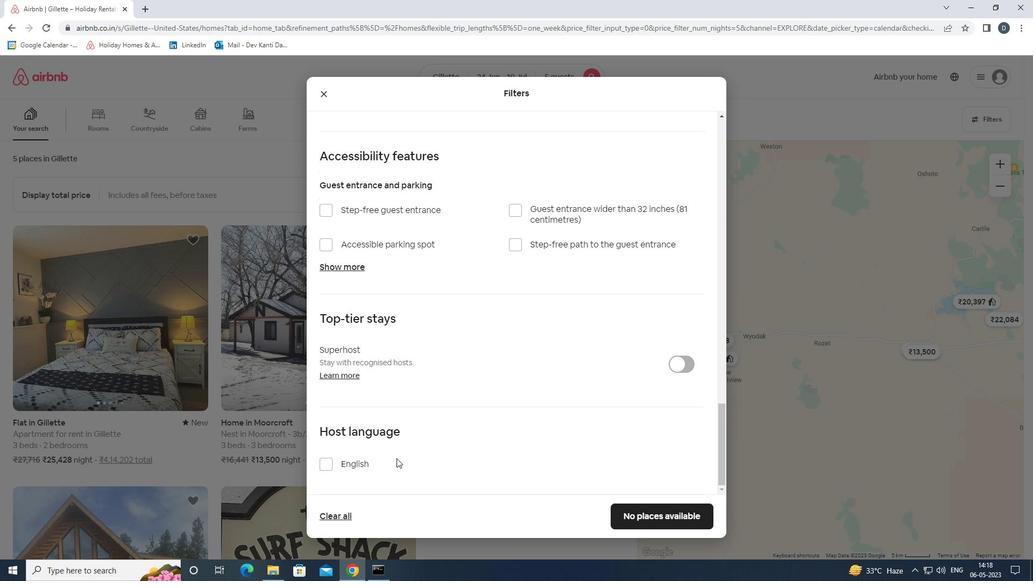 
Action: Mouse moved to (642, 512)
Screenshot: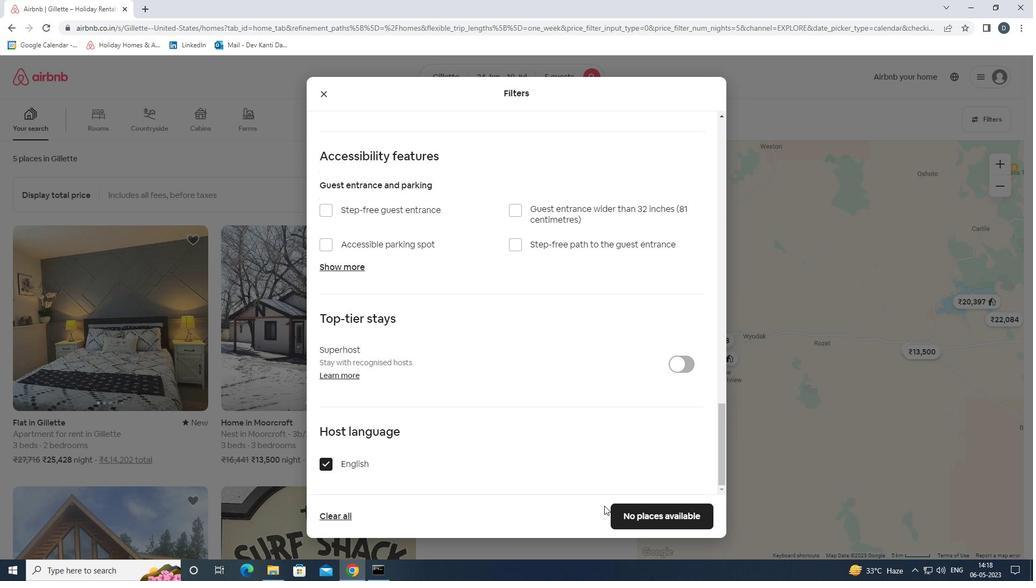 
Action: Mouse pressed left at (642, 512)
Screenshot: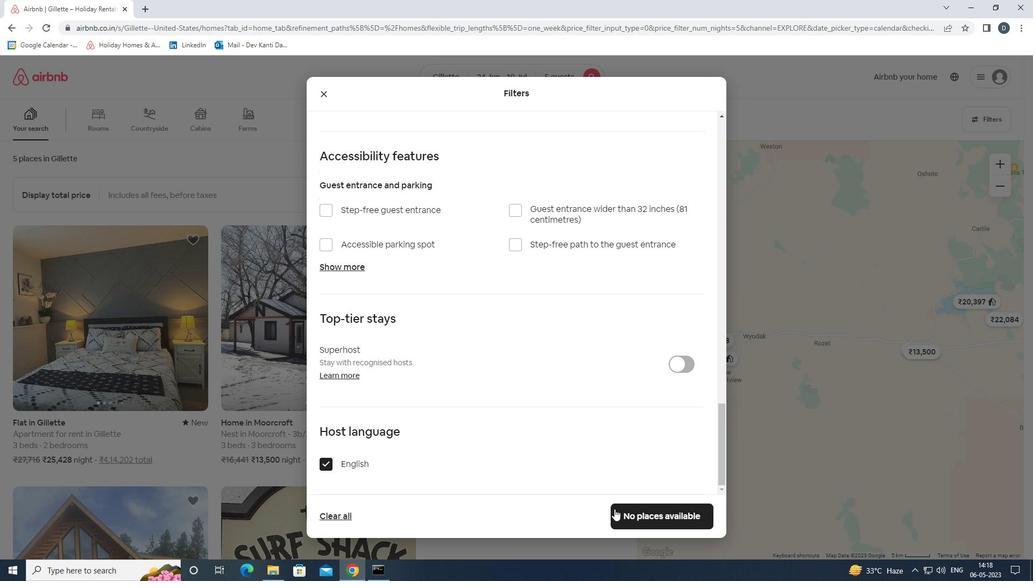 
Action: Mouse moved to (621, 453)
Screenshot: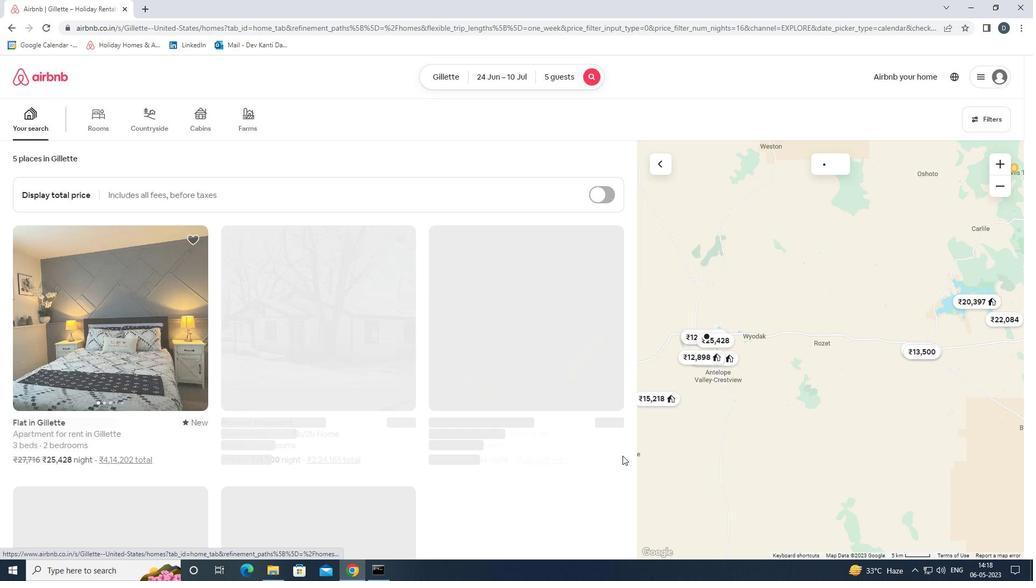 
